 Task: Look for space in Richmond, Australia from 12th  July, 2023 to 15th July, 2023 for 3 adults in price range Rs.12000 to Rs.16000. Place can be entire place with 2 bedrooms having 3 beds and 1 bathroom. Property type can be house, flat, guest house. Amenities needed are: washing machine, kitchen. Booking option can be shelf check-in. Required host language is English.
Action: Mouse moved to (326, 151)
Screenshot: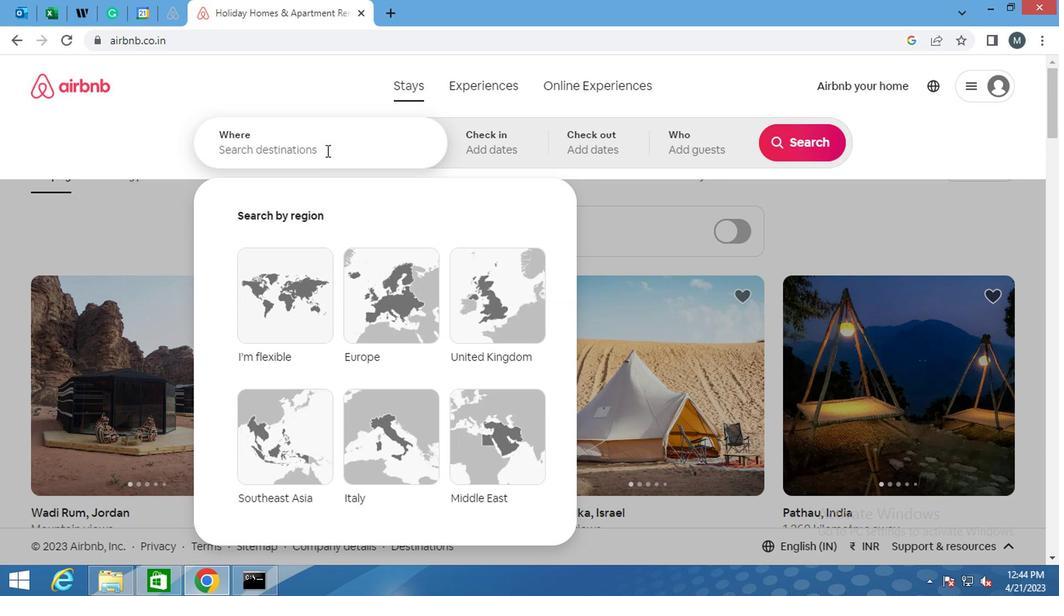 
Action: Mouse pressed left at (326, 151)
Screenshot: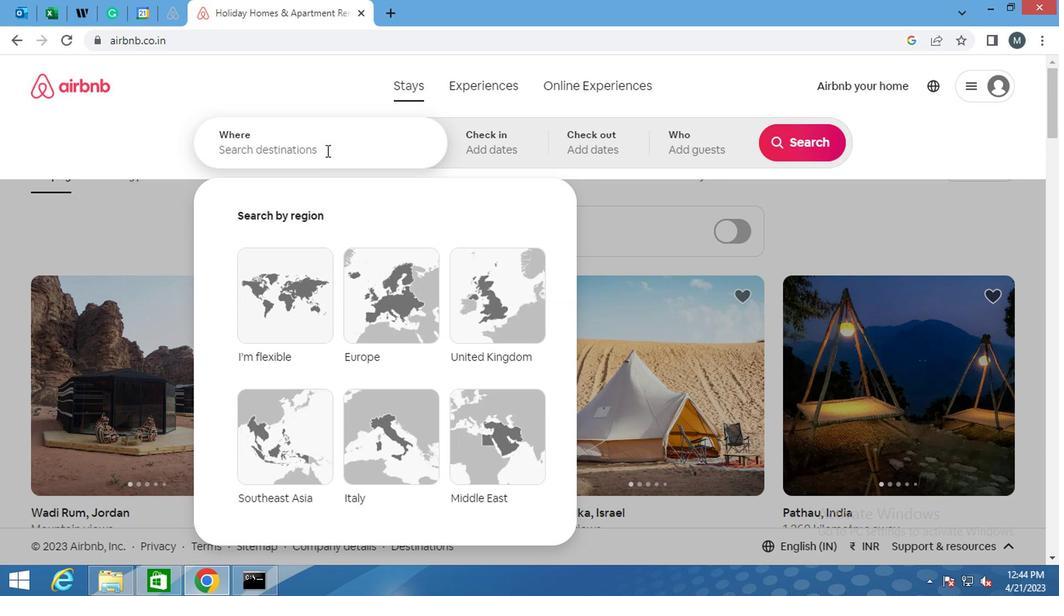 
Action: Mouse moved to (326, 150)
Screenshot: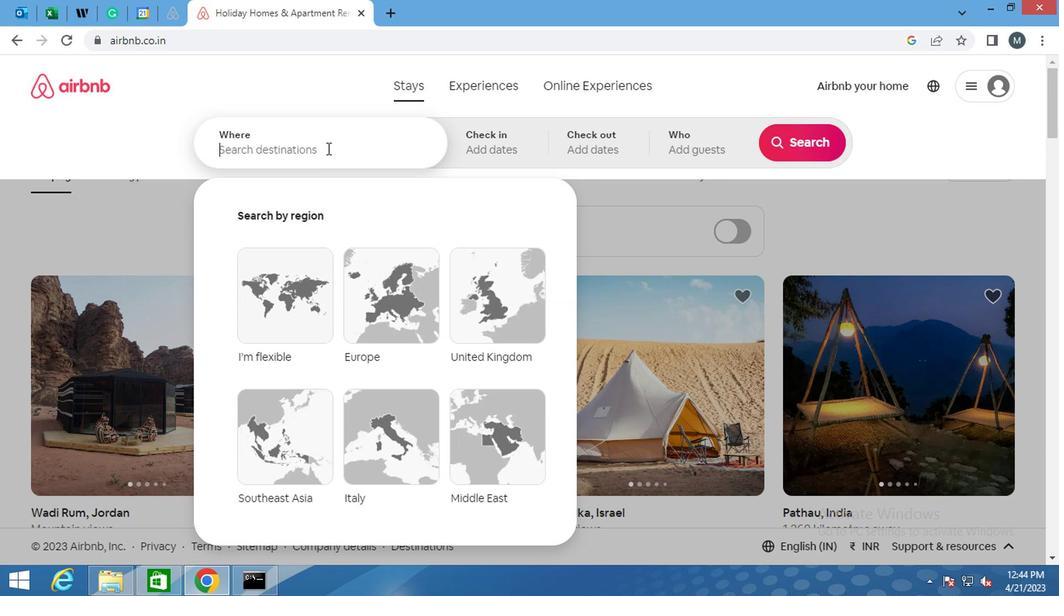 
Action: Key pressed <Key.shift>RICHMOND,<Key.shift><Key.shift><Key.shift><Key.shift><Key.shift><Key.shift><Key.shift><Key.shift><Key.shift><Key.shift><Key.shift><Key.shift><Key.shift><Key.shift><Key.shift><Key.shift><Key.shift><Key.shift><Key.shift>AUSTRALIA<Key.enter>
Screenshot: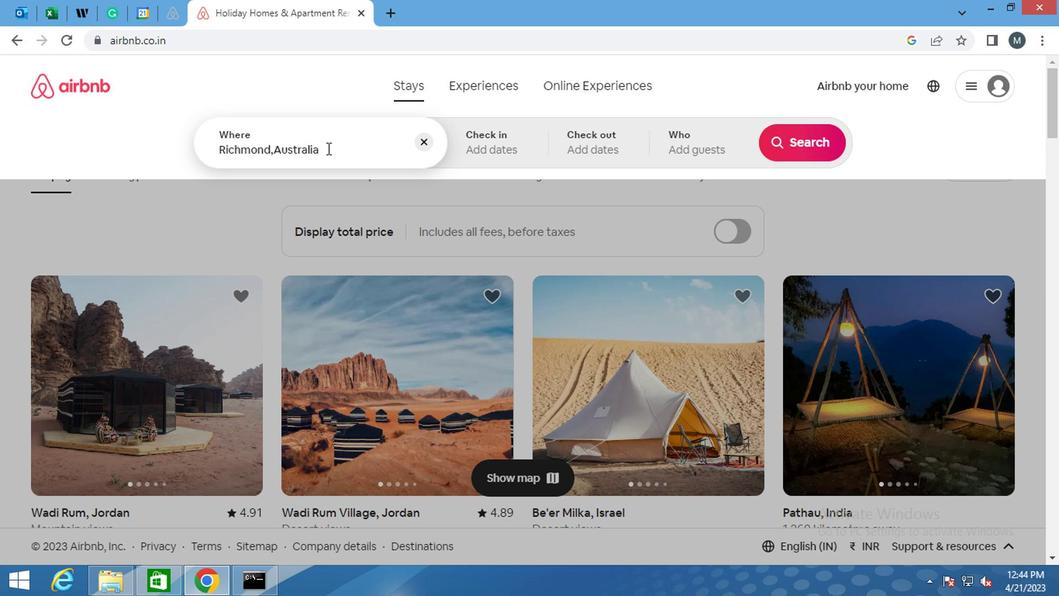 
Action: Mouse moved to (787, 269)
Screenshot: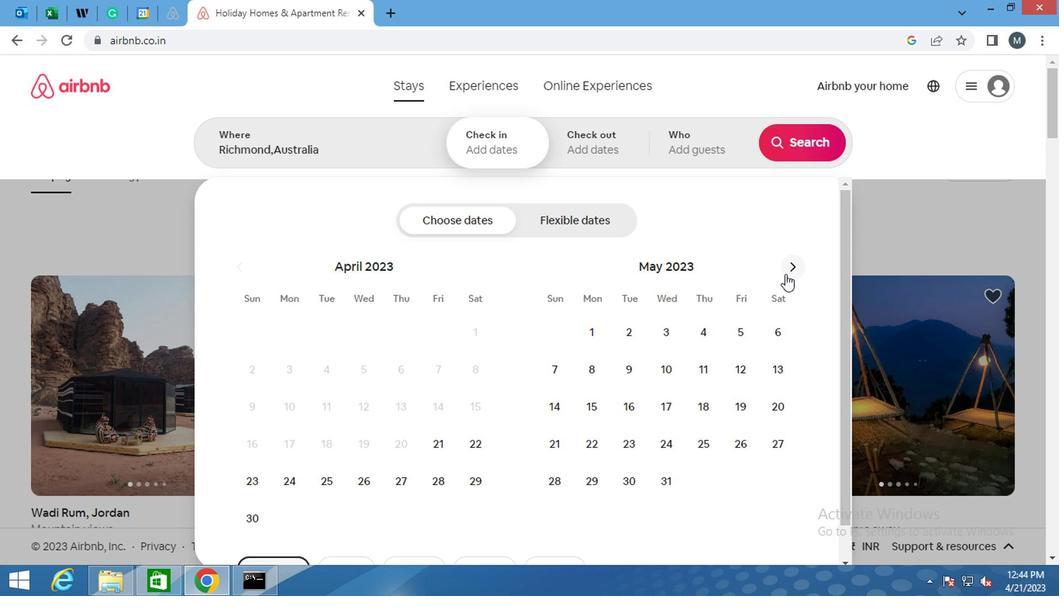 
Action: Mouse pressed left at (787, 269)
Screenshot: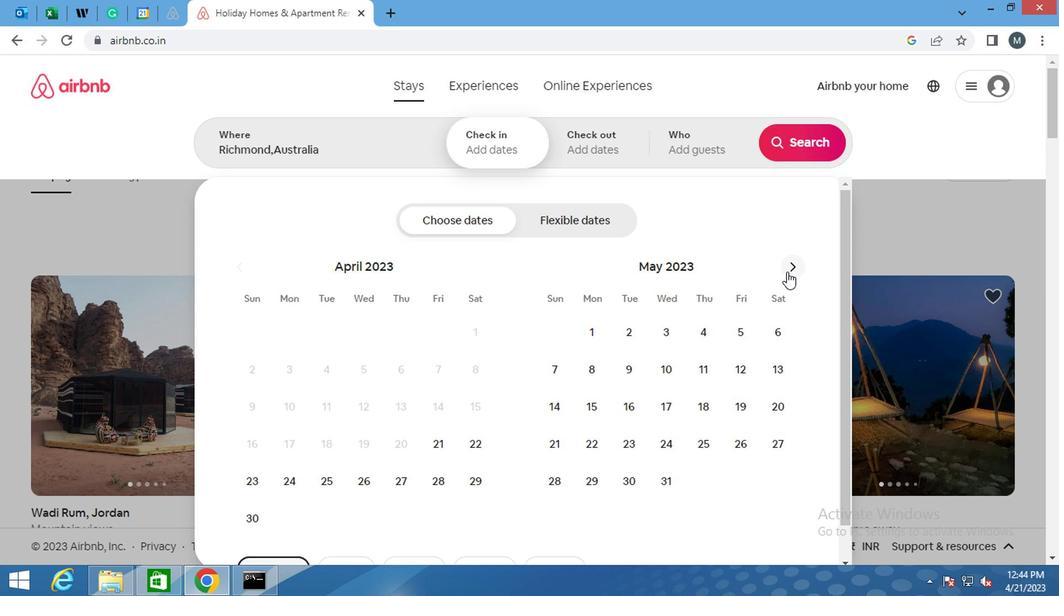 
Action: Mouse pressed left at (787, 269)
Screenshot: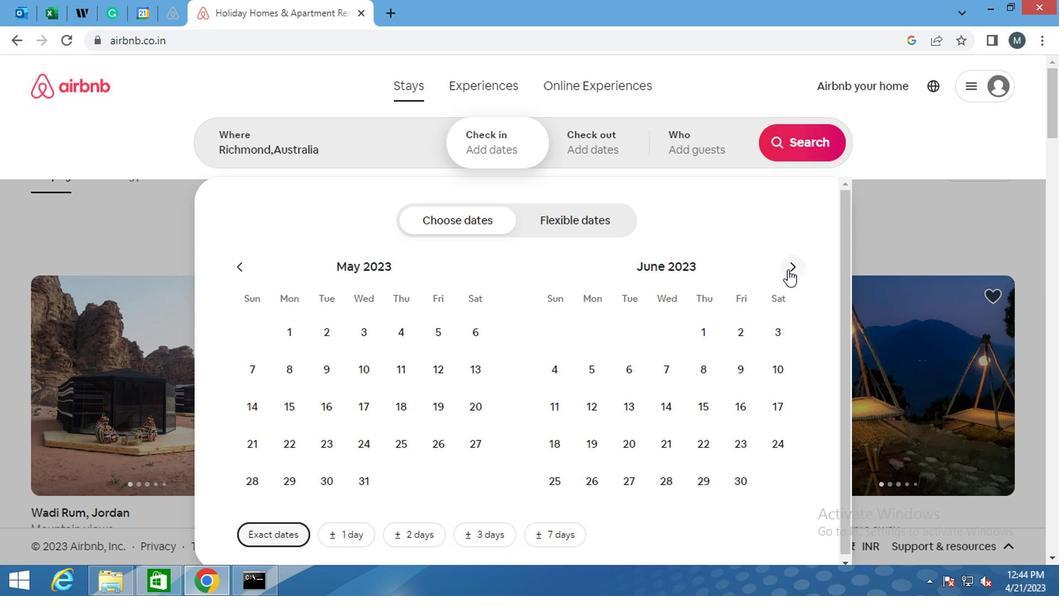 
Action: Mouse moved to (655, 406)
Screenshot: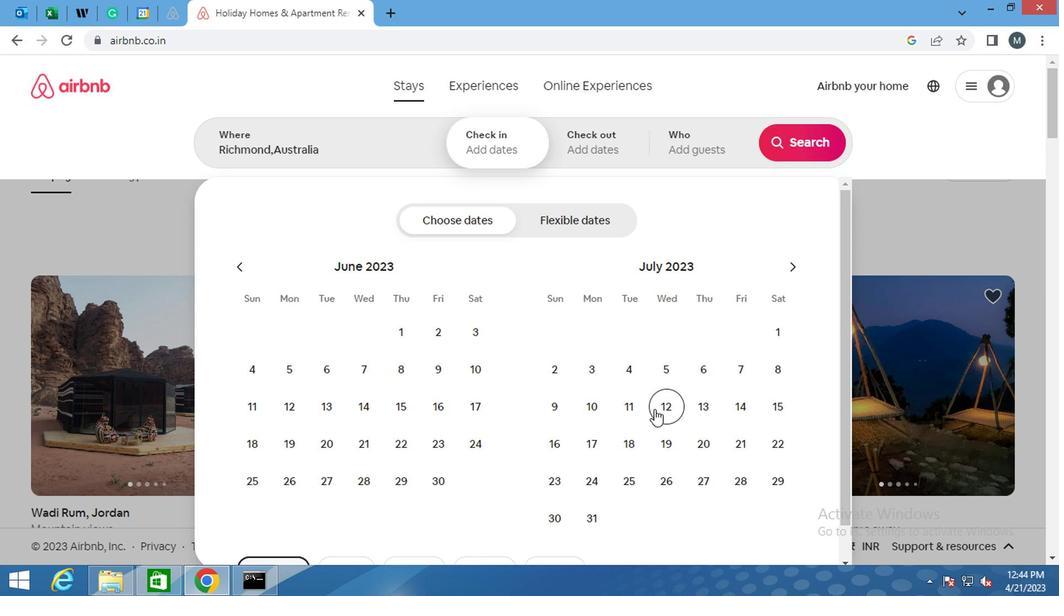 
Action: Mouse pressed left at (655, 406)
Screenshot: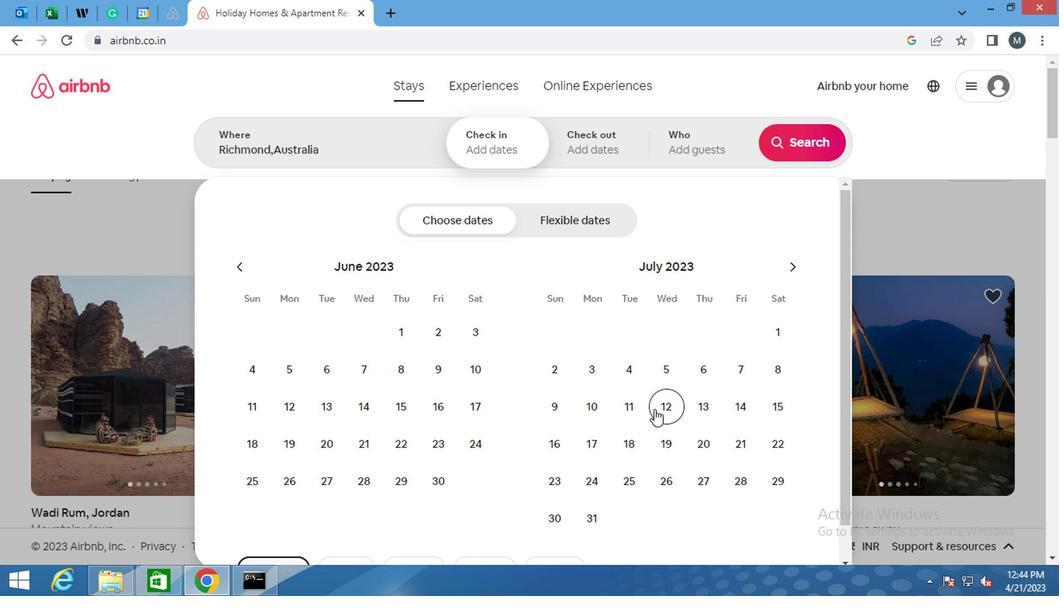 
Action: Mouse moved to (767, 401)
Screenshot: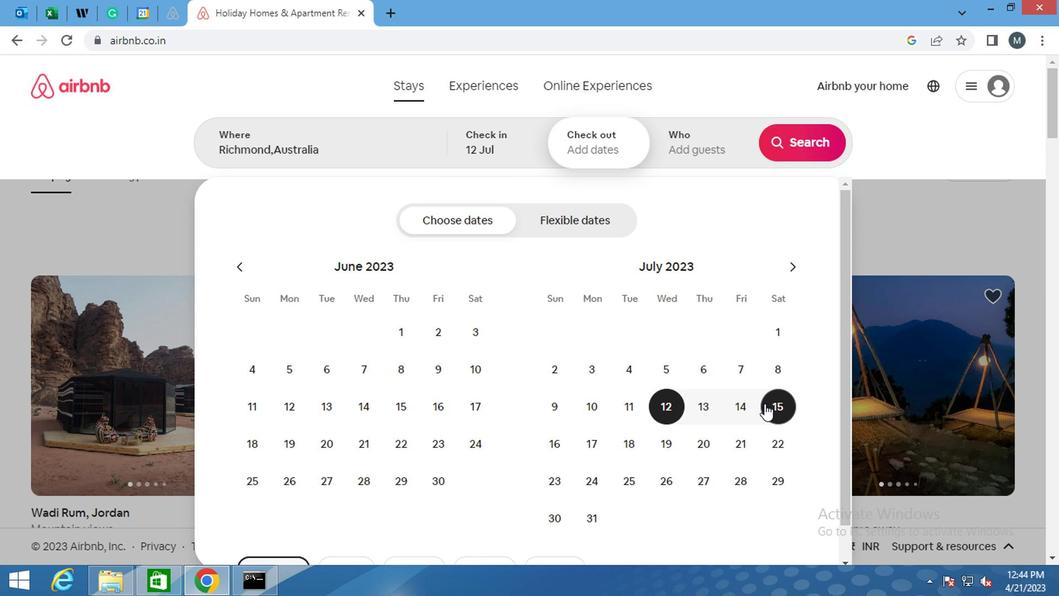 
Action: Mouse pressed left at (767, 401)
Screenshot: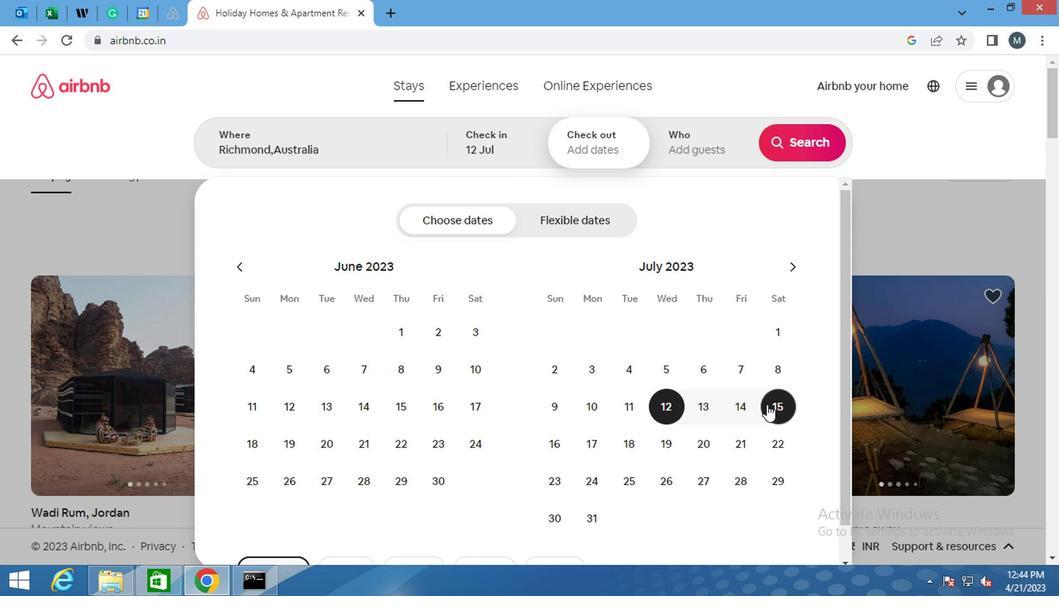 
Action: Mouse moved to (708, 157)
Screenshot: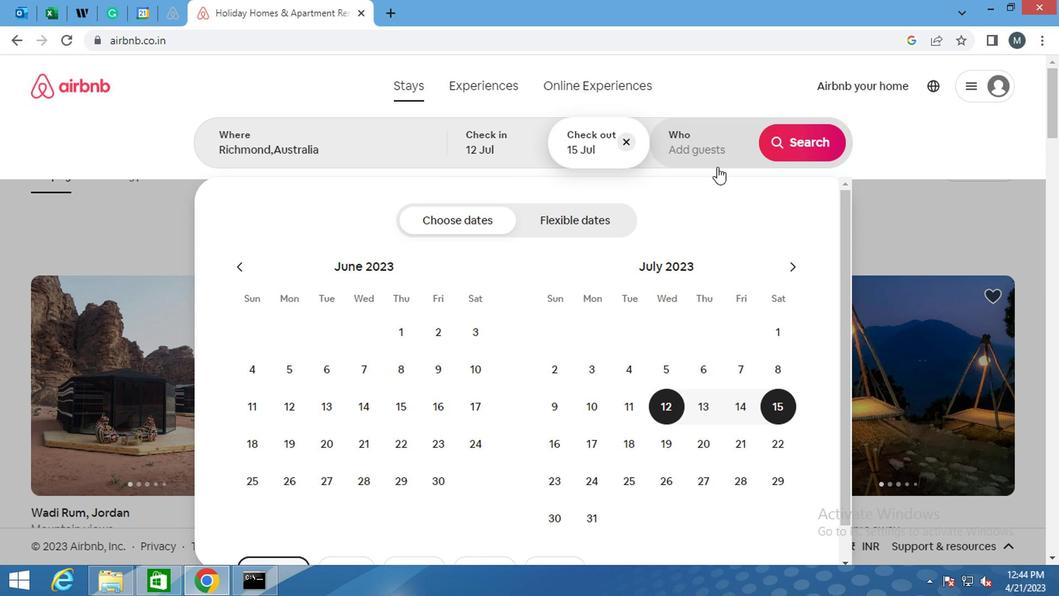 
Action: Mouse pressed left at (708, 157)
Screenshot: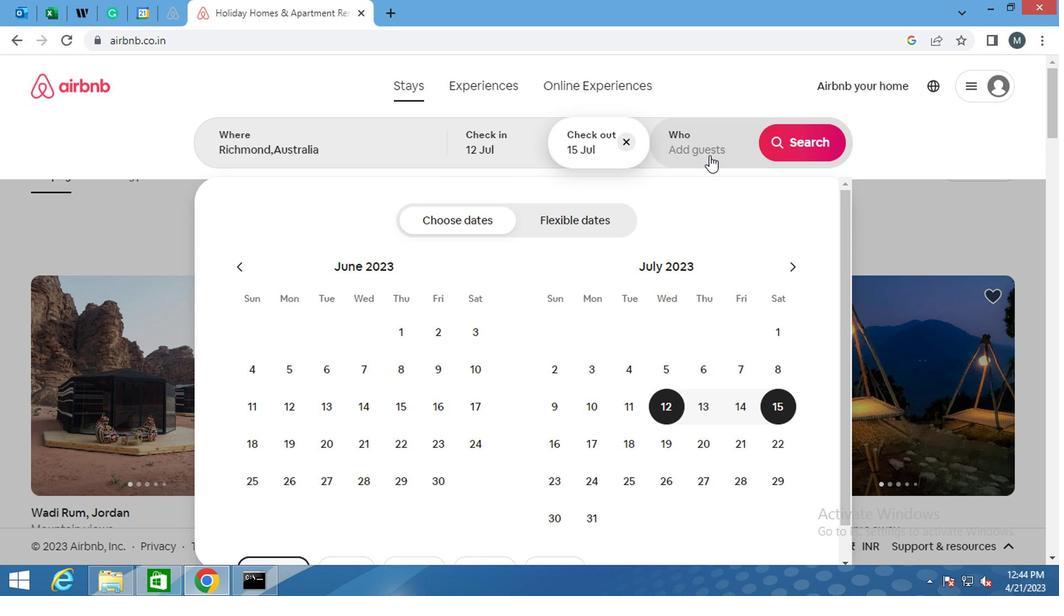 
Action: Mouse moved to (804, 232)
Screenshot: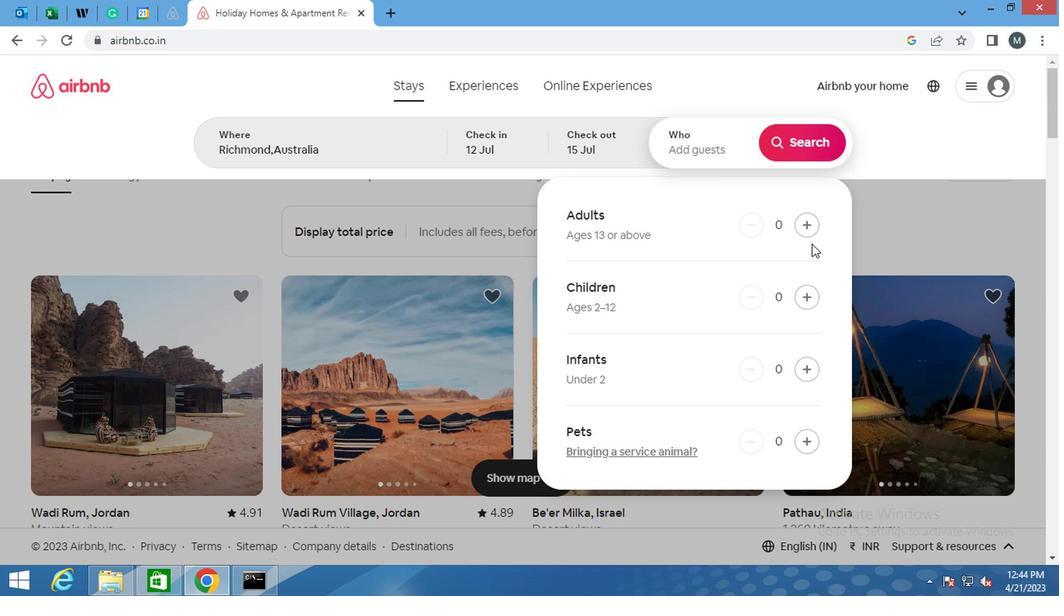 
Action: Mouse pressed left at (804, 232)
Screenshot: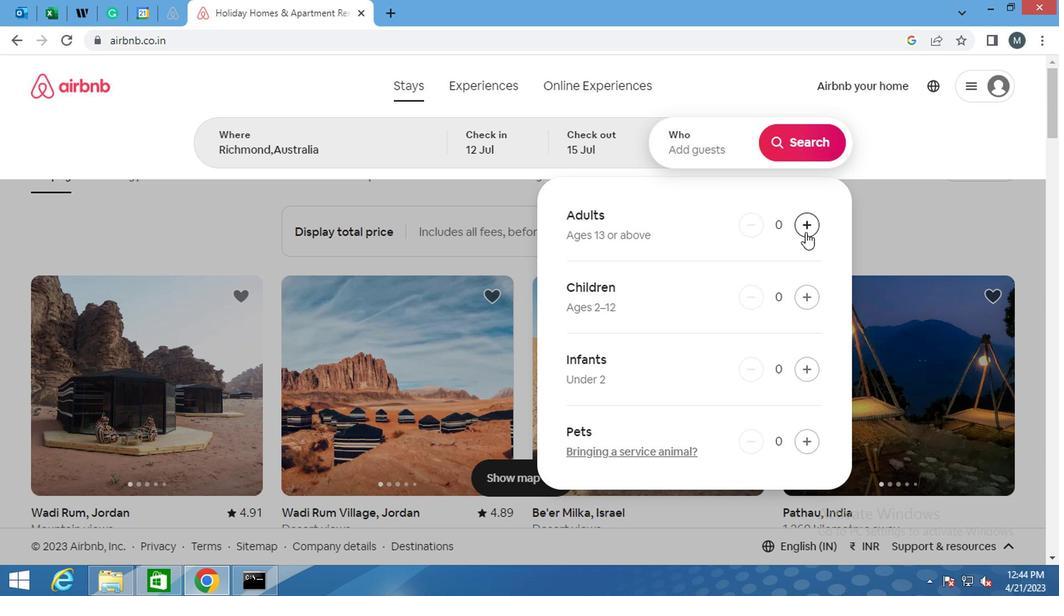 
Action: Mouse pressed left at (804, 232)
Screenshot: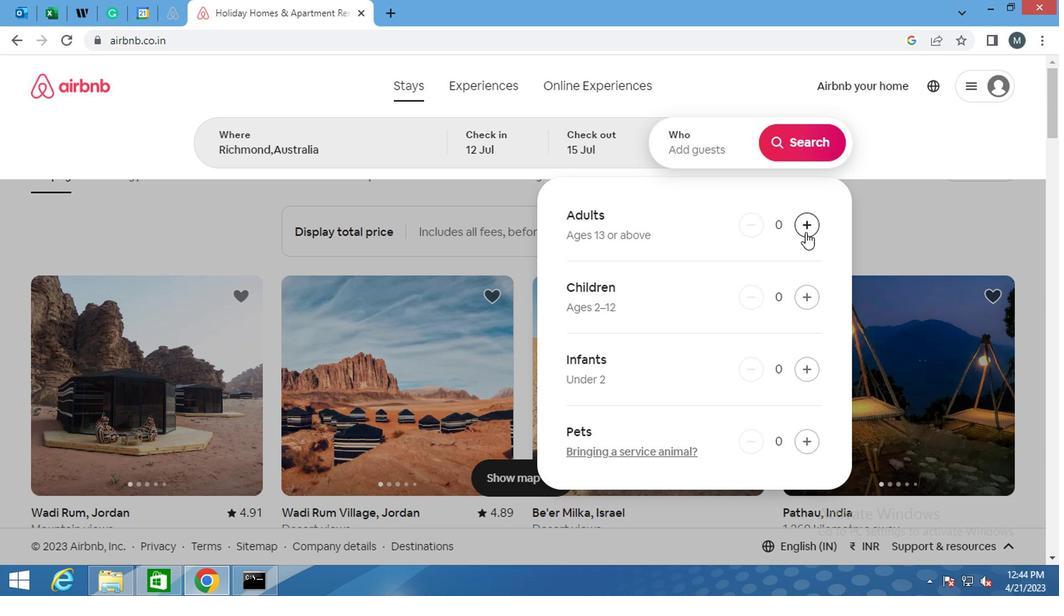 
Action: Mouse pressed left at (804, 232)
Screenshot: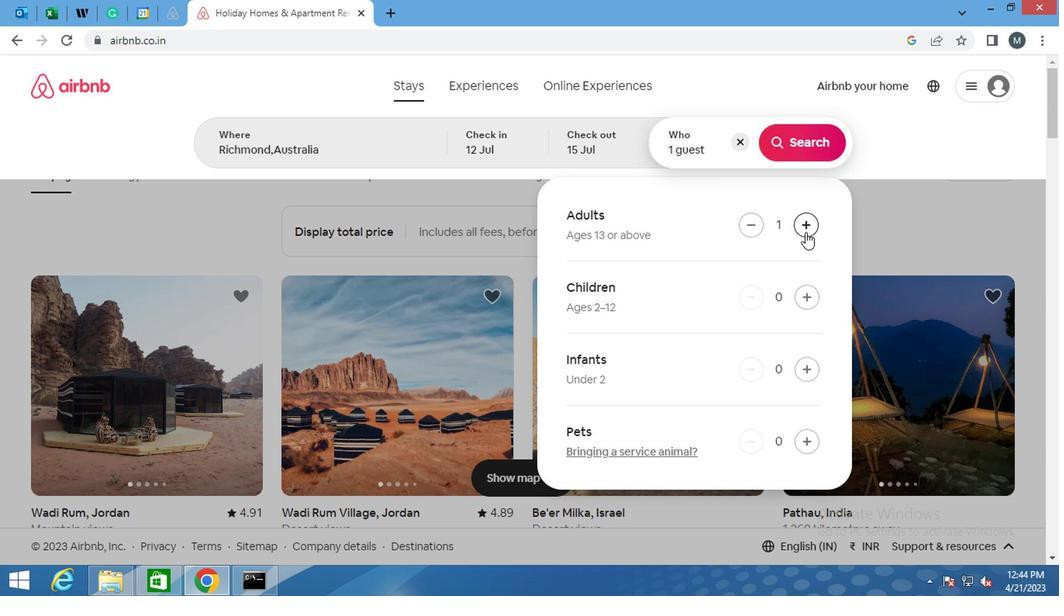 
Action: Mouse moved to (915, 133)
Screenshot: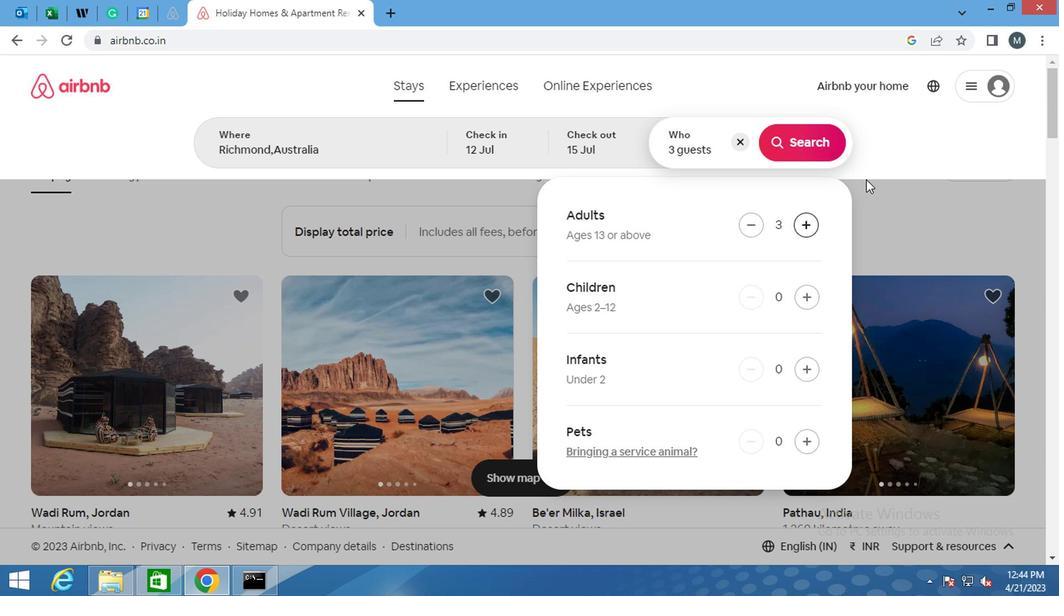 
Action: Mouse pressed left at (915, 133)
Screenshot: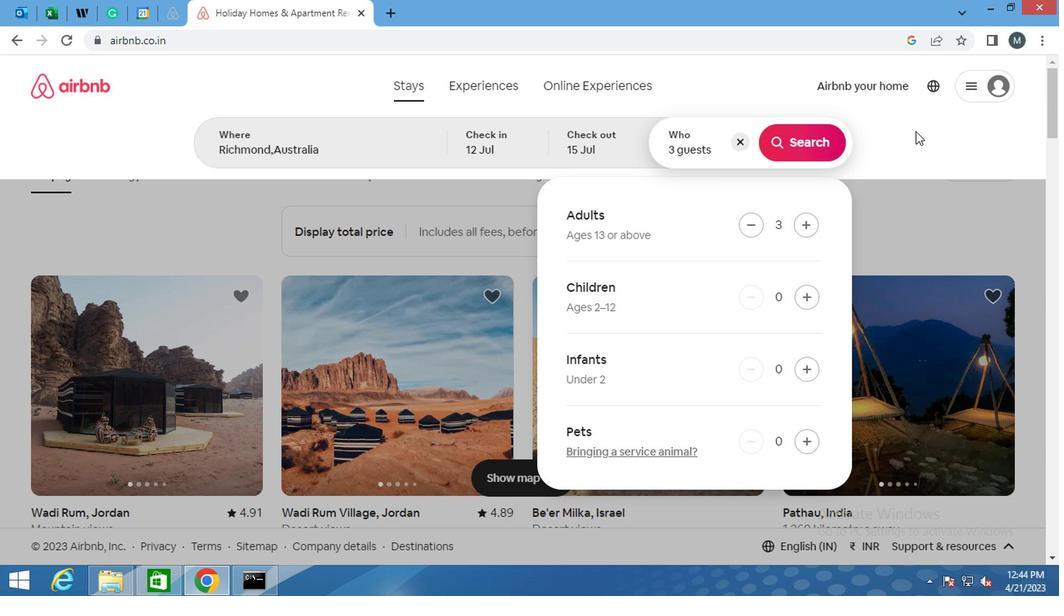 
Action: Mouse moved to (905, 186)
Screenshot: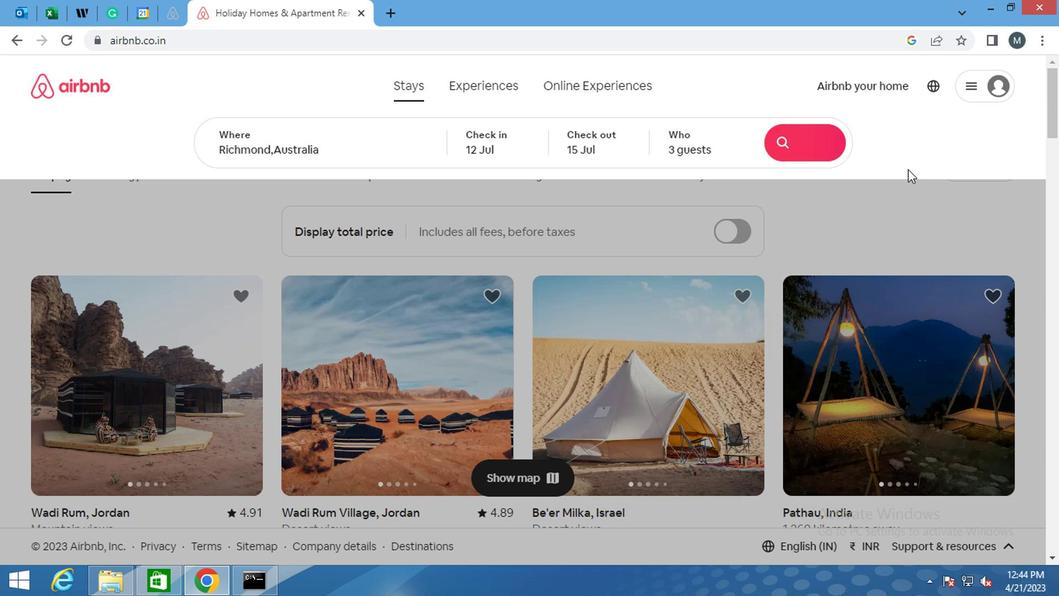 
Action: Mouse scrolled (905, 185) with delta (0, -1)
Screenshot: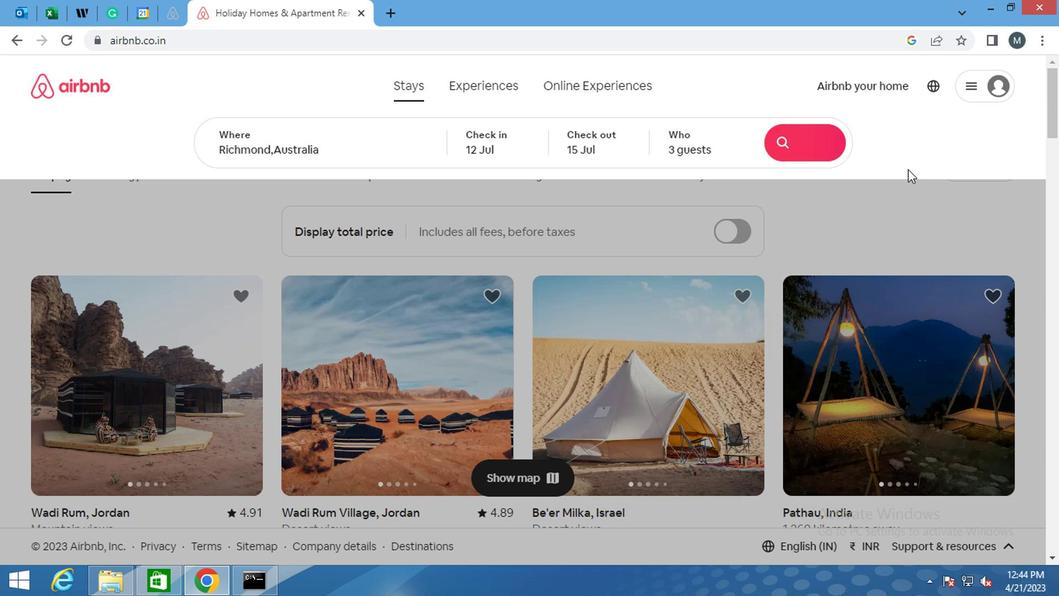
Action: Mouse moved to (905, 220)
Screenshot: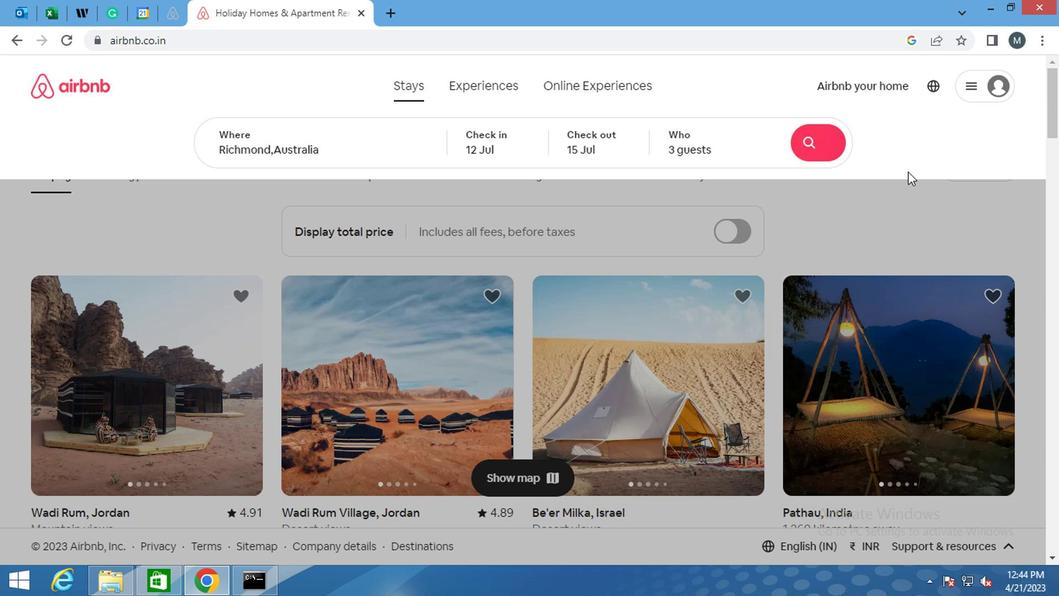 
Action: Mouse scrolled (905, 219) with delta (0, -1)
Screenshot: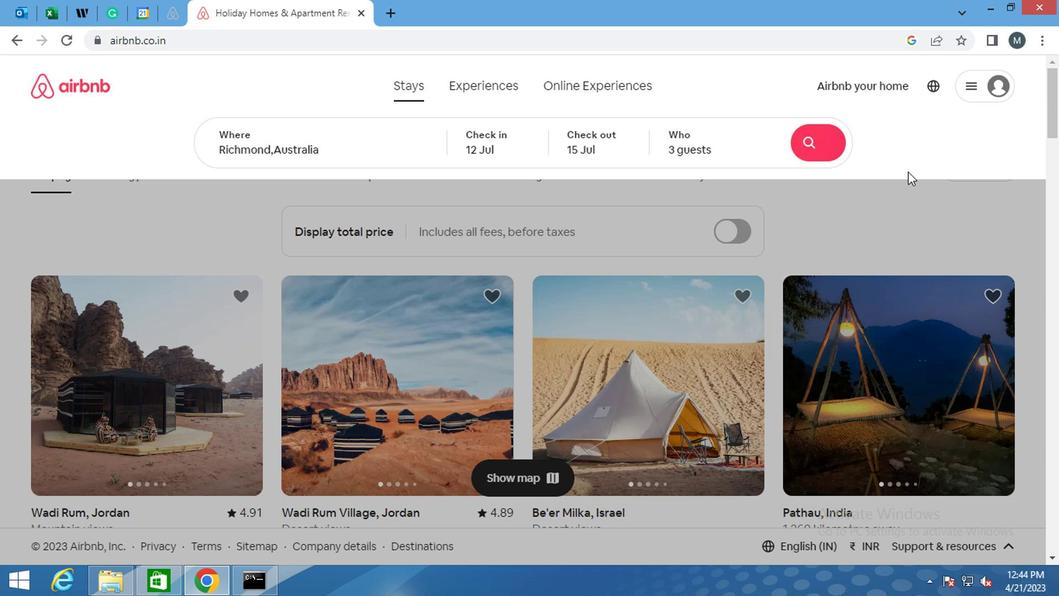 
Action: Mouse moved to (910, 242)
Screenshot: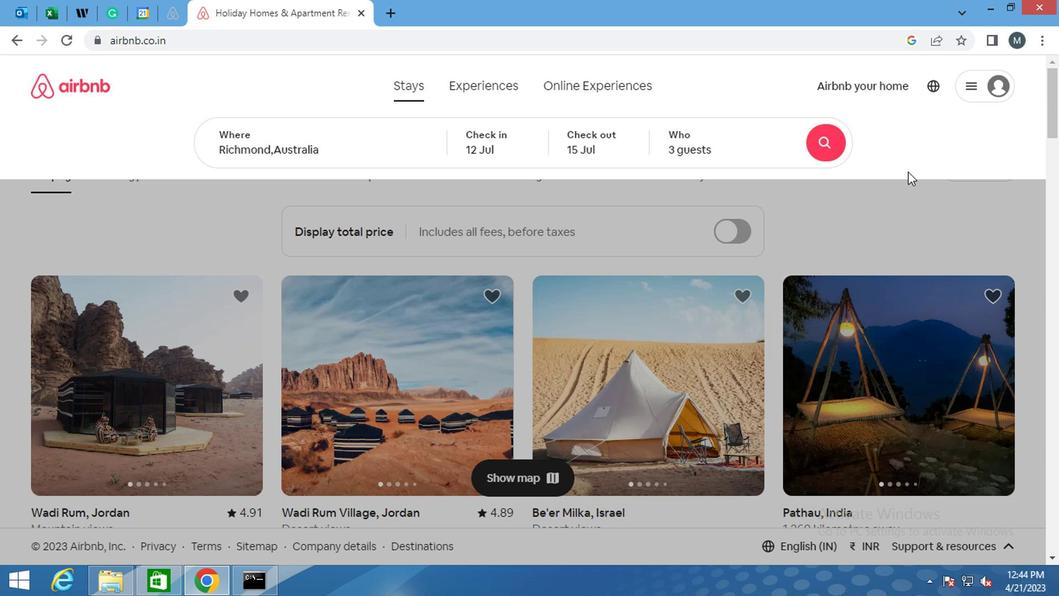 
Action: Mouse scrolled (910, 242) with delta (0, 0)
Screenshot: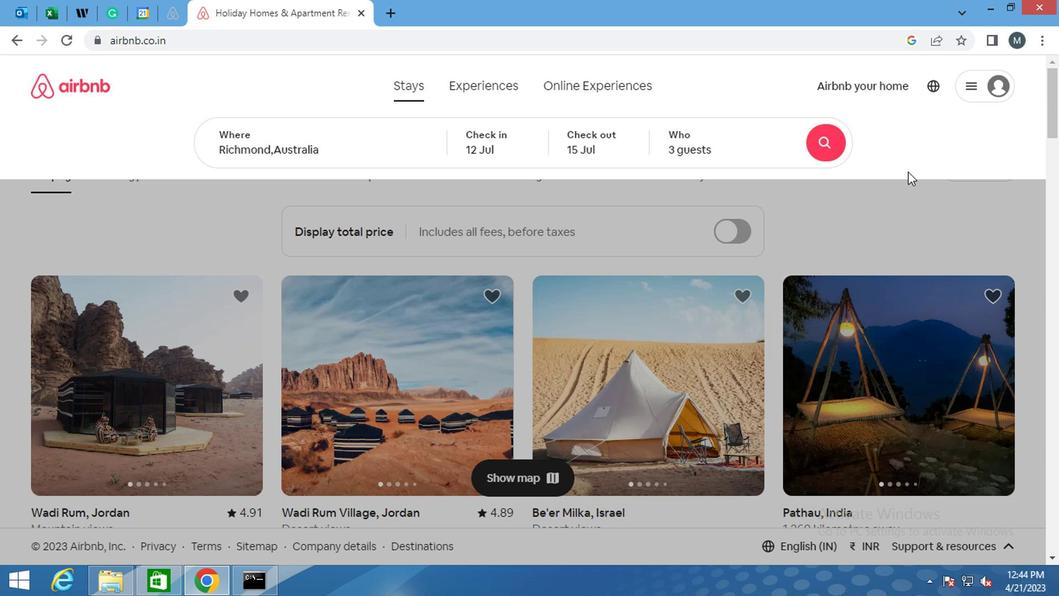
Action: Mouse moved to (904, 241)
Screenshot: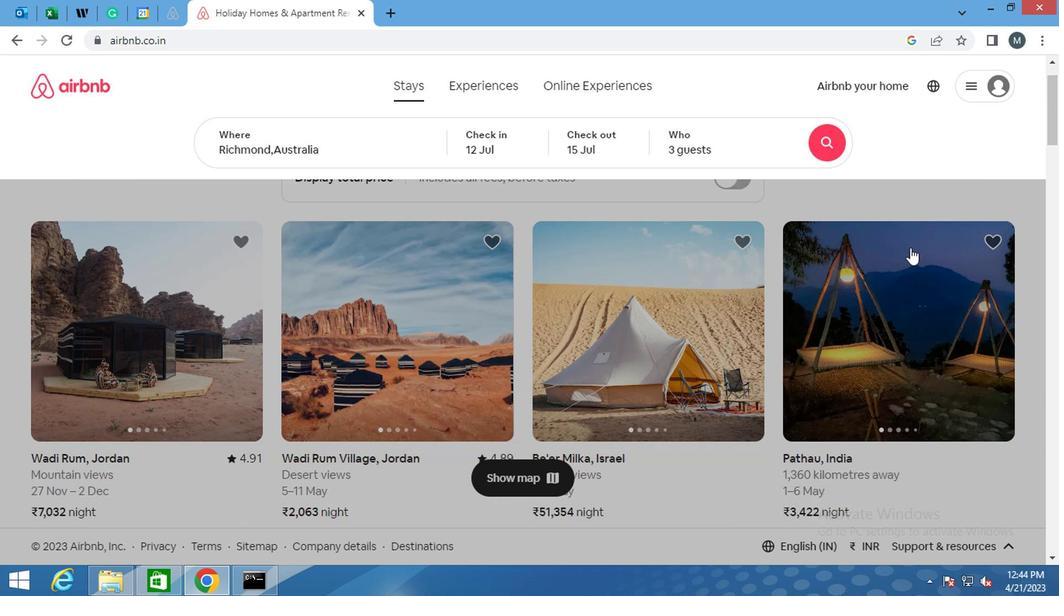 
Action: Mouse scrolled (904, 242) with delta (0, 1)
Screenshot: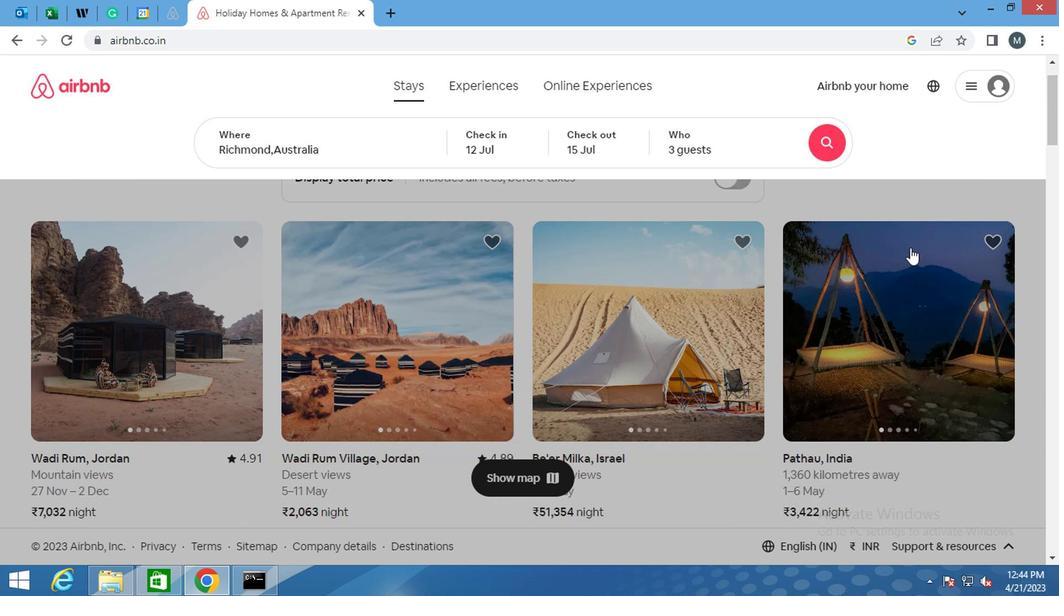 
Action: Mouse moved to (904, 240)
Screenshot: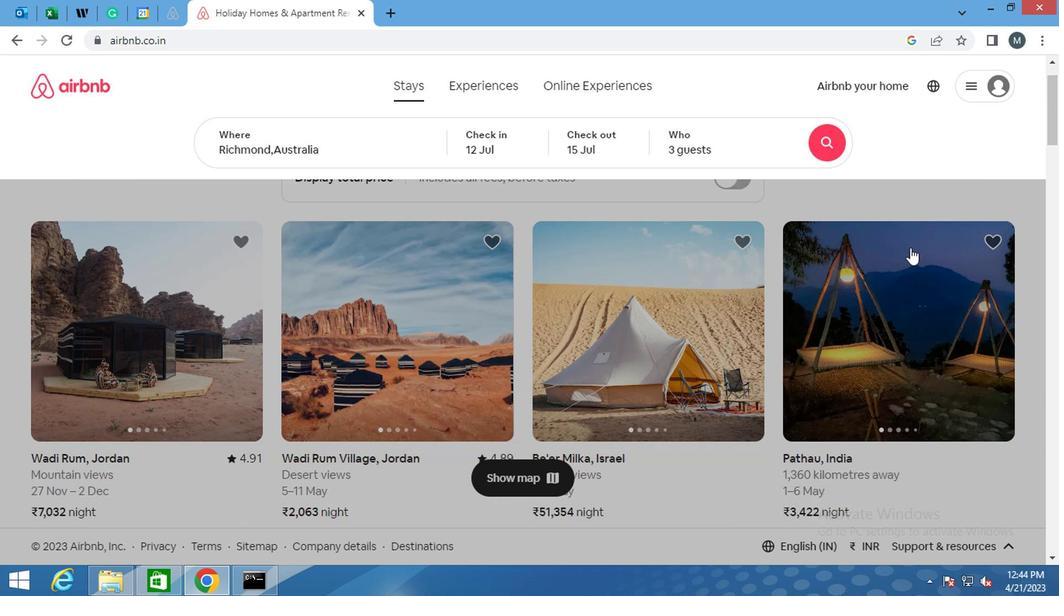 
Action: Mouse scrolled (904, 241) with delta (0, 0)
Screenshot: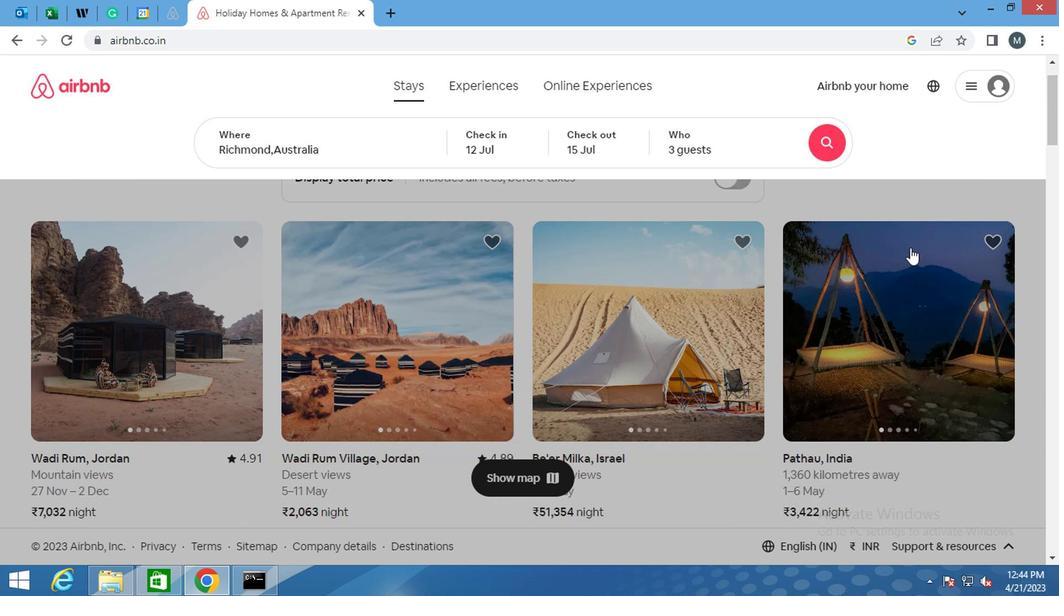 
Action: Mouse moved to (904, 240)
Screenshot: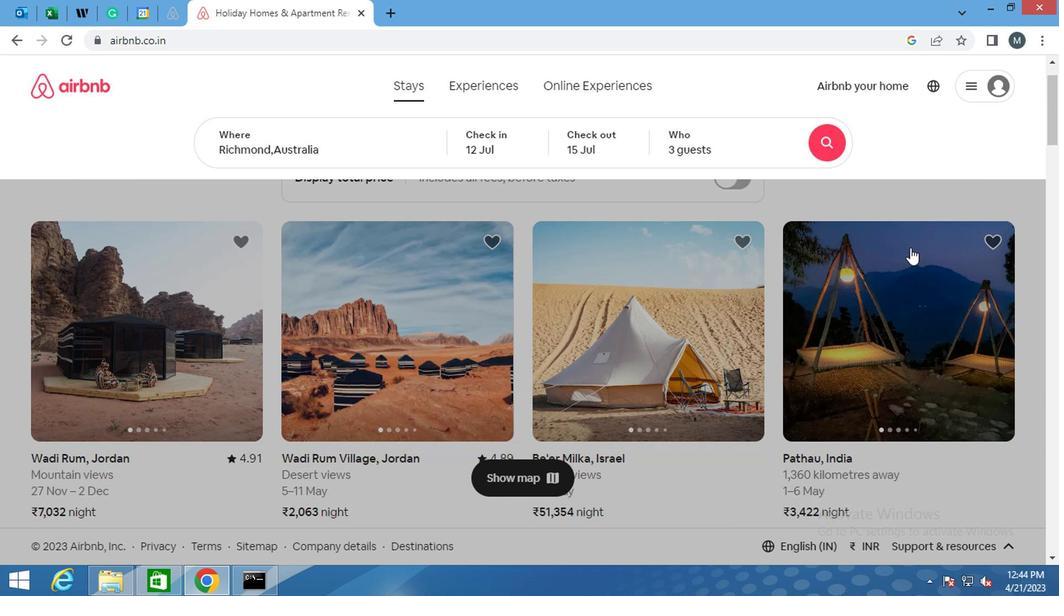 
Action: Mouse scrolled (904, 240) with delta (0, 0)
Screenshot: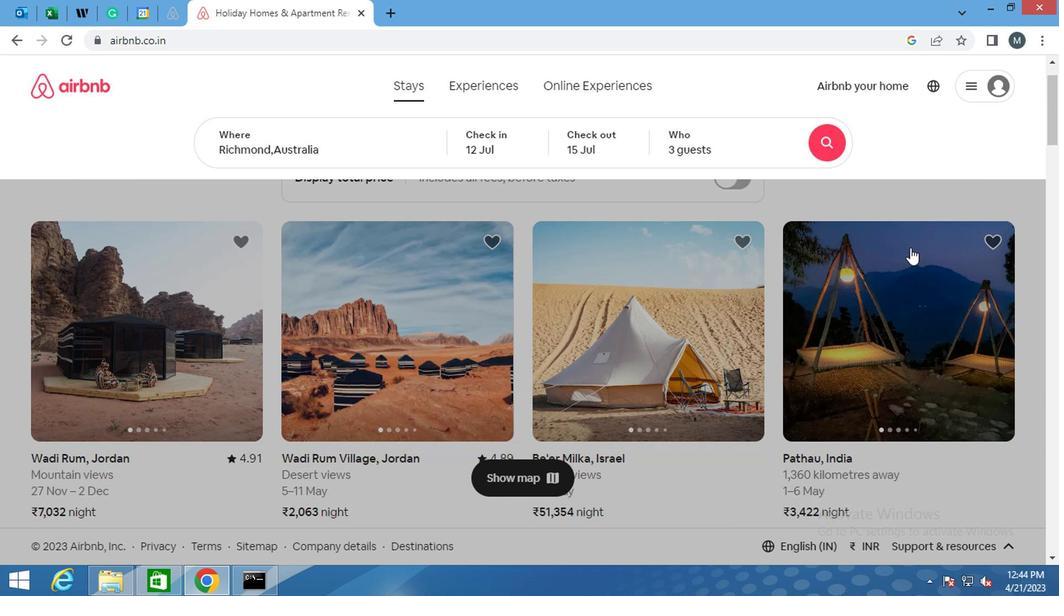 
Action: Mouse moved to (978, 169)
Screenshot: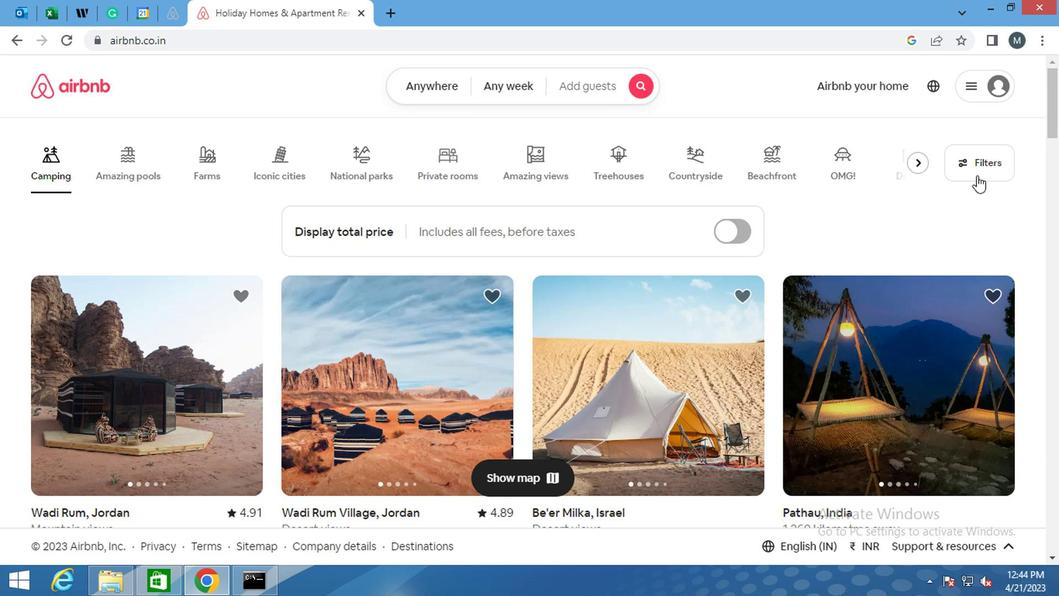 
Action: Mouse pressed left at (978, 169)
Screenshot: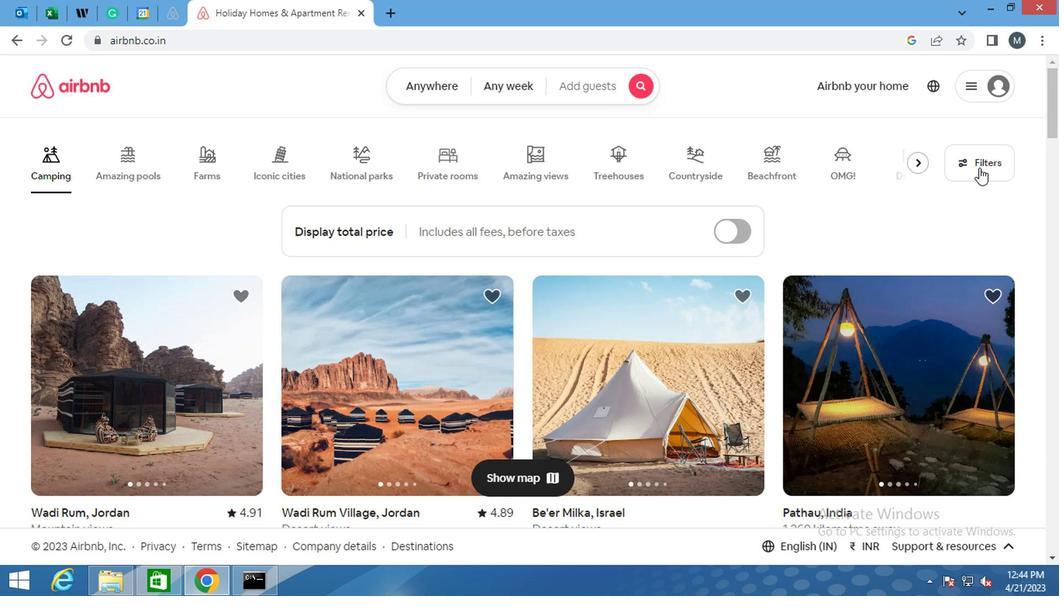 
Action: Mouse moved to (337, 336)
Screenshot: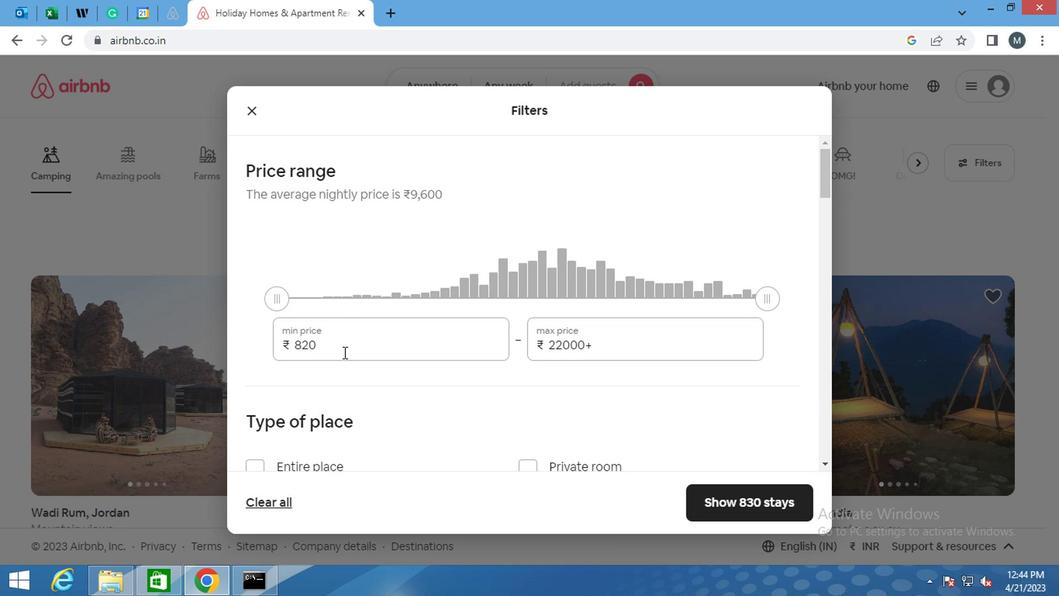 
Action: Mouse pressed left at (337, 336)
Screenshot: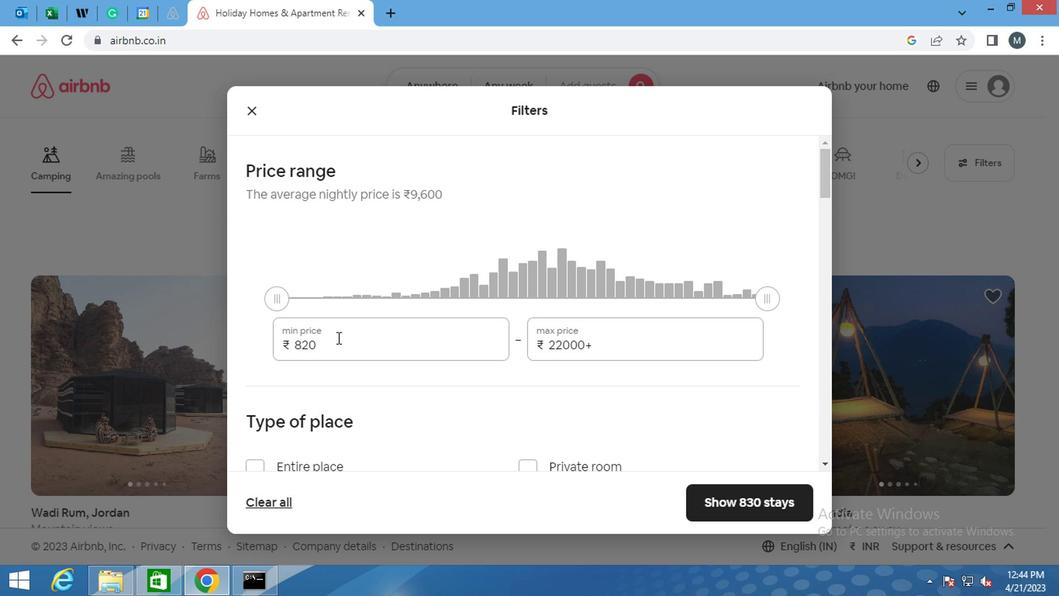 
Action: Key pressed <Key.backspace><Key.backspace><Key.backspace><Key.backspace>12000
Screenshot: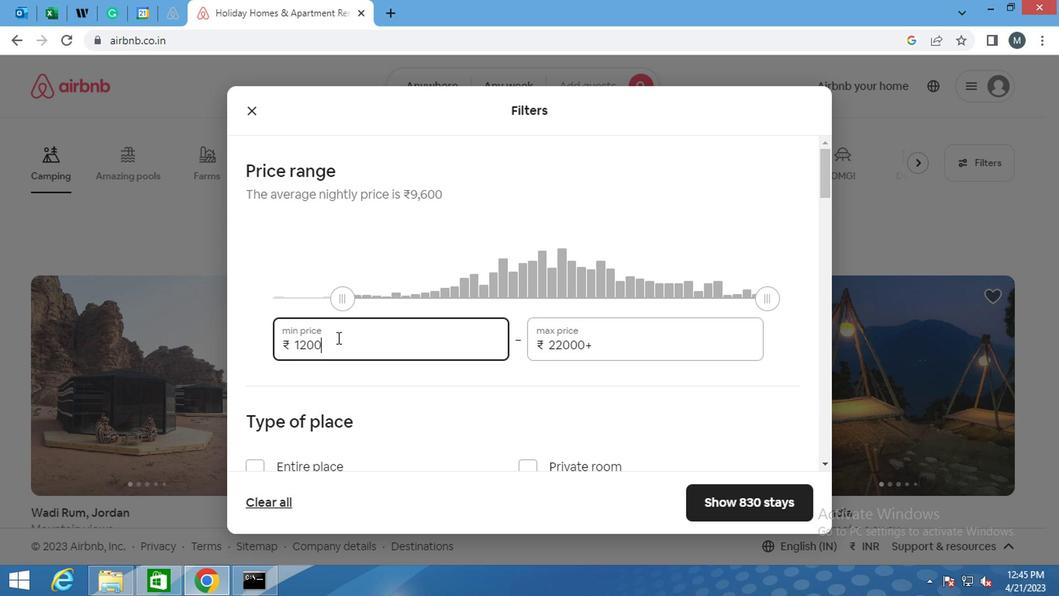 
Action: Mouse moved to (669, 339)
Screenshot: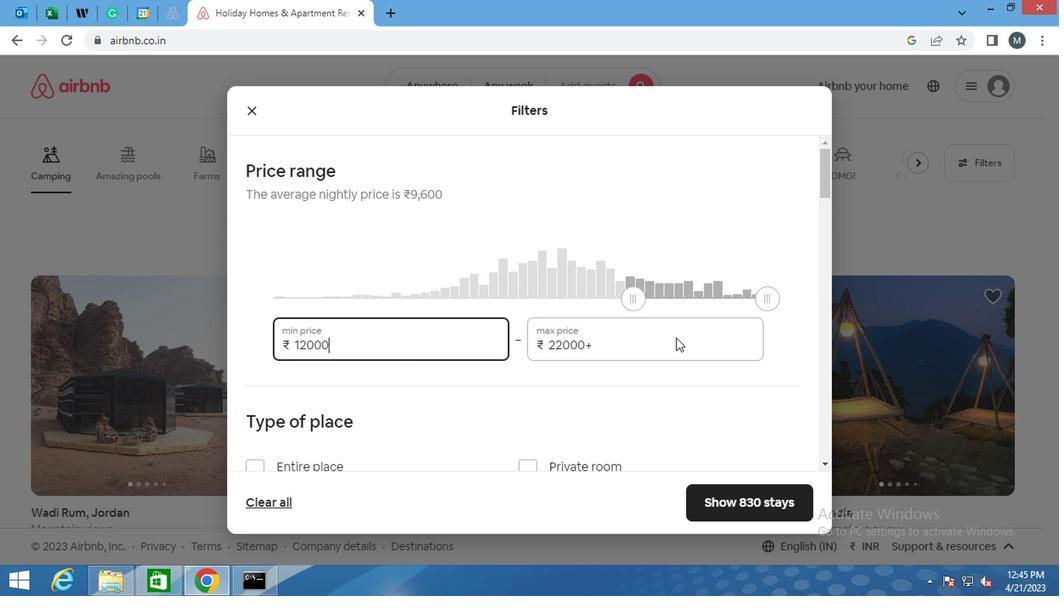 
Action: Mouse pressed left at (669, 339)
Screenshot: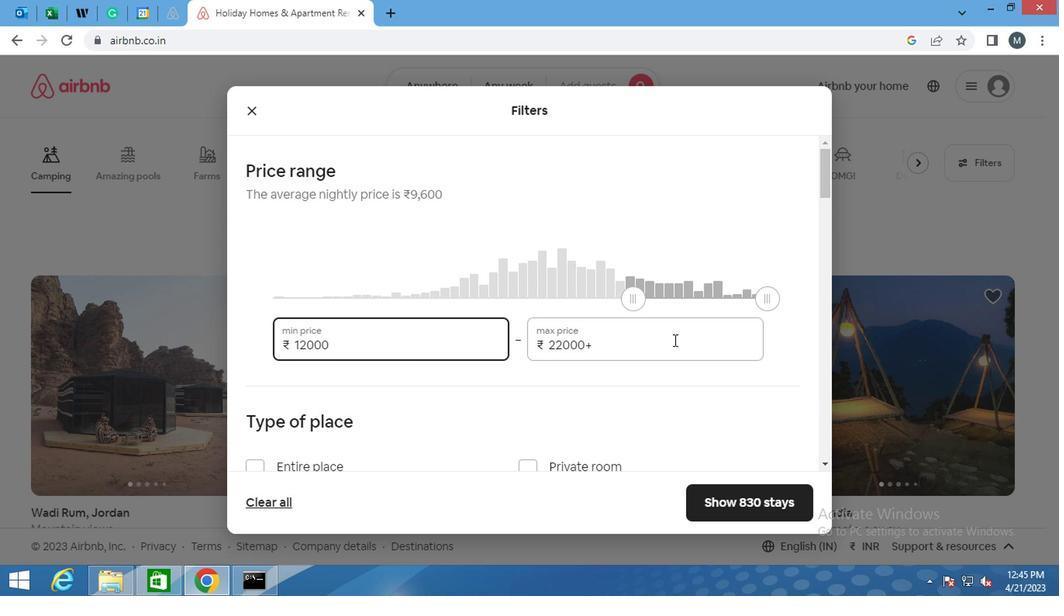 
Action: Mouse moved to (660, 340)
Screenshot: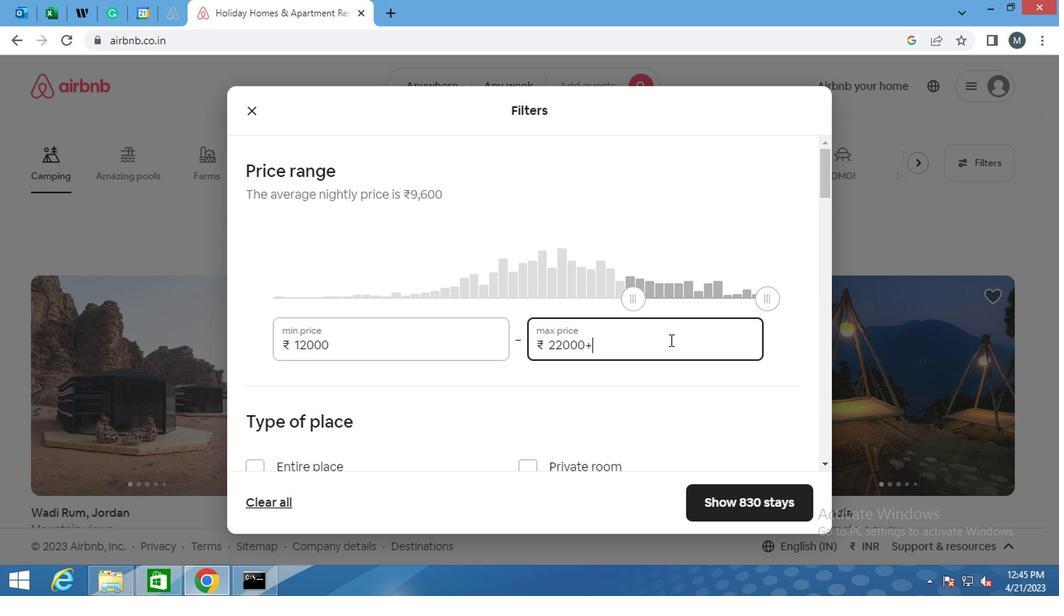 
Action: Key pressed <Key.backspace><Key.backspace><Key.backspace><Key.backspace><Key.backspace><Key.backspace>16000
Screenshot: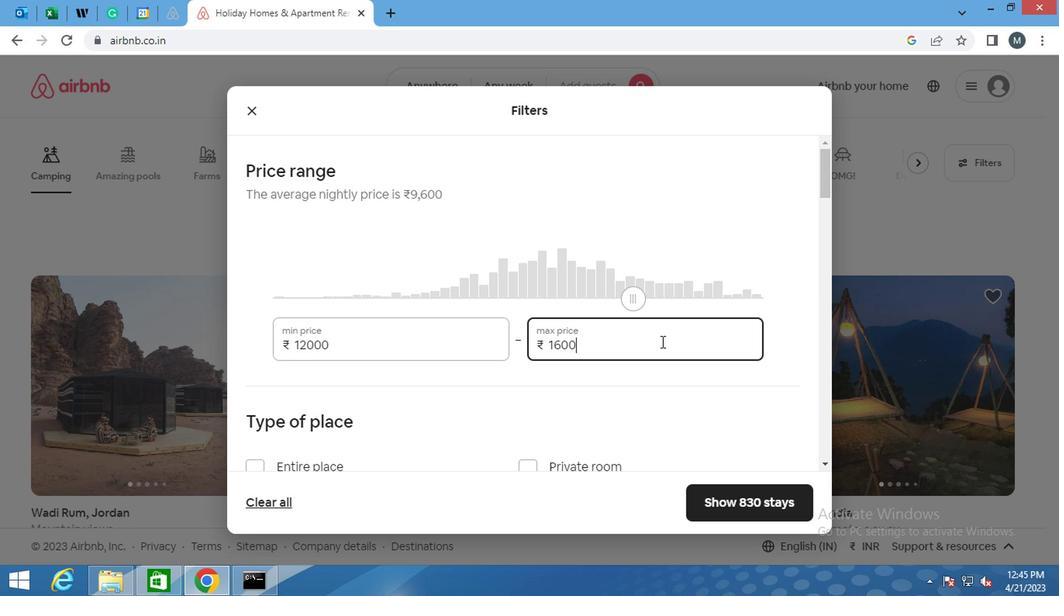
Action: Mouse moved to (767, 428)
Screenshot: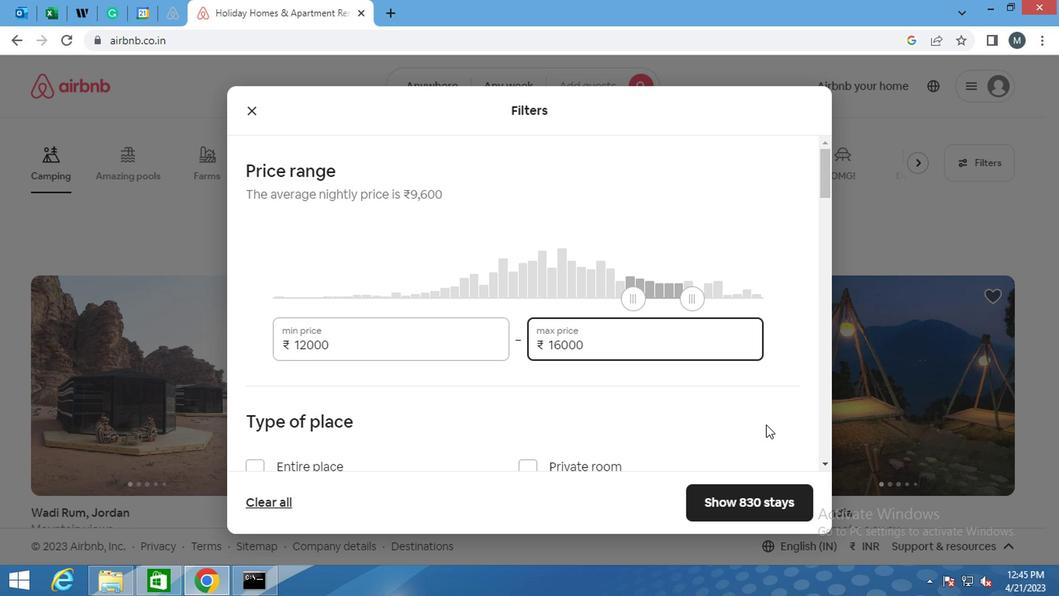 
Action: Mouse scrolled (767, 427) with delta (0, 0)
Screenshot: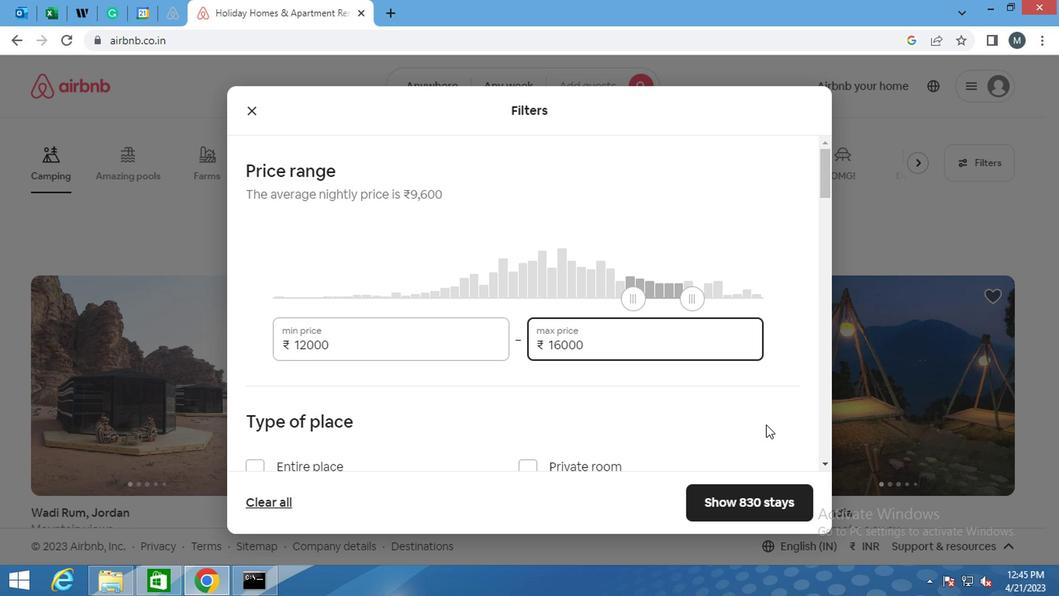 
Action: Mouse moved to (769, 447)
Screenshot: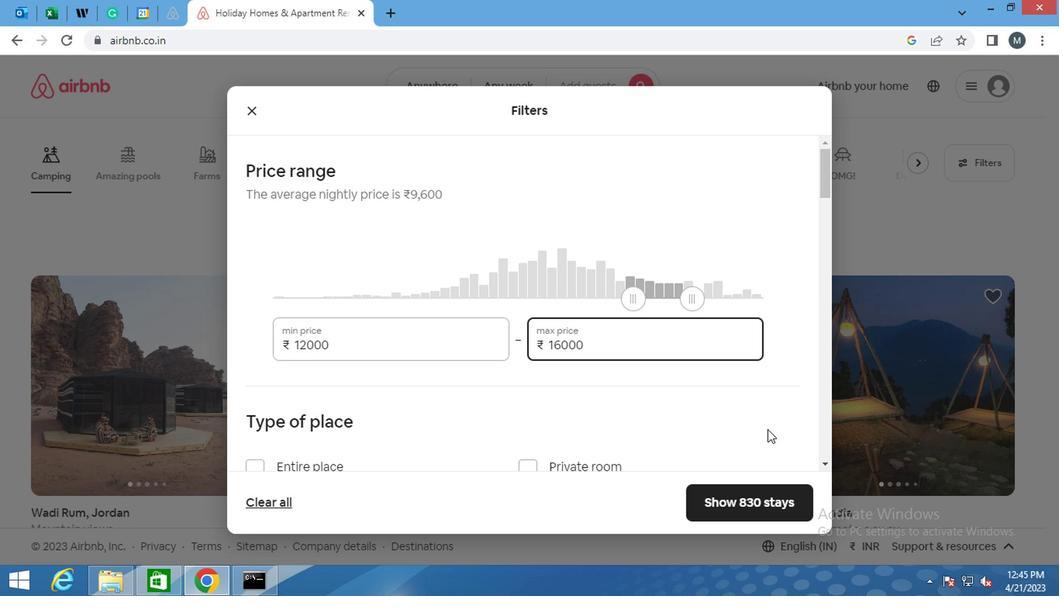 
Action: Mouse scrolled (769, 447) with delta (0, 0)
Screenshot: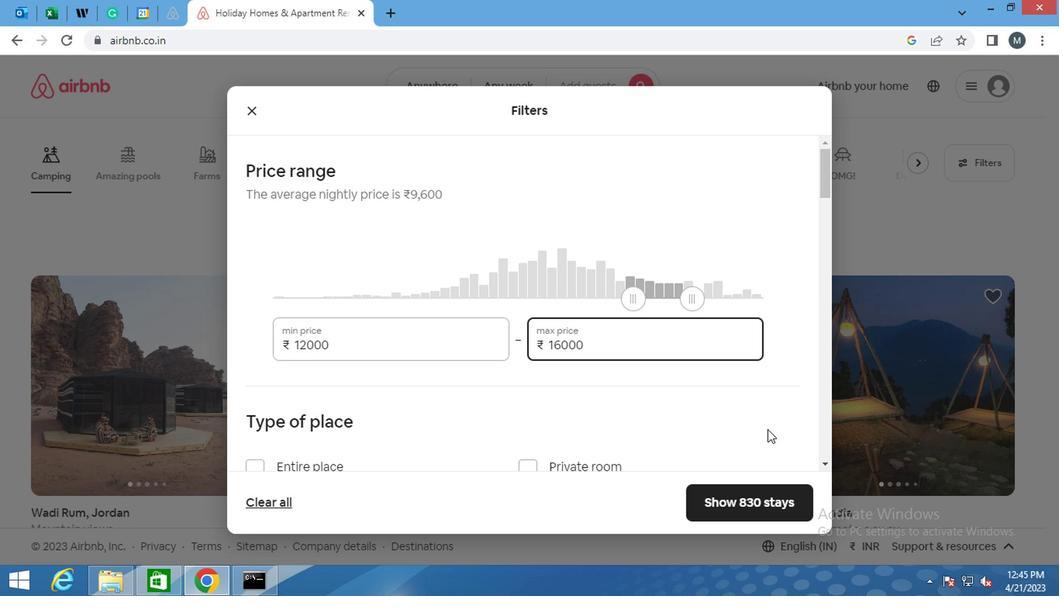 
Action: Mouse moved to (248, 313)
Screenshot: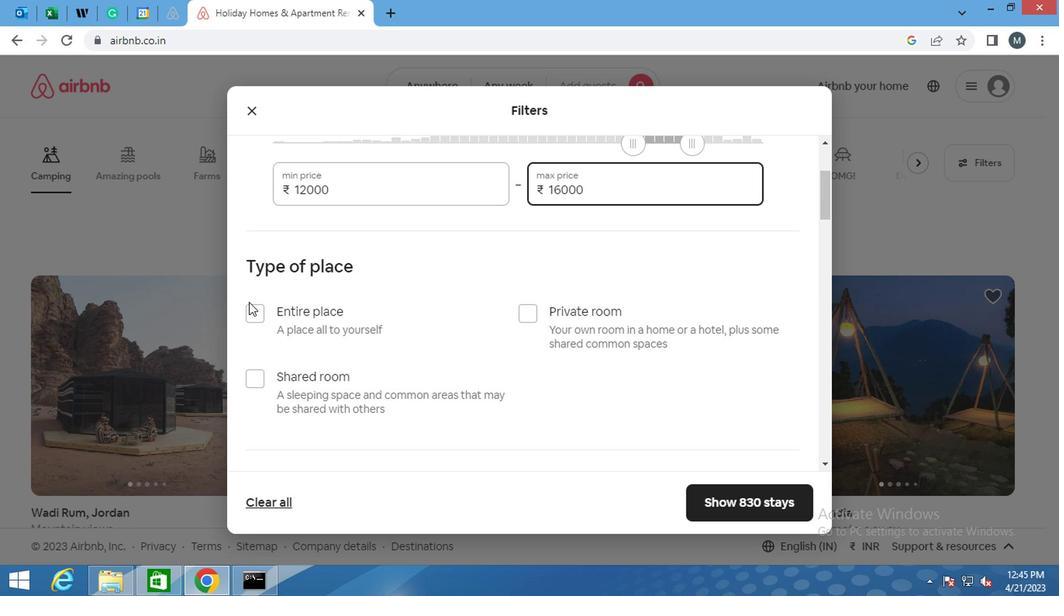 
Action: Mouse pressed left at (248, 313)
Screenshot: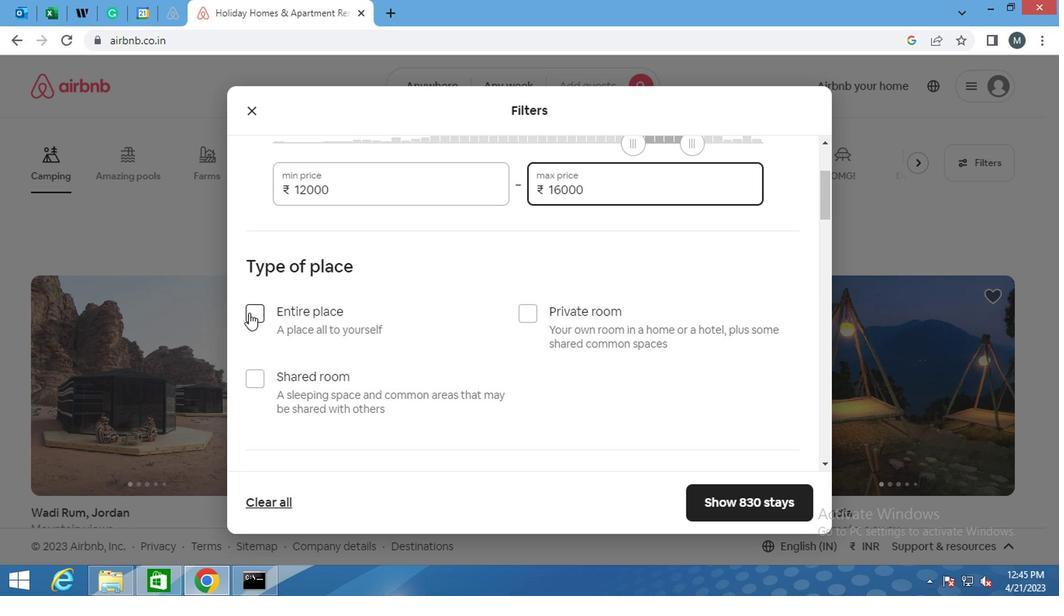 
Action: Mouse moved to (279, 306)
Screenshot: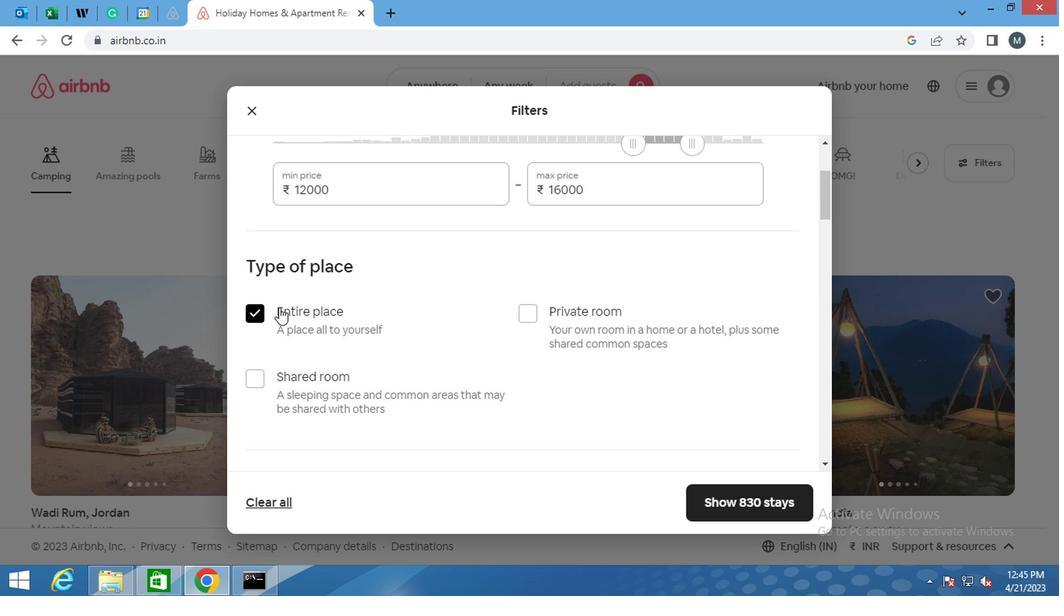 
Action: Mouse scrolled (279, 306) with delta (0, 0)
Screenshot: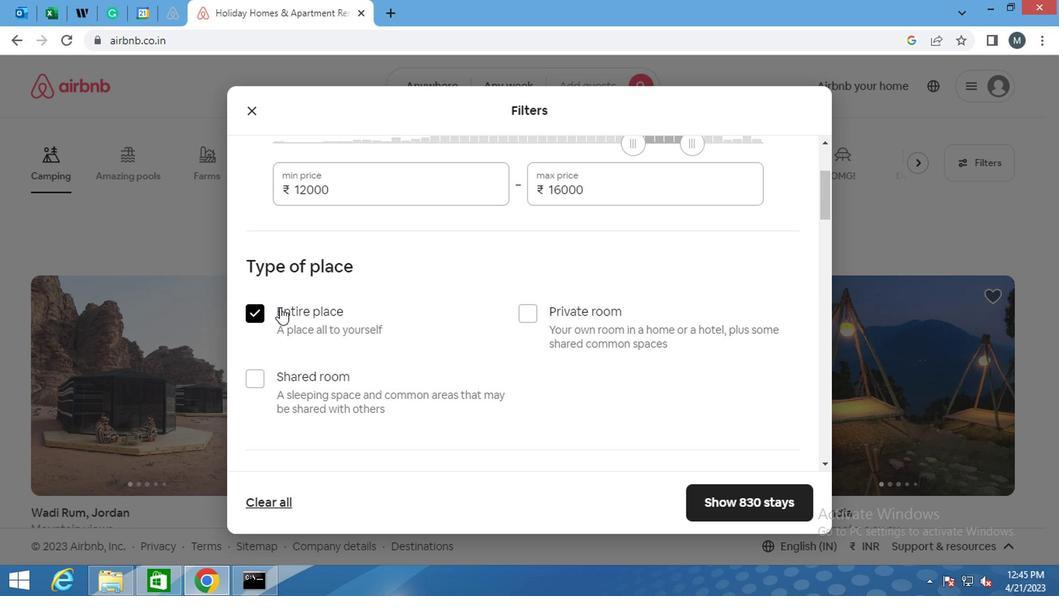 
Action: Mouse scrolled (279, 306) with delta (0, 0)
Screenshot: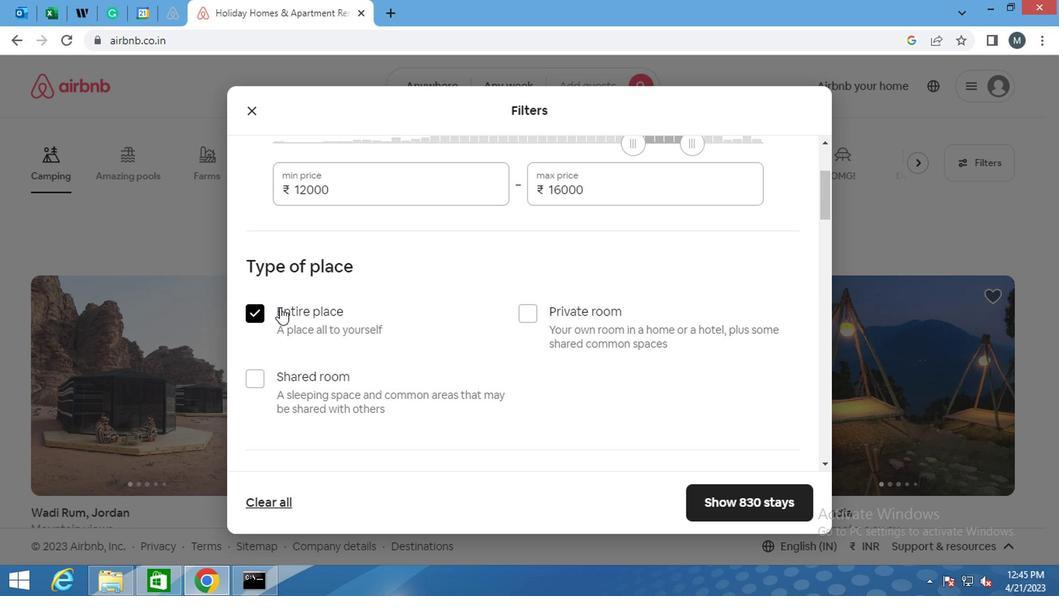 
Action: Mouse moved to (372, 409)
Screenshot: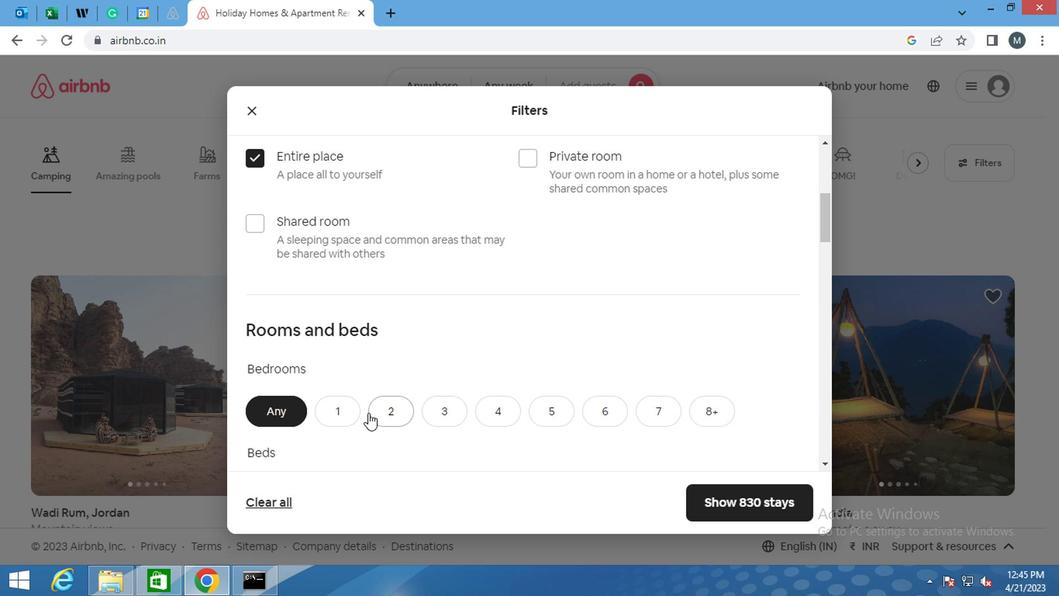 
Action: Mouse pressed left at (372, 409)
Screenshot: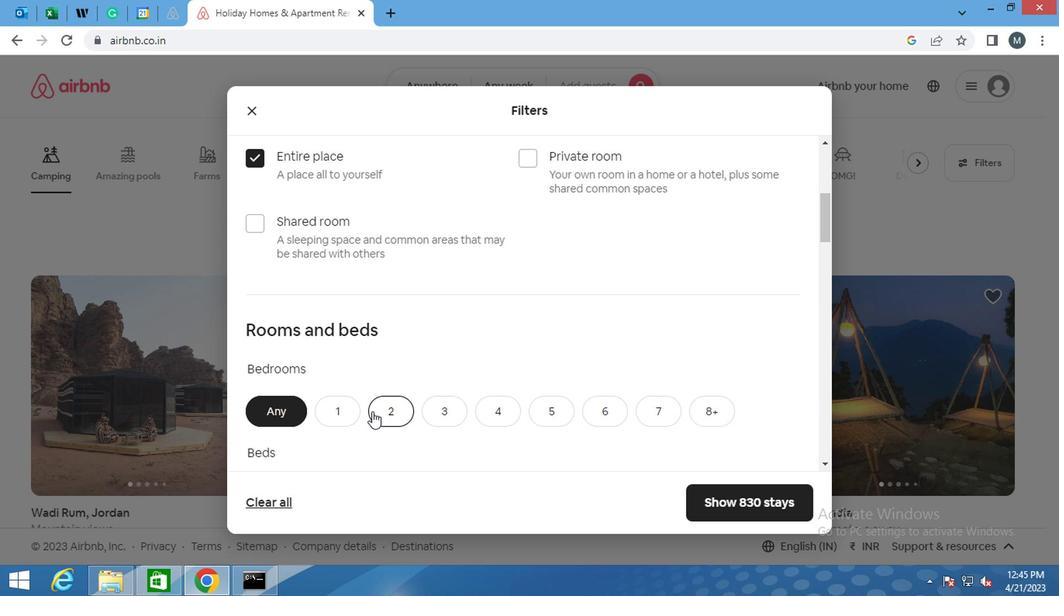 
Action: Mouse moved to (372, 388)
Screenshot: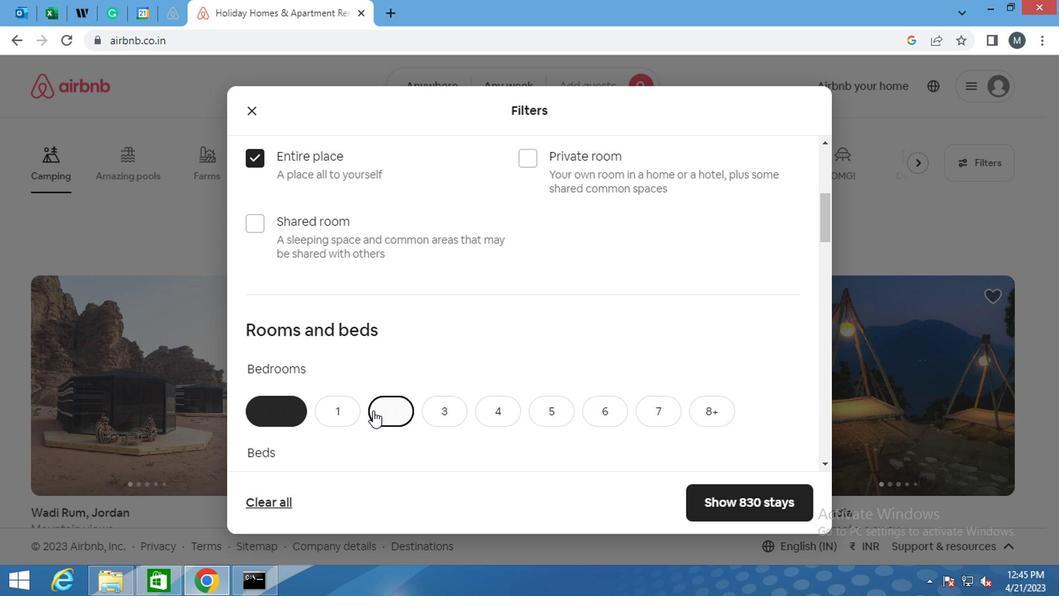 
Action: Mouse scrolled (372, 388) with delta (0, 0)
Screenshot: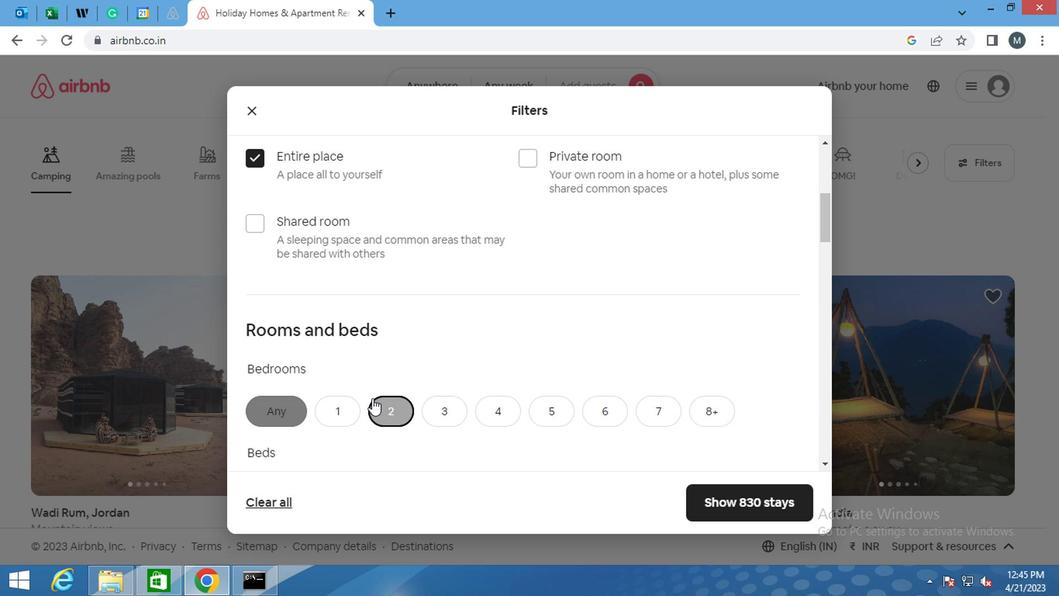 
Action: Mouse scrolled (372, 388) with delta (0, 0)
Screenshot: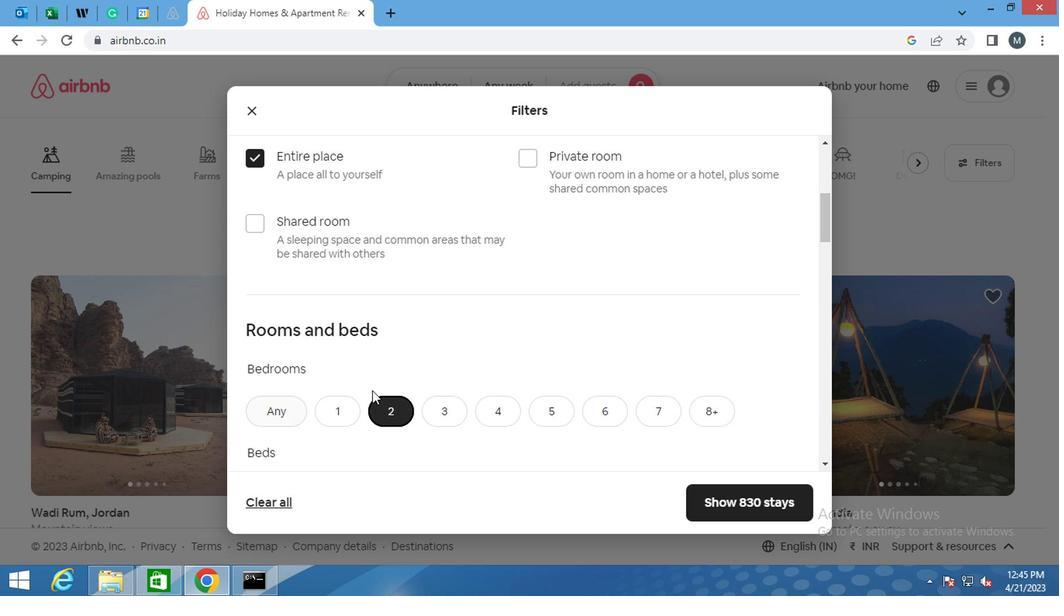 
Action: Mouse moved to (438, 346)
Screenshot: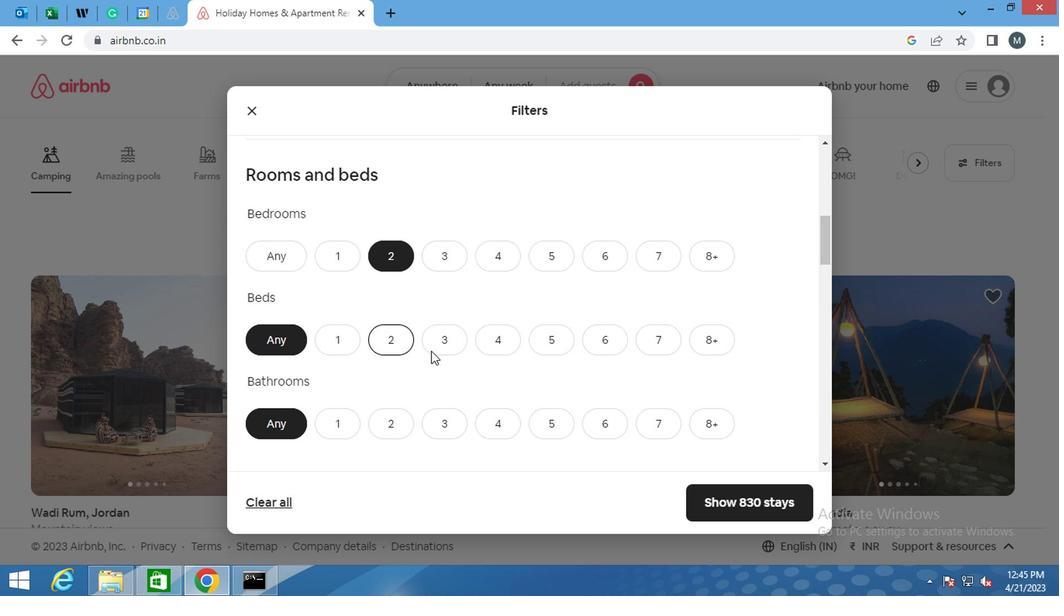 
Action: Mouse pressed left at (438, 346)
Screenshot: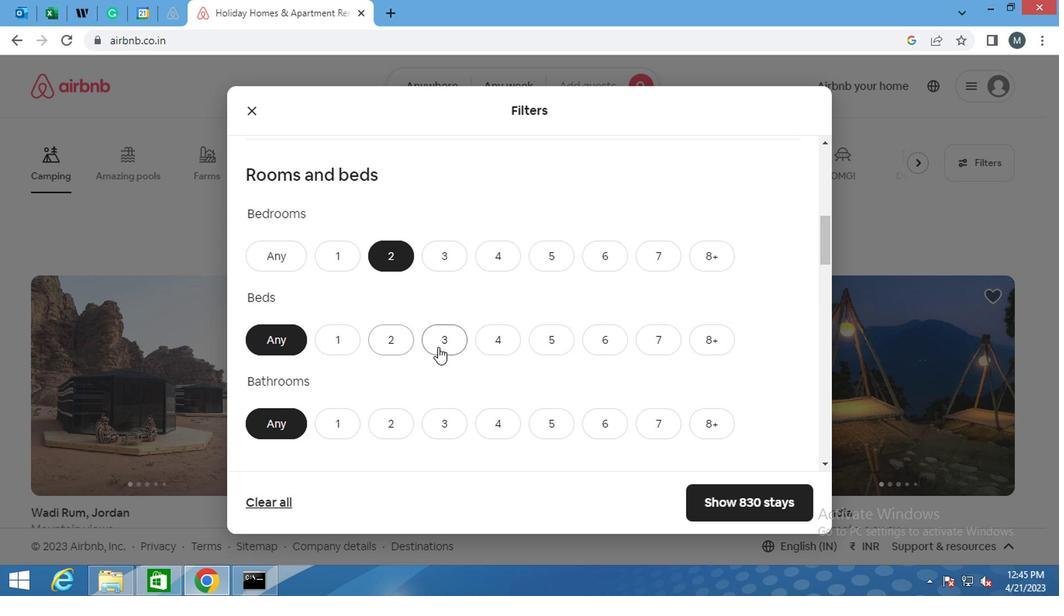 
Action: Mouse moved to (337, 411)
Screenshot: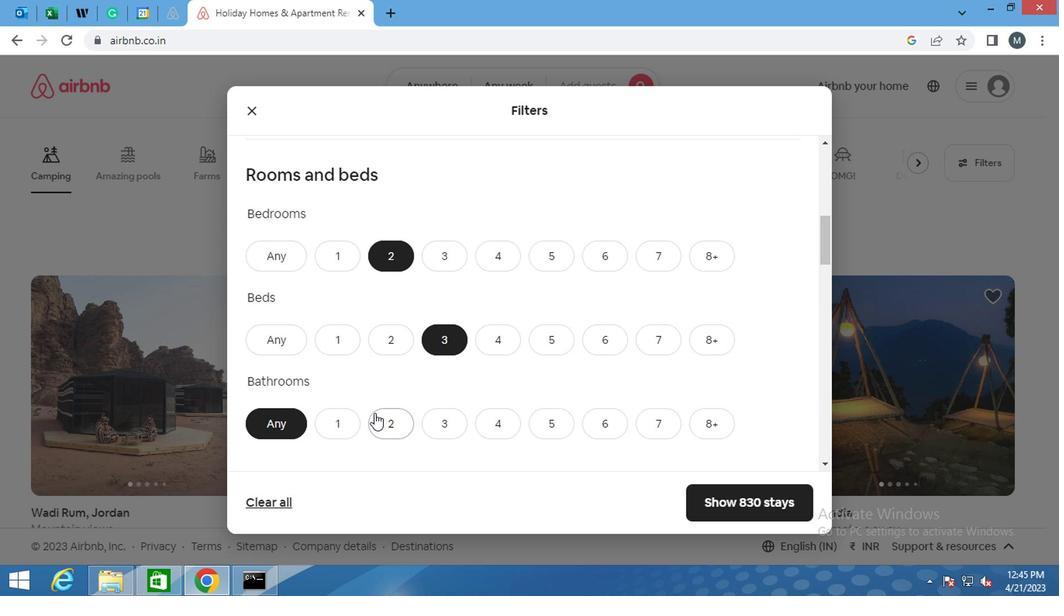 
Action: Mouse pressed left at (337, 411)
Screenshot: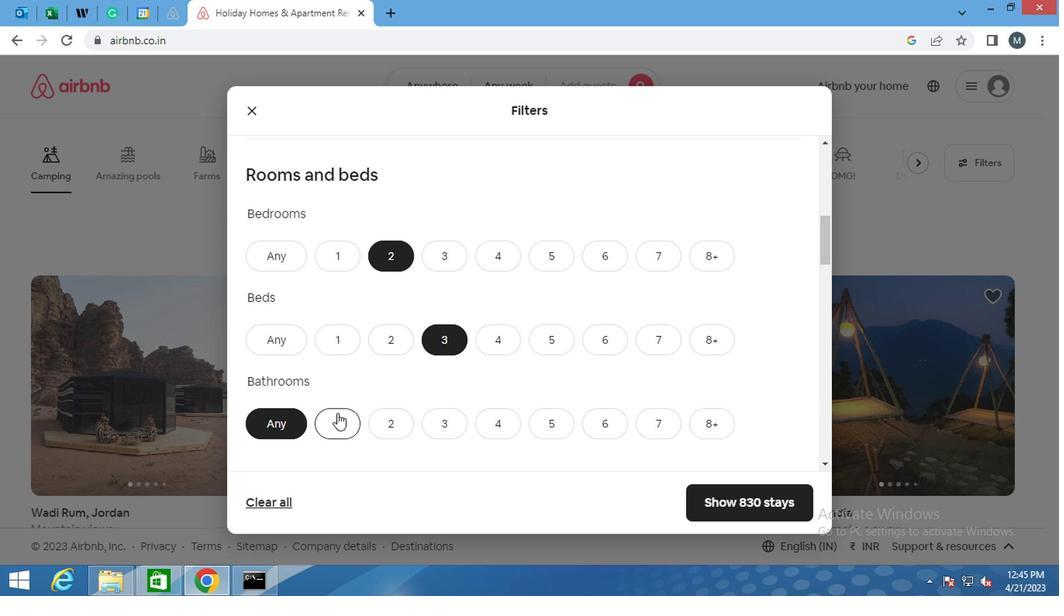 
Action: Mouse moved to (384, 375)
Screenshot: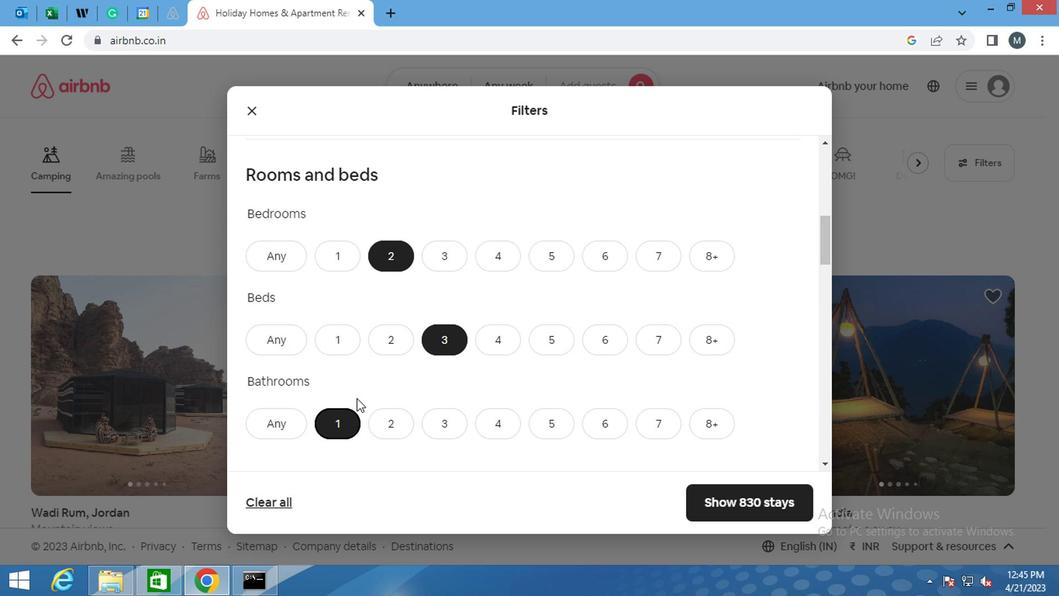 
Action: Mouse scrolled (384, 374) with delta (0, -1)
Screenshot: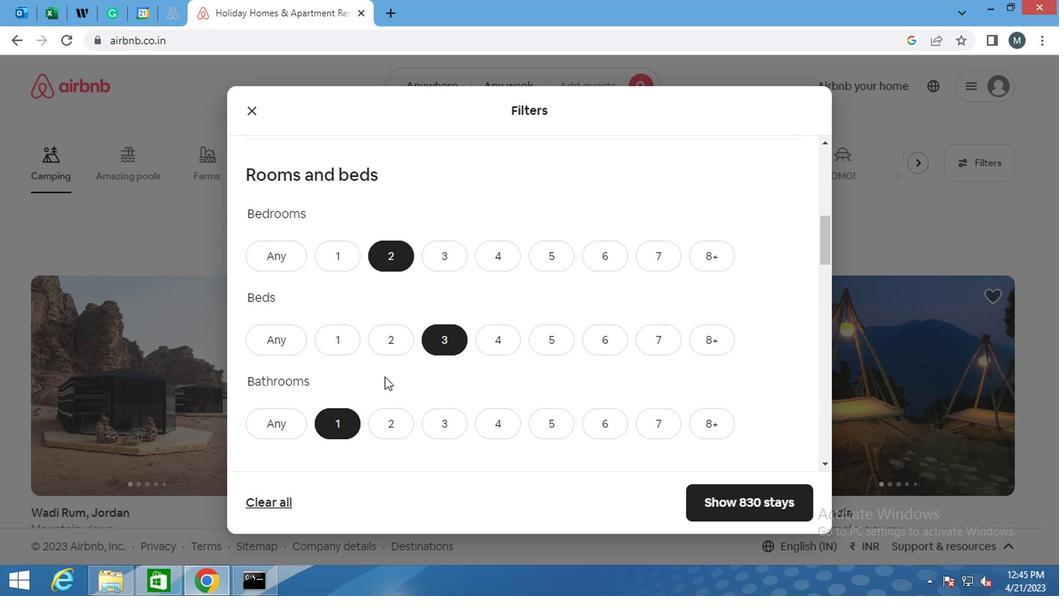 
Action: Mouse scrolled (384, 374) with delta (0, -1)
Screenshot: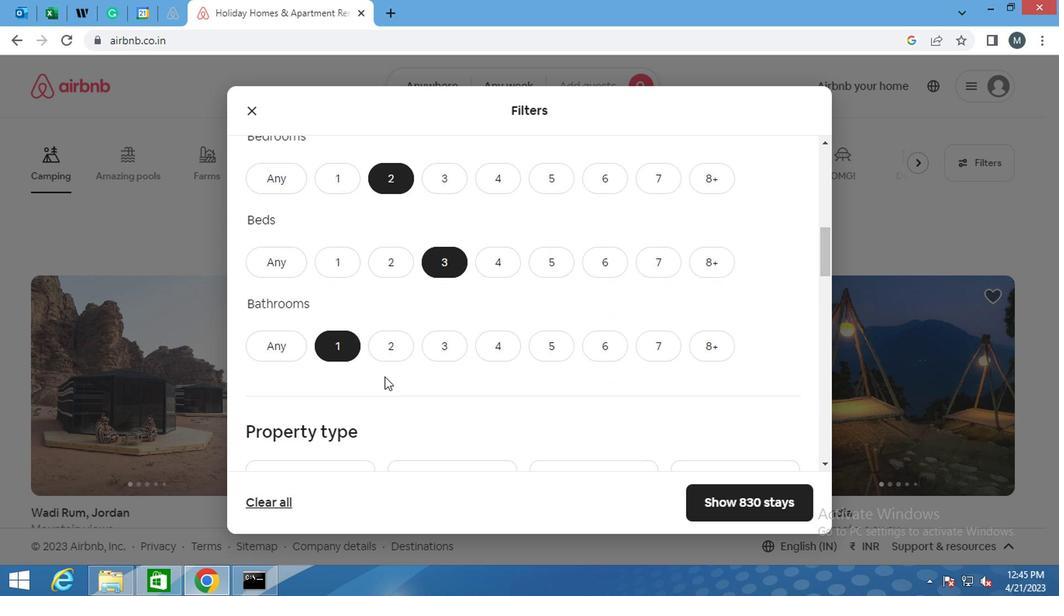 
Action: Mouse moved to (385, 380)
Screenshot: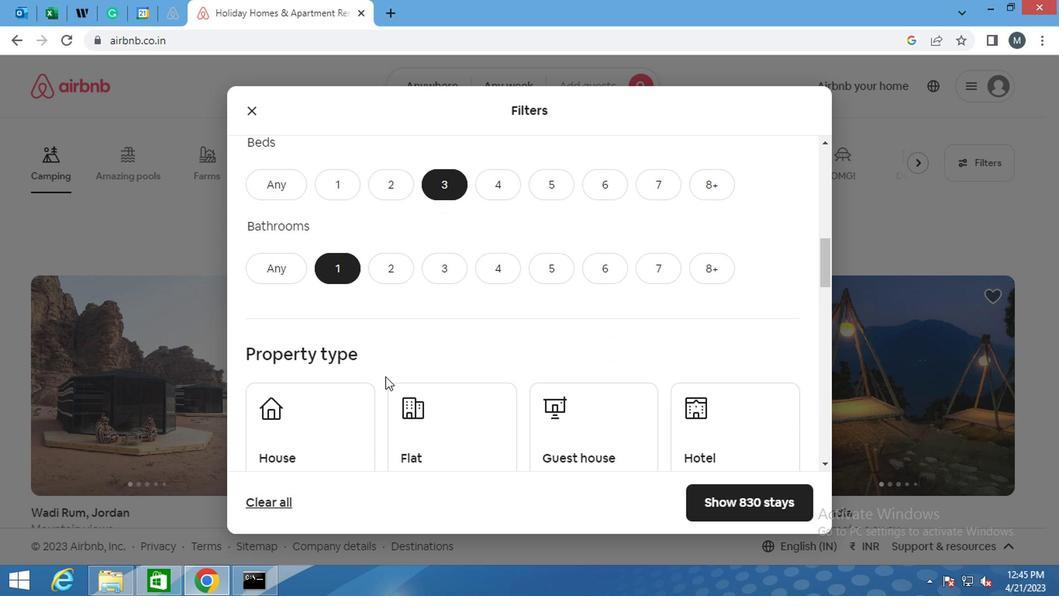 
Action: Mouse scrolled (385, 379) with delta (0, 0)
Screenshot: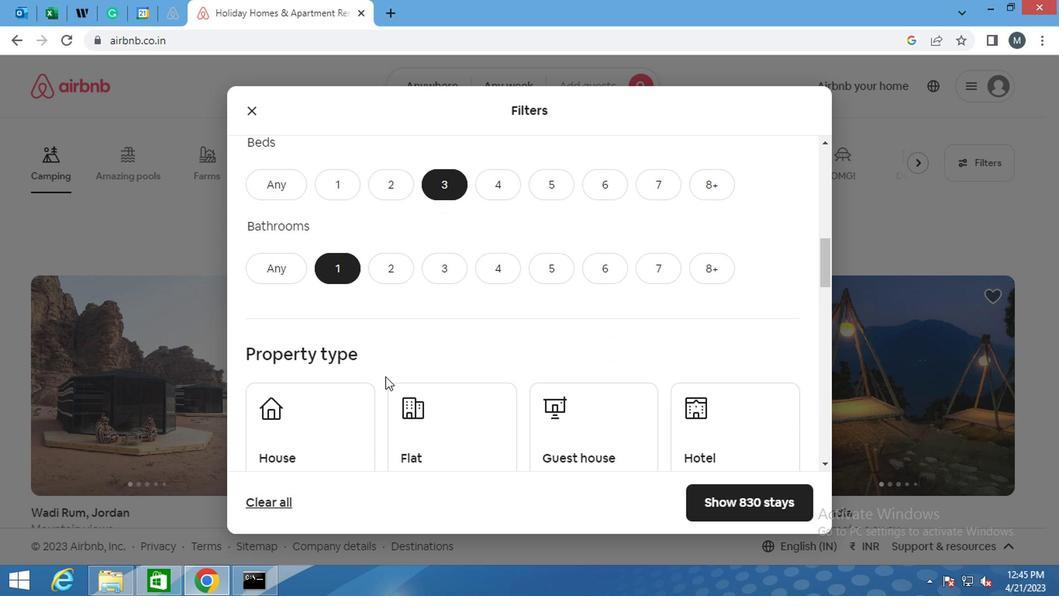 
Action: Mouse moved to (385, 385)
Screenshot: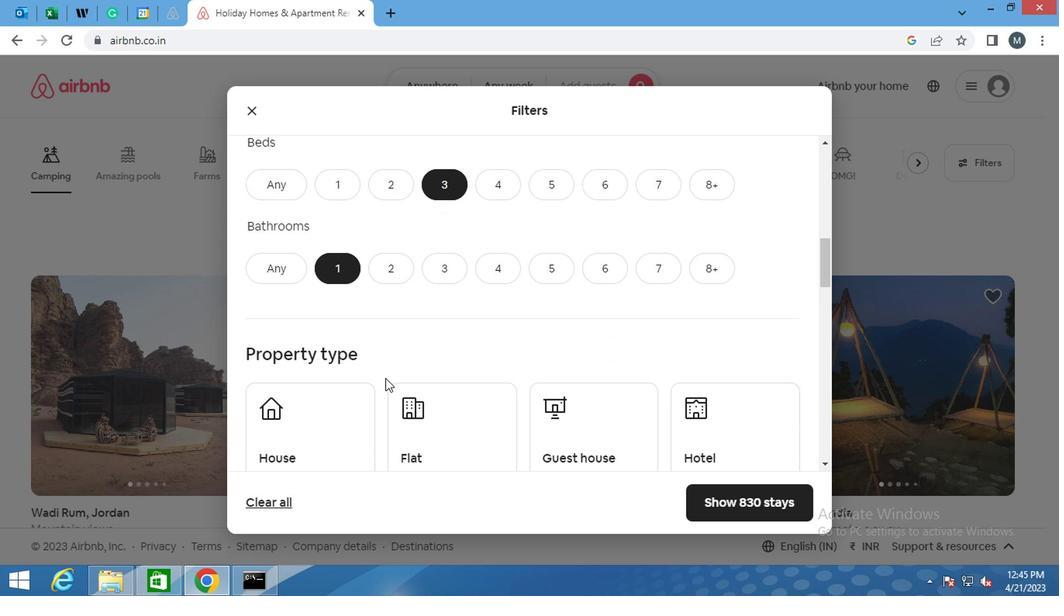 
Action: Mouse scrolled (385, 384) with delta (0, -1)
Screenshot: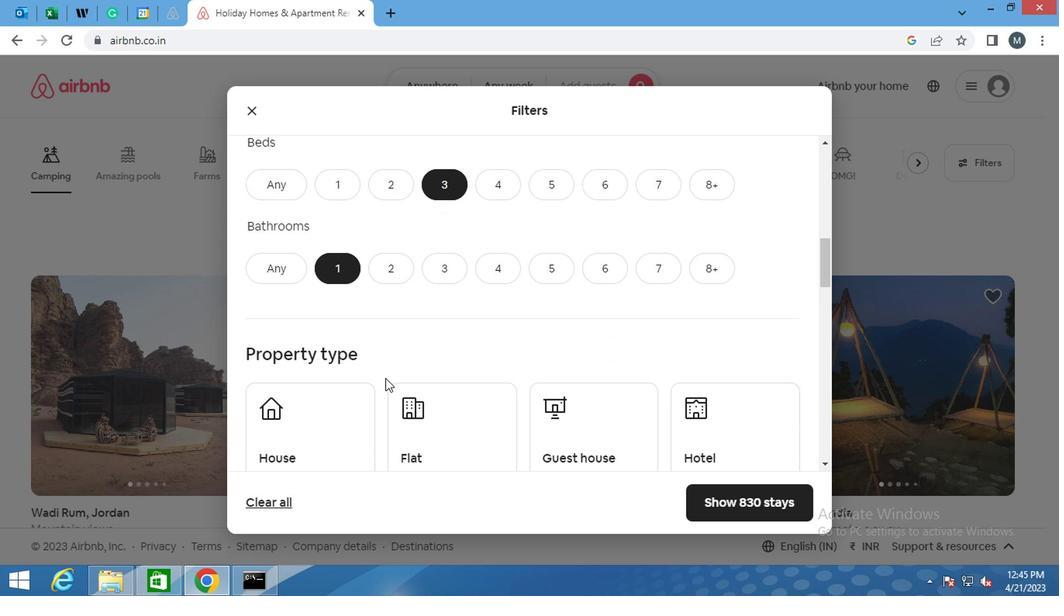 
Action: Mouse moved to (289, 304)
Screenshot: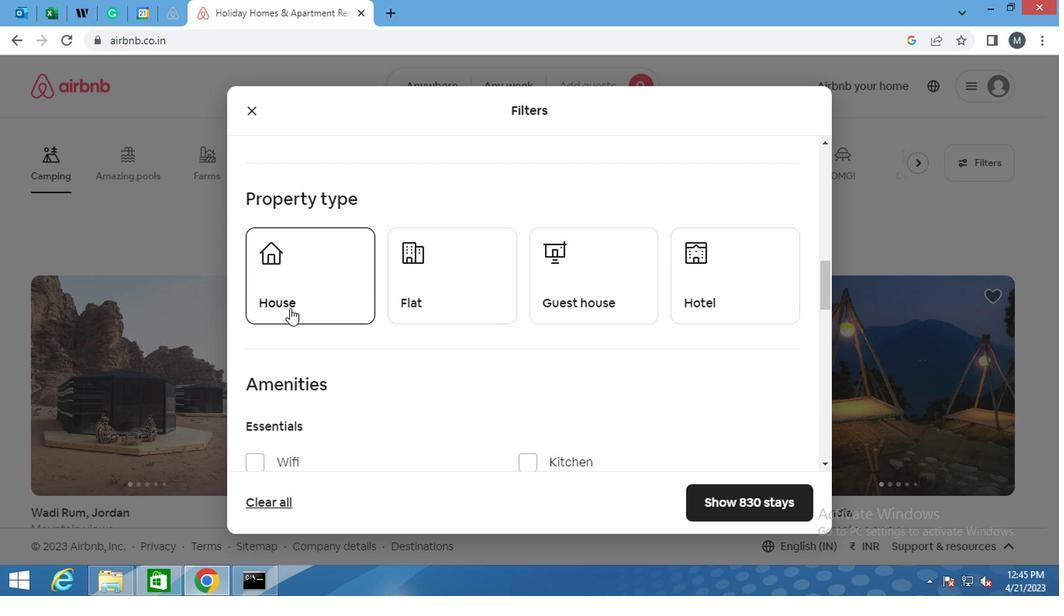 
Action: Mouse pressed left at (289, 304)
Screenshot: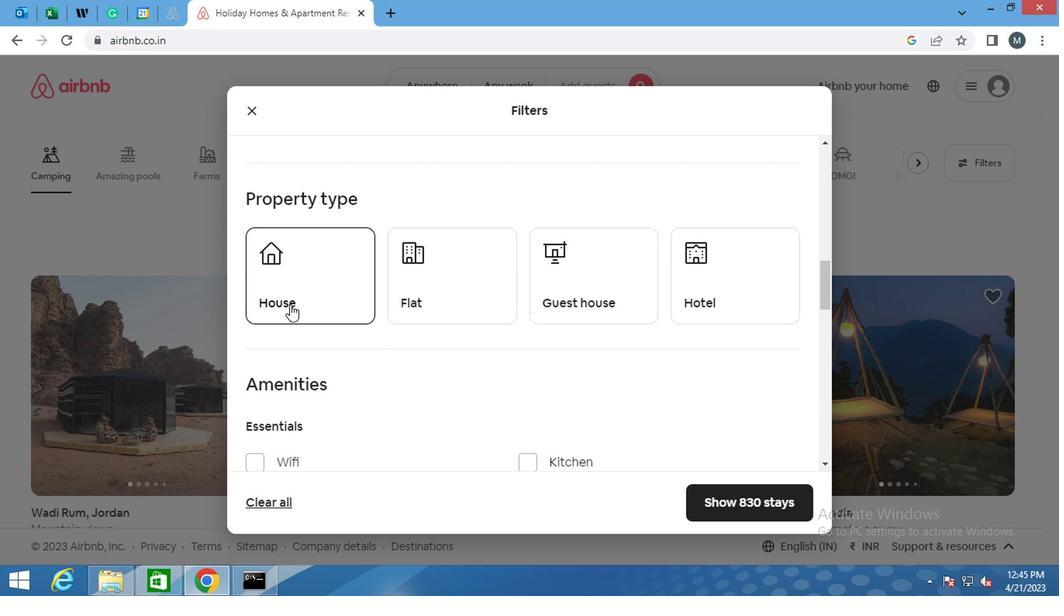 
Action: Mouse moved to (414, 310)
Screenshot: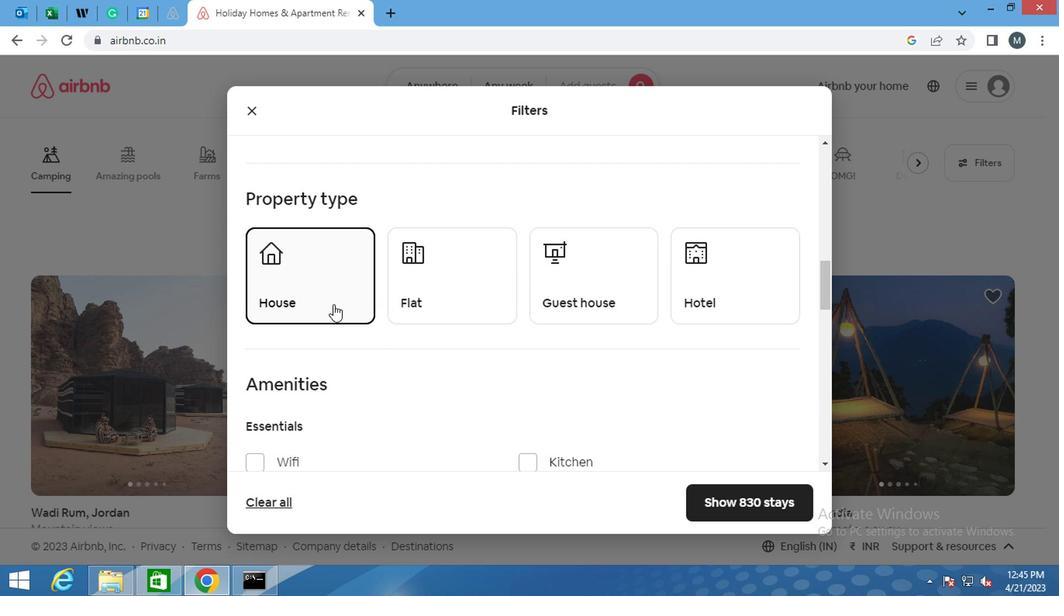 
Action: Mouse pressed left at (414, 310)
Screenshot: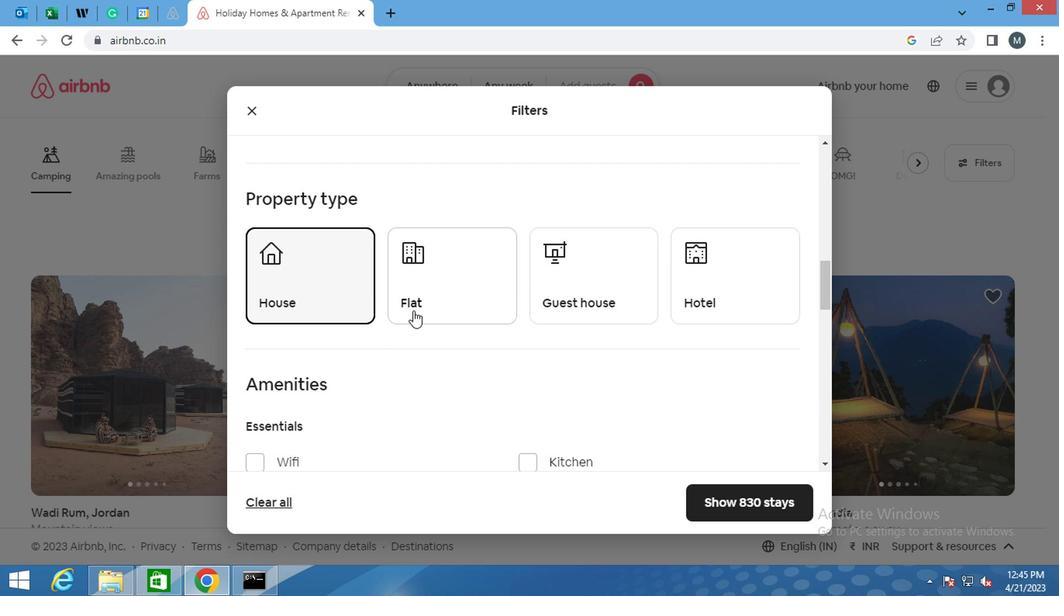 
Action: Mouse moved to (544, 280)
Screenshot: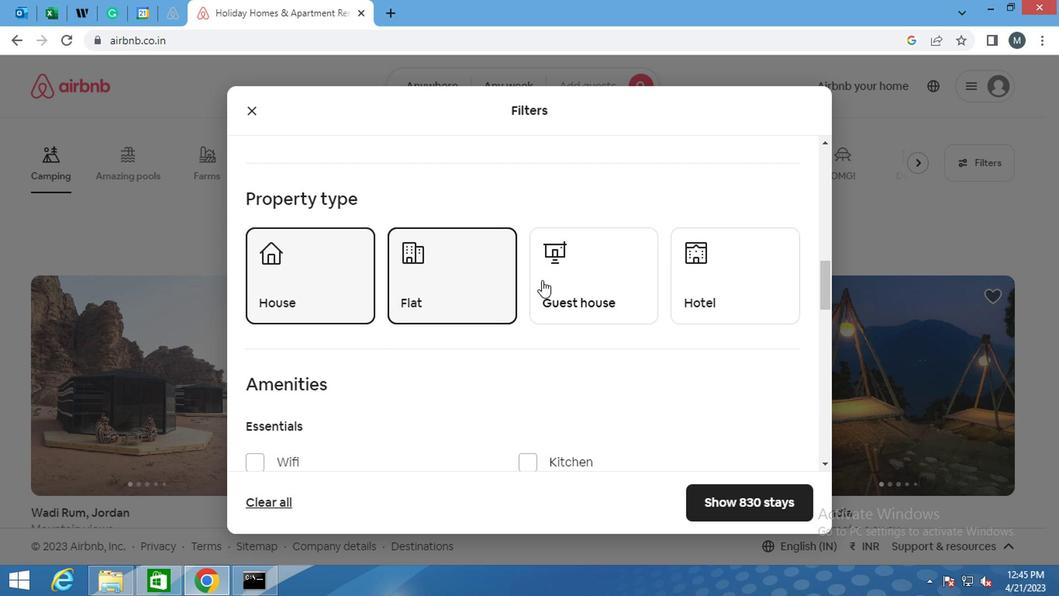 
Action: Mouse pressed left at (544, 280)
Screenshot: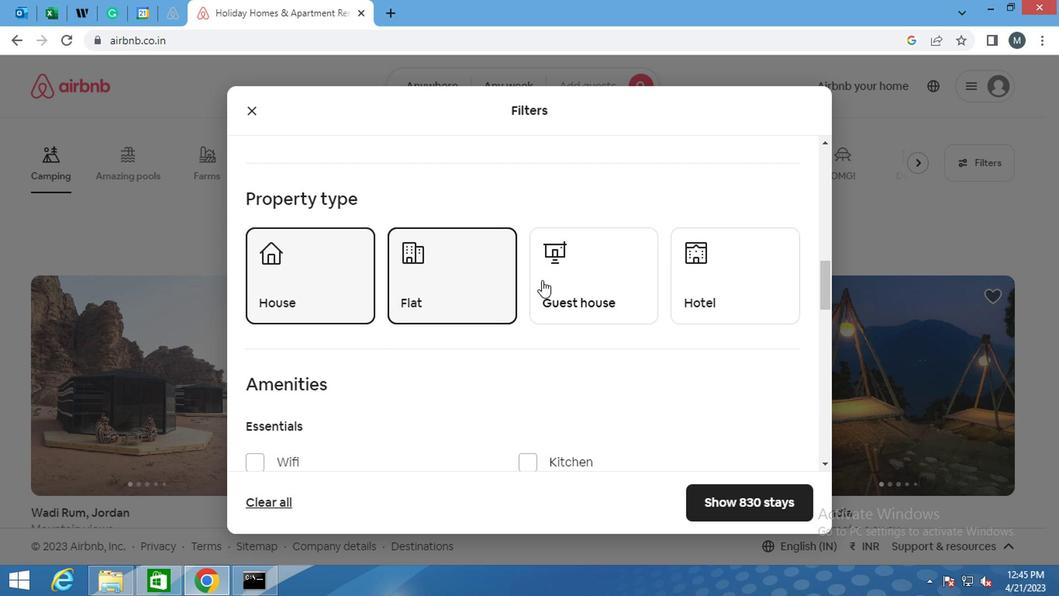 
Action: Mouse moved to (532, 283)
Screenshot: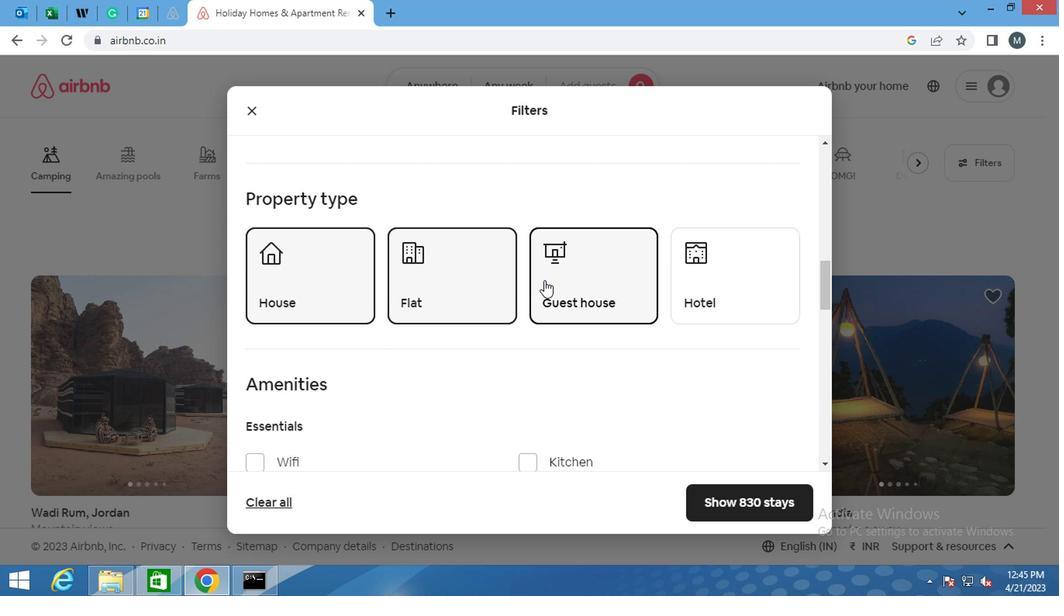 
Action: Mouse scrolled (532, 282) with delta (0, -1)
Screenshot: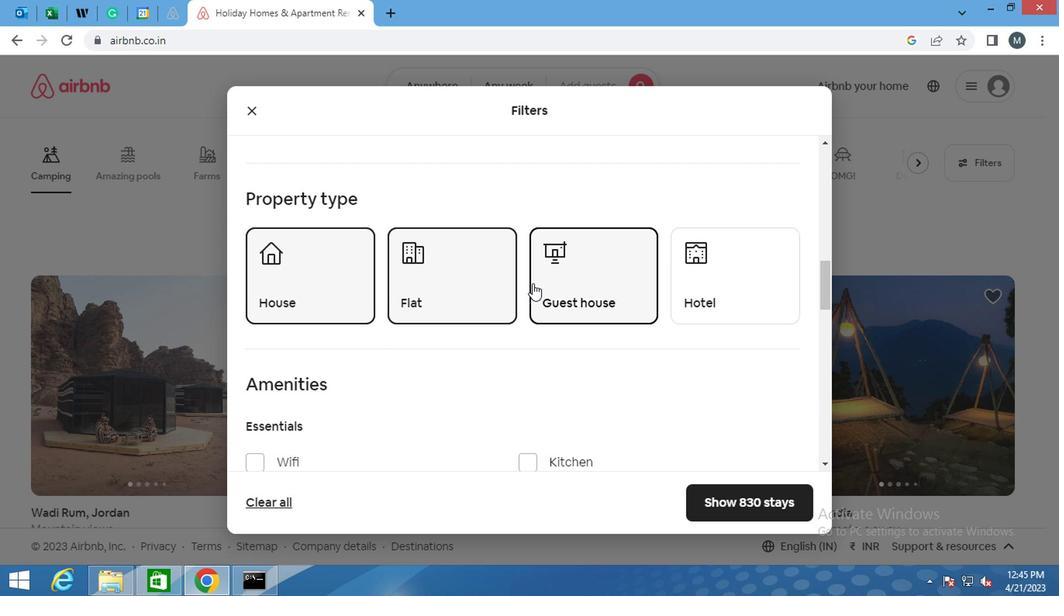 
Action: Mouse scrolled (532, 282) with delta (0, -1)
Screenshot: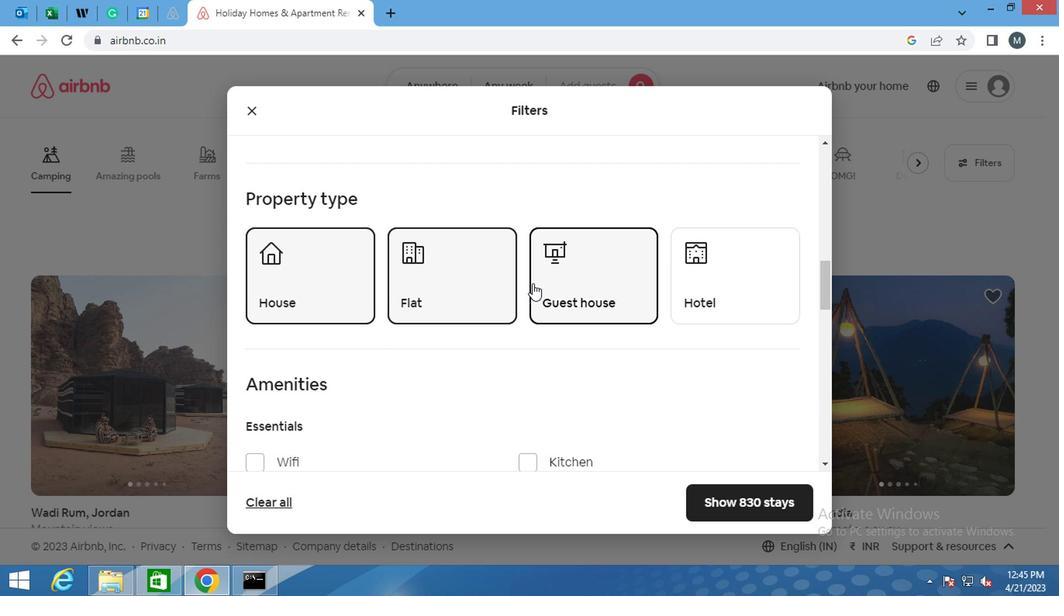 
Action: Mouse moved to (525, 293)
Screenshot: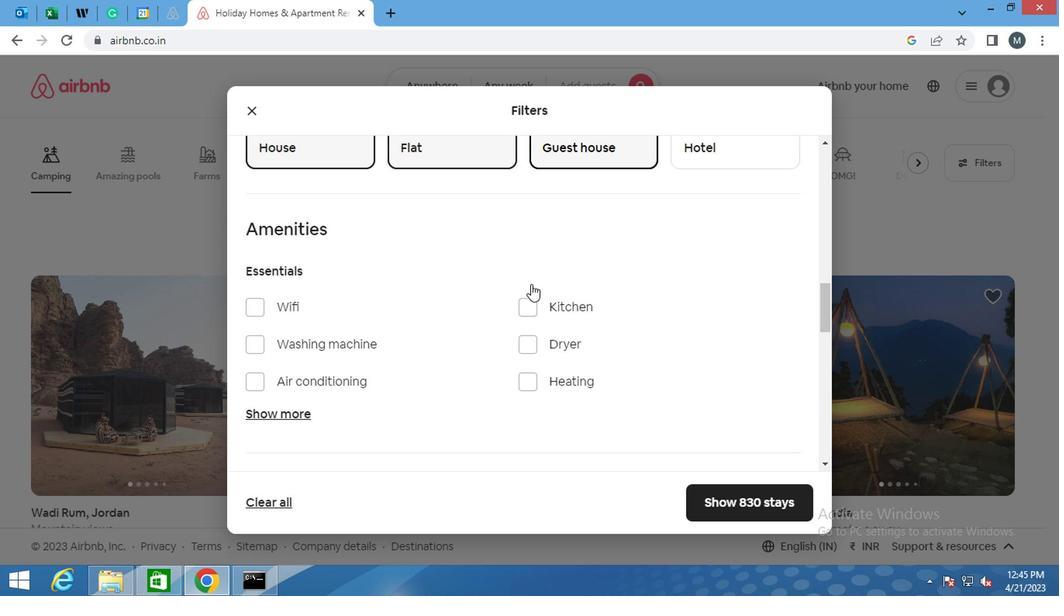 
Action: Mouse scrolled (525, 292) with delta (0, -1)
Screenshot: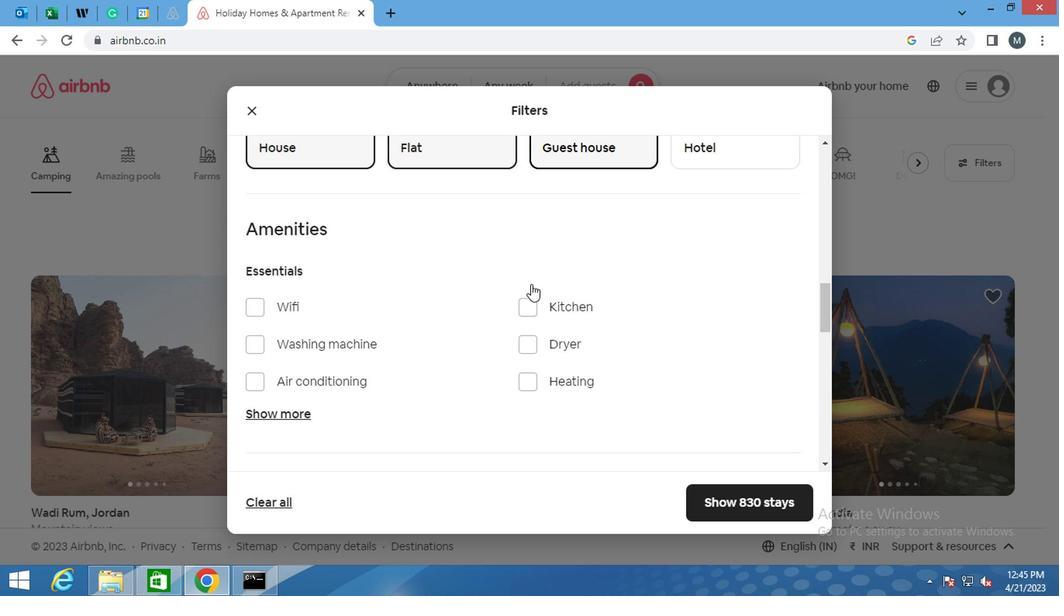 
Action: Mouse moved to (523, 297)
Screenshot: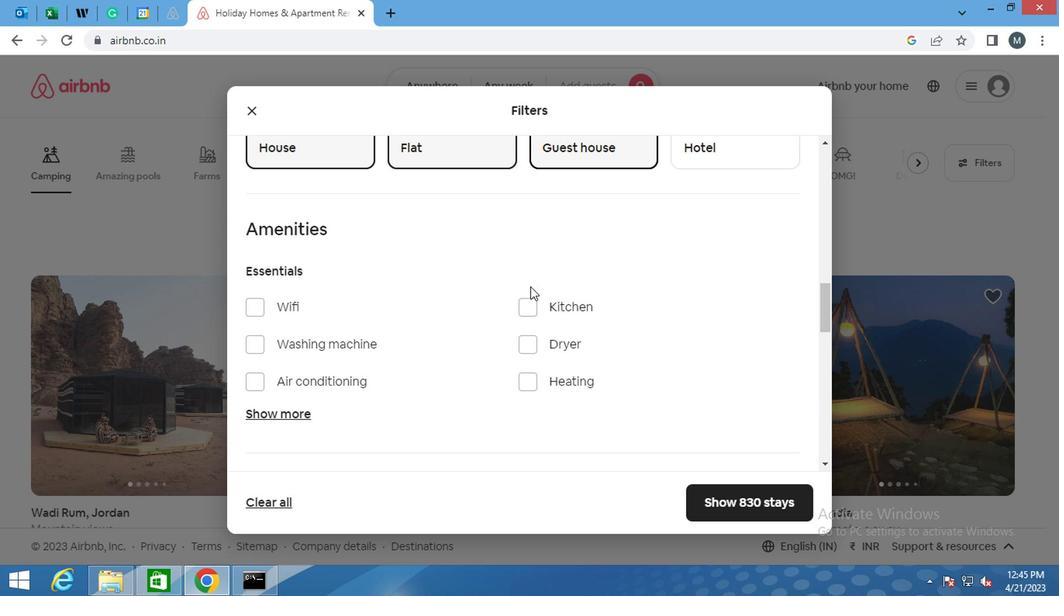 
Action: Mouse scrolled (523, 296) with delta (0, 0)
Screenshot: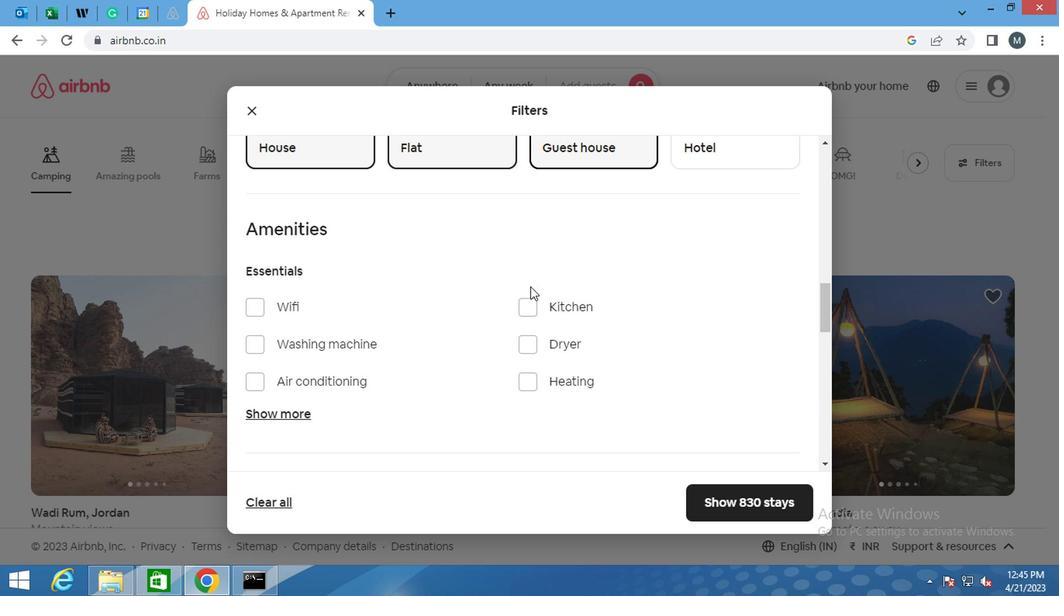 
Action: Mouse moved to (325, 308)
Screenshot: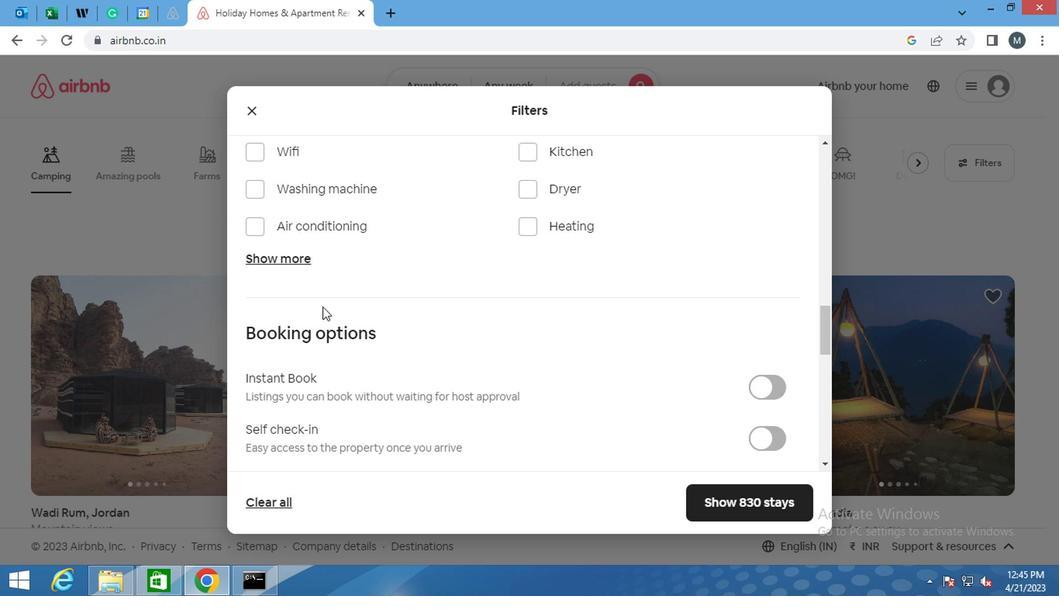 
Action: Mouse scrolled (325, 308) with delta (0, 0)
Screenshot: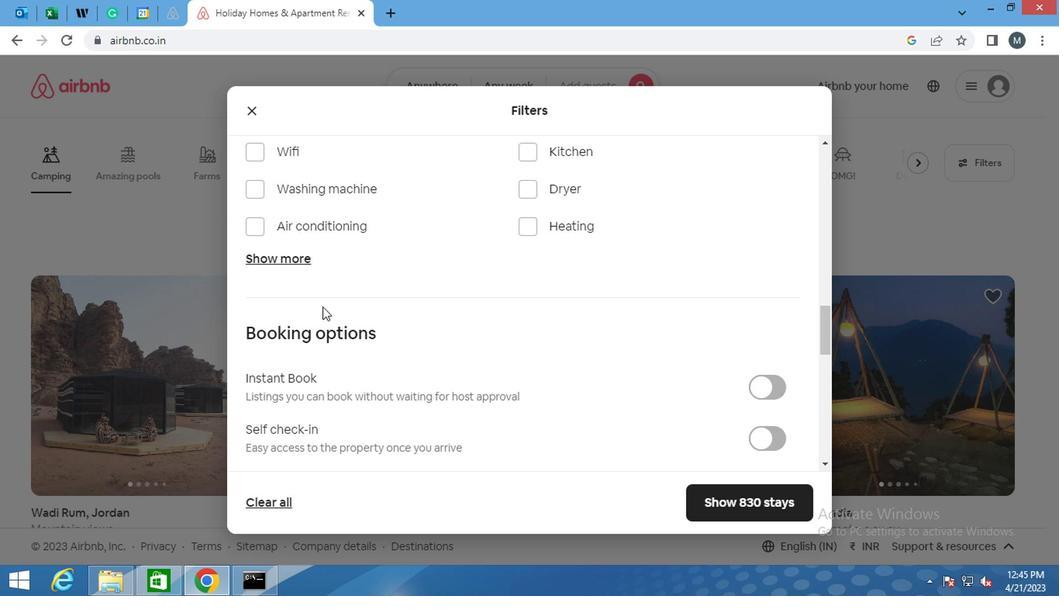 
Action: Mouse scrolled (325, 308) with delta (0, 0)
Screenshot: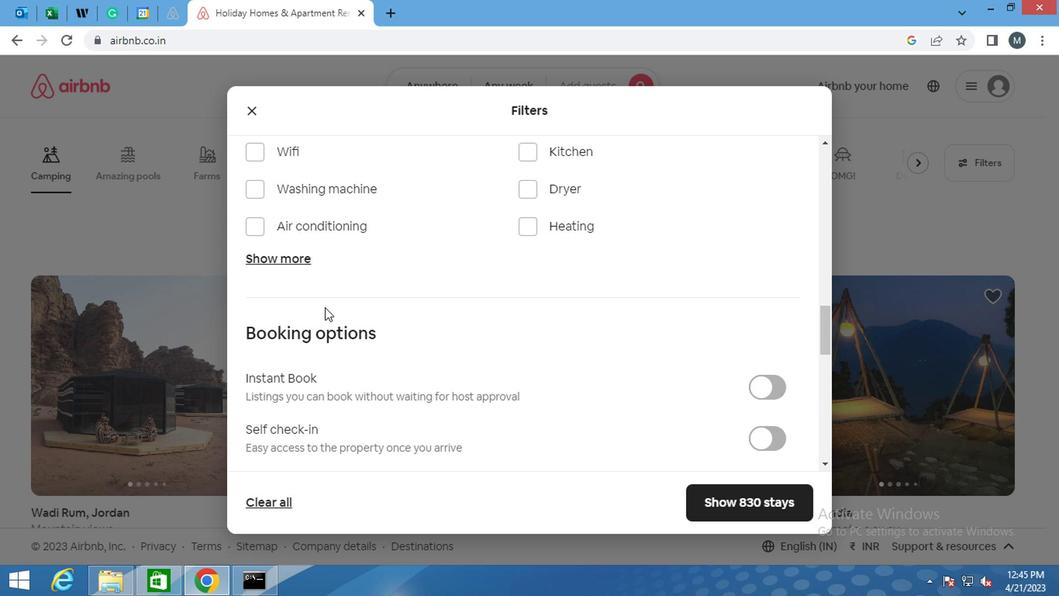 
Action: Mouse scrolled (325, 309) with delta (0, 1)
Screenshot: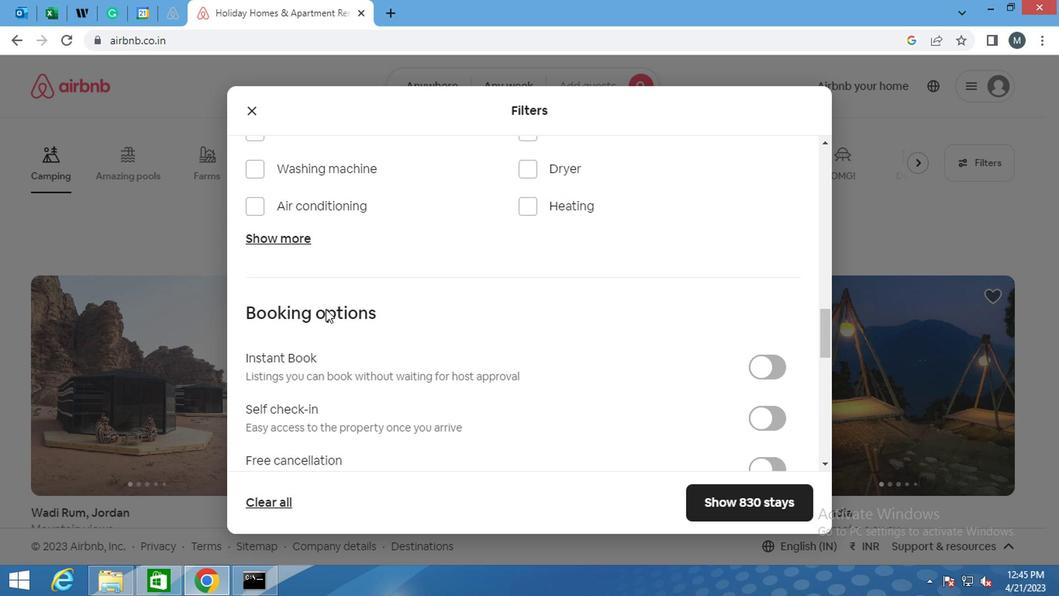 
Action: Mouse moved to (325, 308)
Screenshot: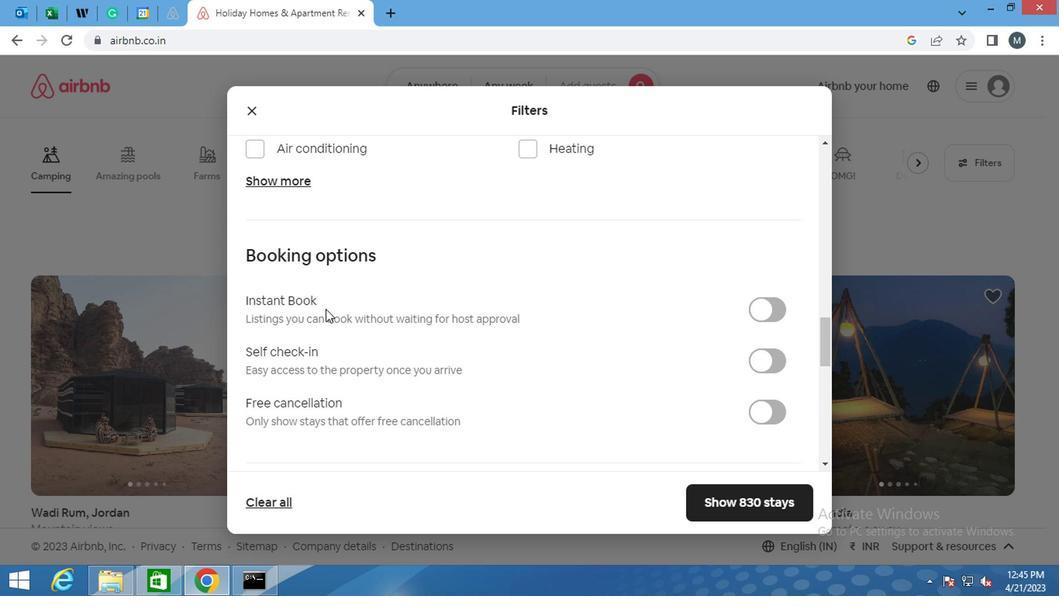 
Action: Mouse scrolled (325, 309) with delta (0, 1)
Screenshot: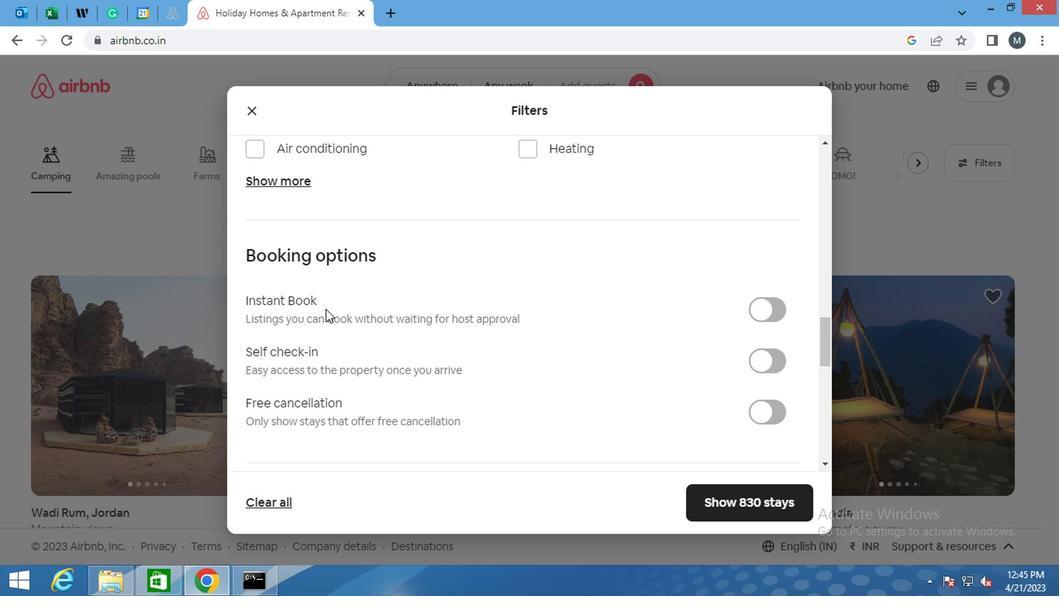 
Action: Mouse scrolled (325, 309) with delta (0, 1)
Screenshot: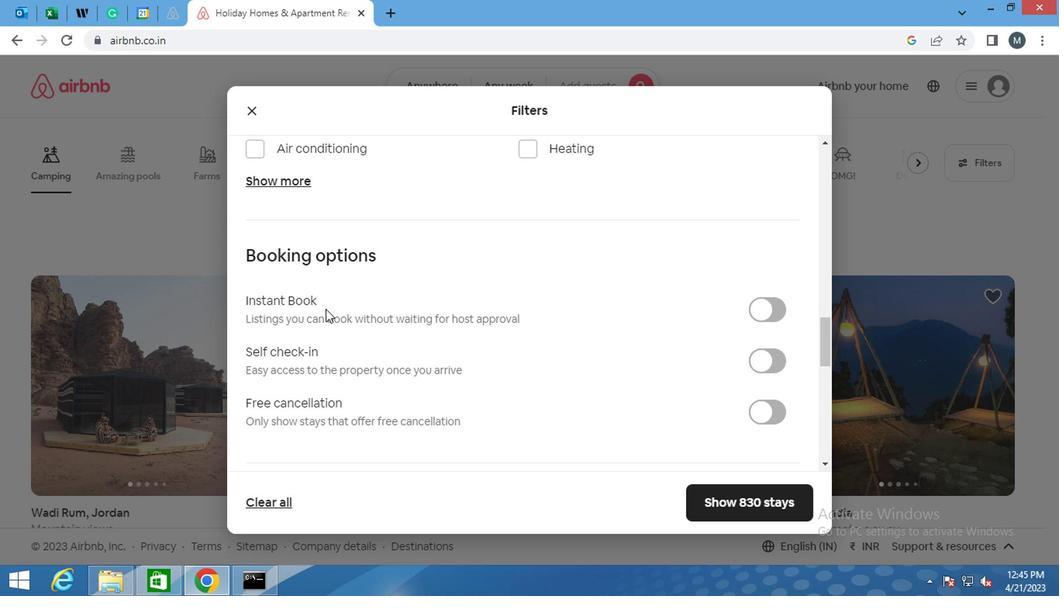 
Action: Mouse moved to (243, 270)
Screenshot: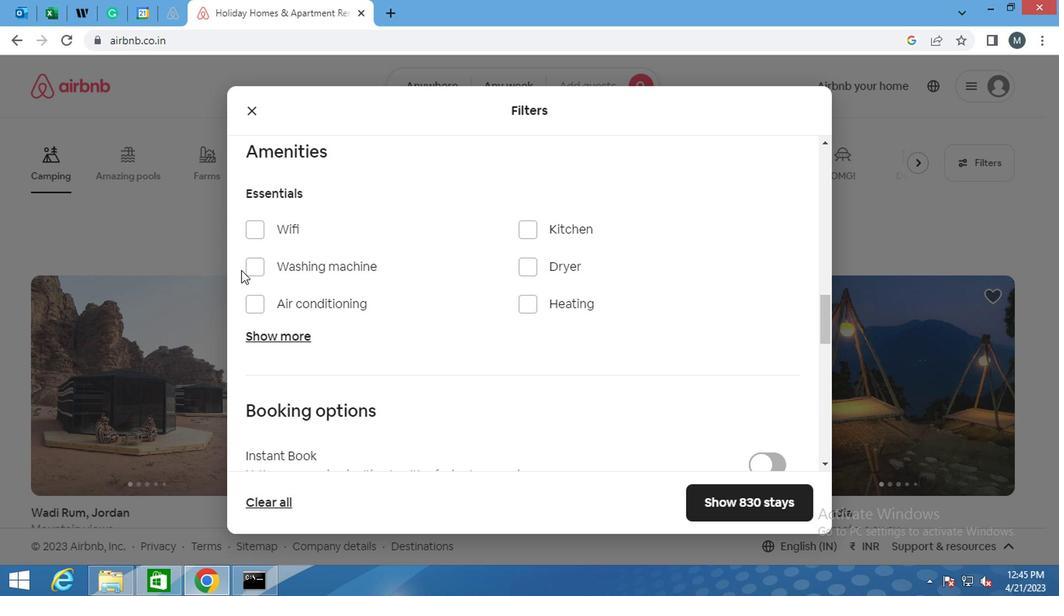 
Action: Mouse pressed left at (243, 270)
Screenshot: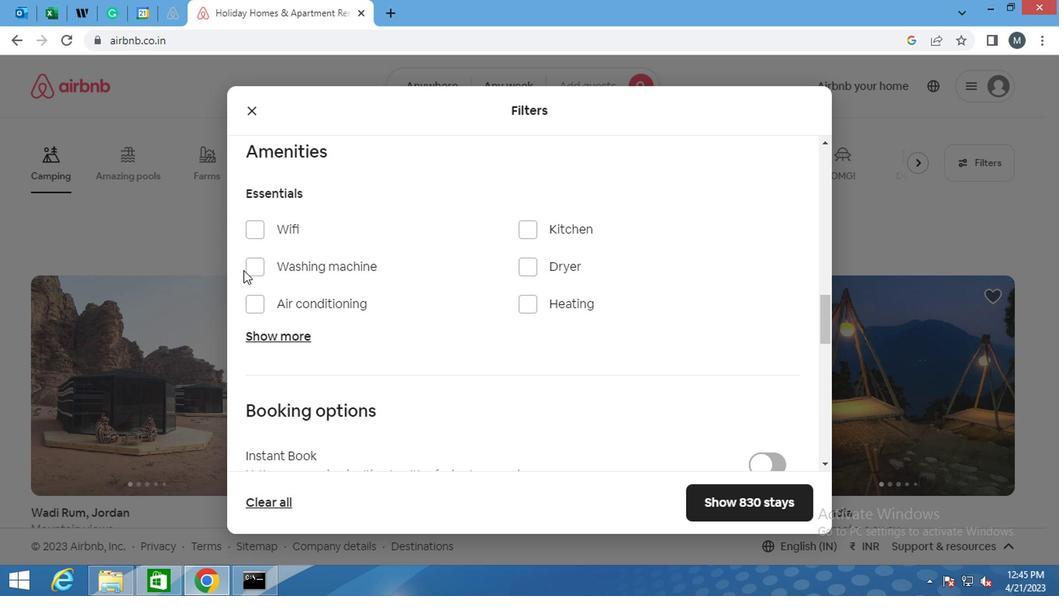 
Action: Mouse moved to (368, 255)
Screenshot: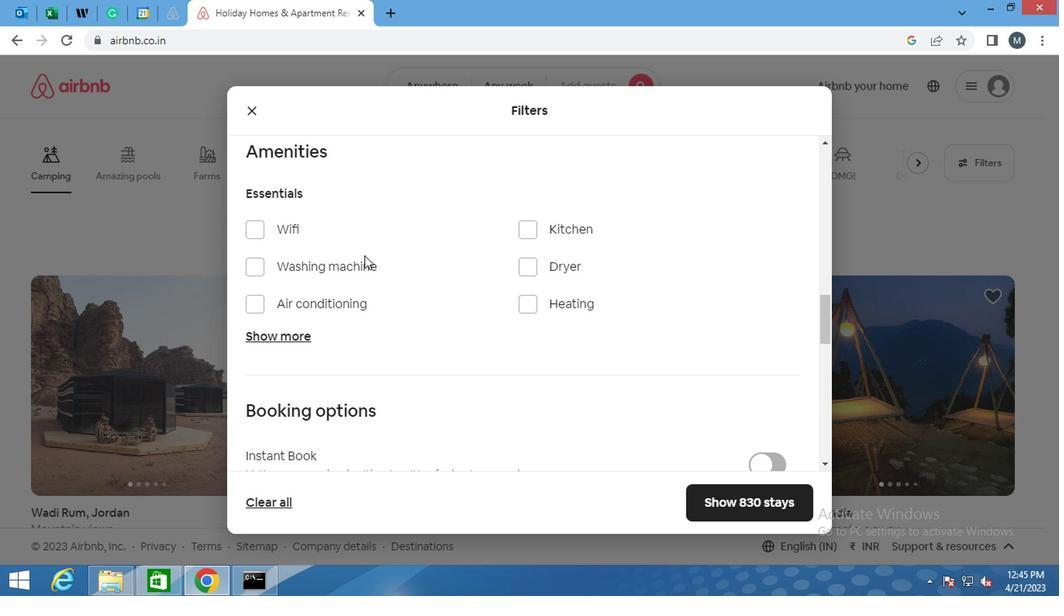 
Action: Mouse scrolled (368, 254) with delta (0, 0)
Screenshot: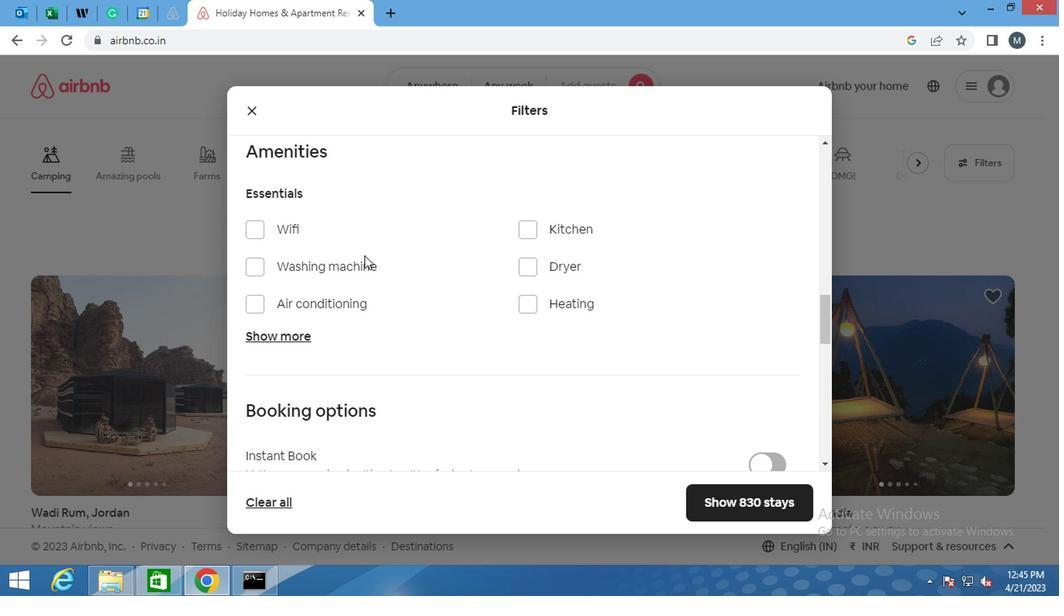 
Action: Mouse moved to (369, 255)
Screenshot: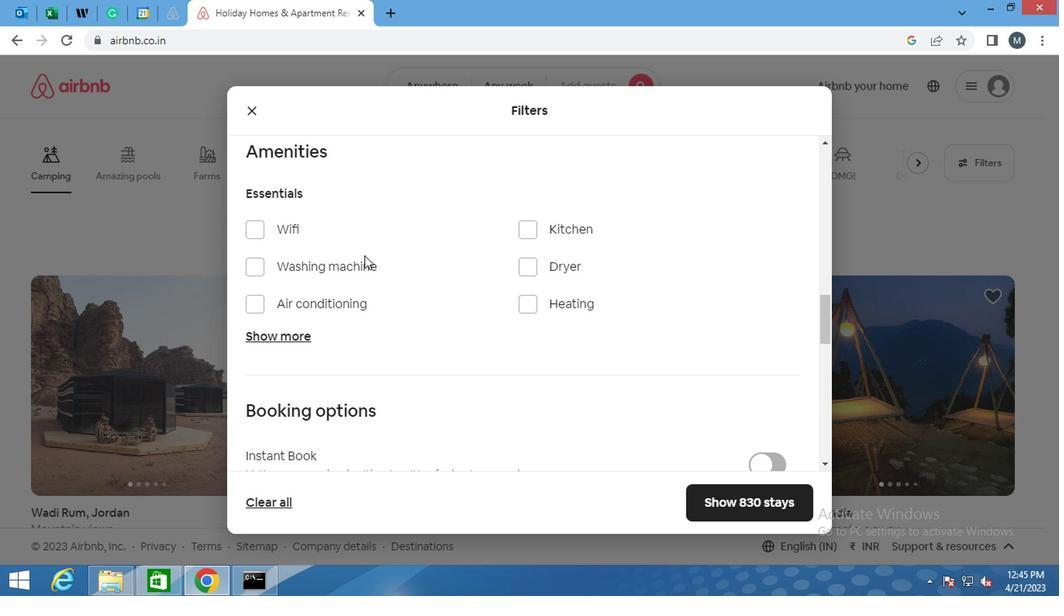 
Action: Mouse scrolled (369, 256) with delta (0, 1)
Screenshot: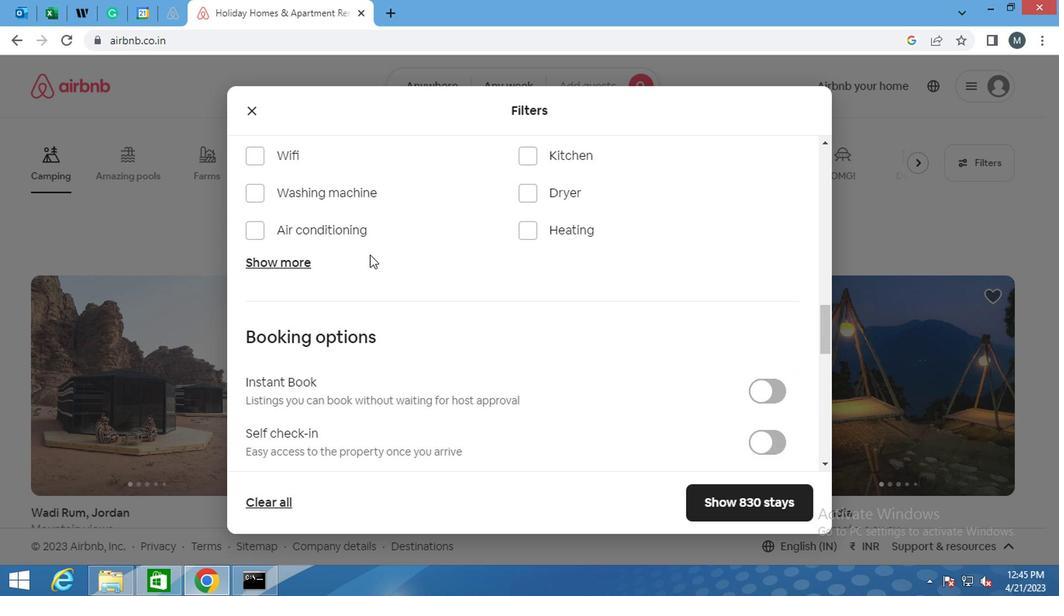 
Action: Mouse moved to (535, 236)
Screenshot: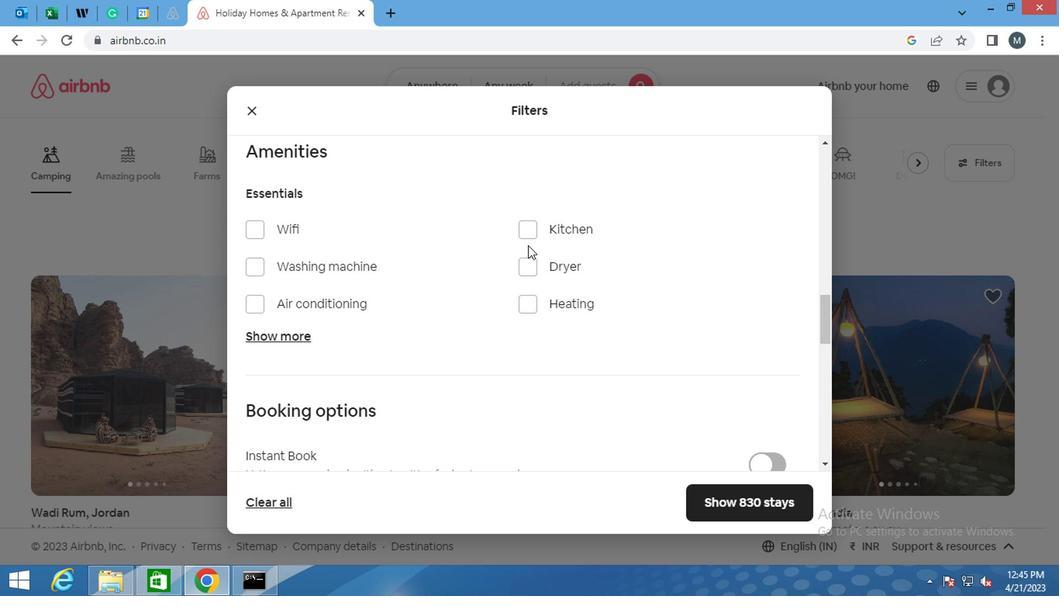 
Action: Mouse pressed left at (535, 236)
Screenshot: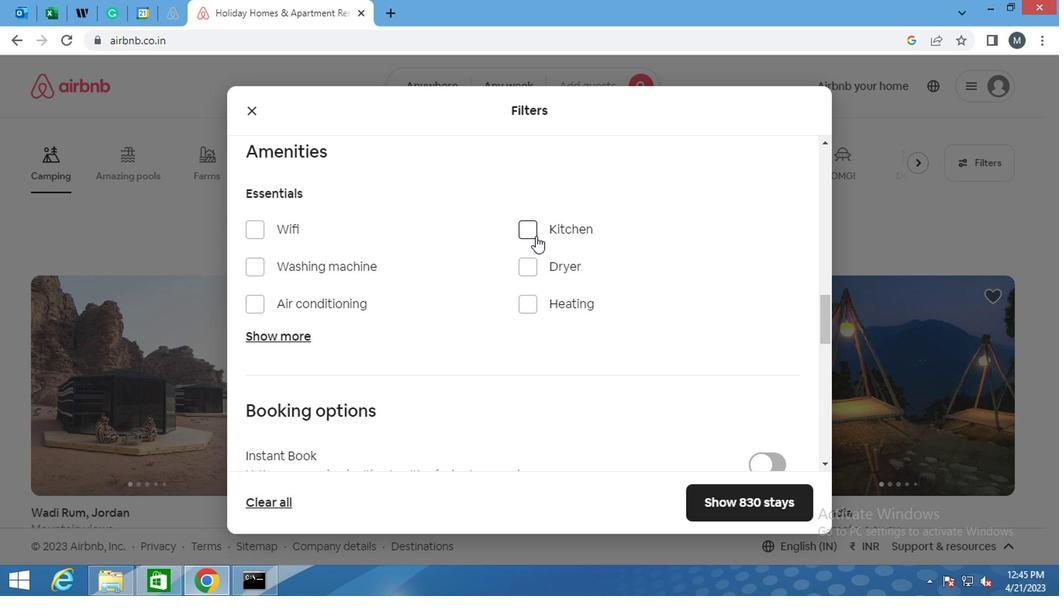 
Action: Mouse moved to (252, 268)
Screenshot: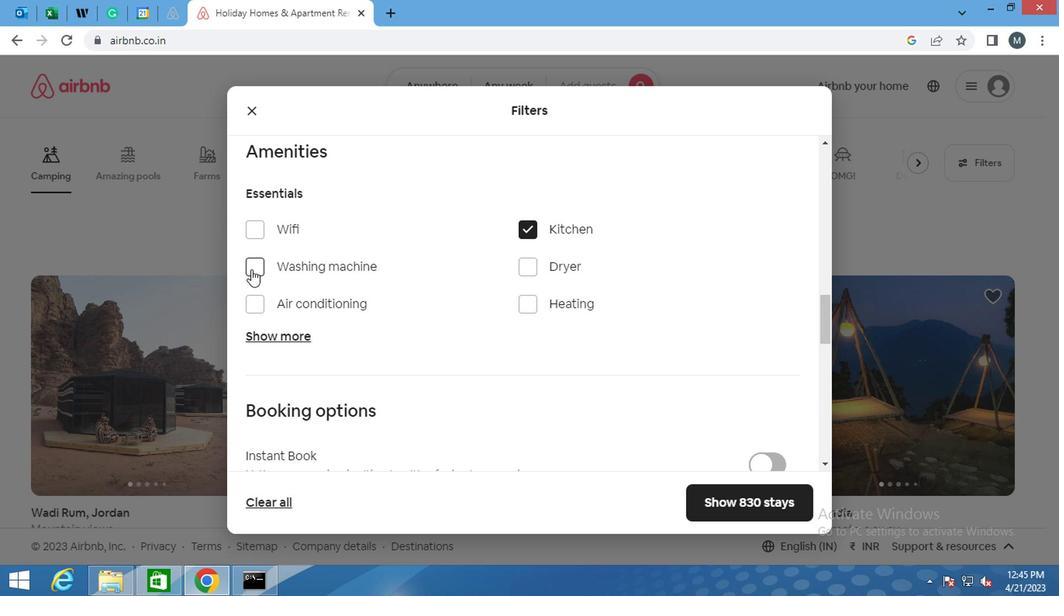 
Action: Mouse pressed left at (252, 268)
Screenshot: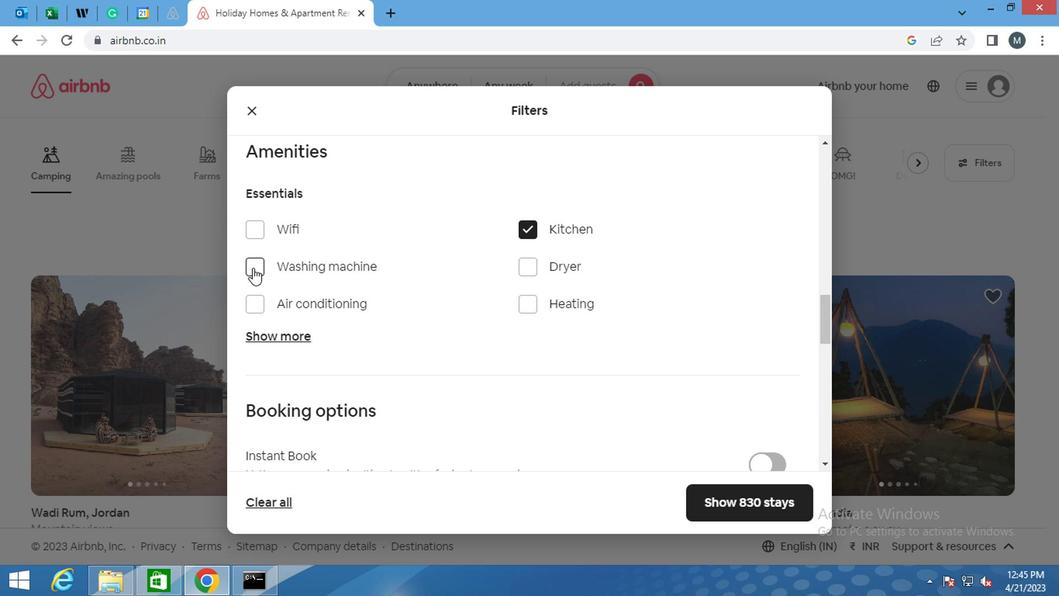 
Action: Mouse moved to (456, 258)
Screenshot: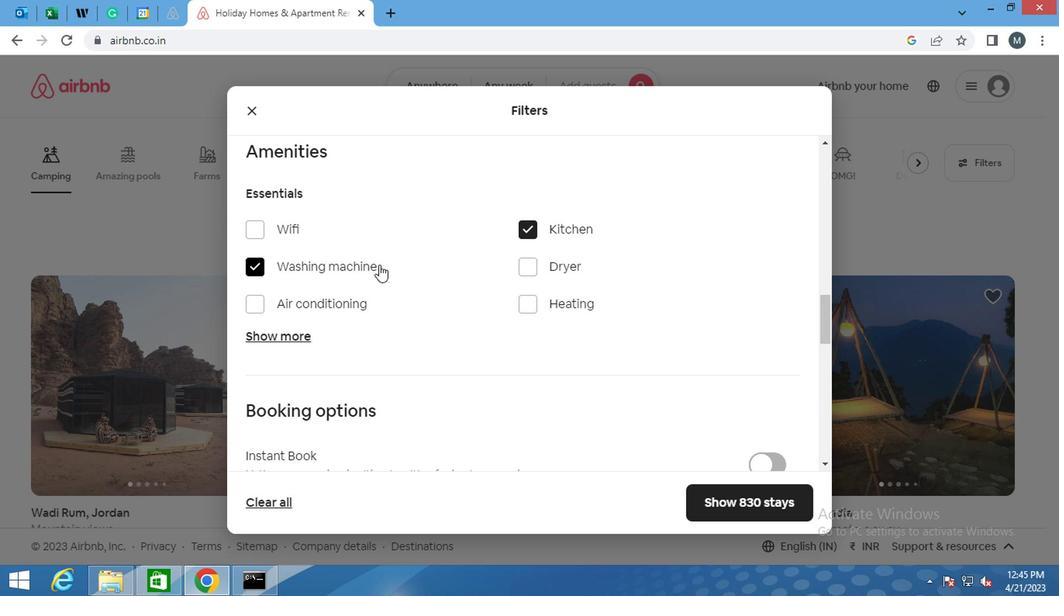 
Action: Mouse scrolled (456, 258) with delta (0, 0)
Screenshot: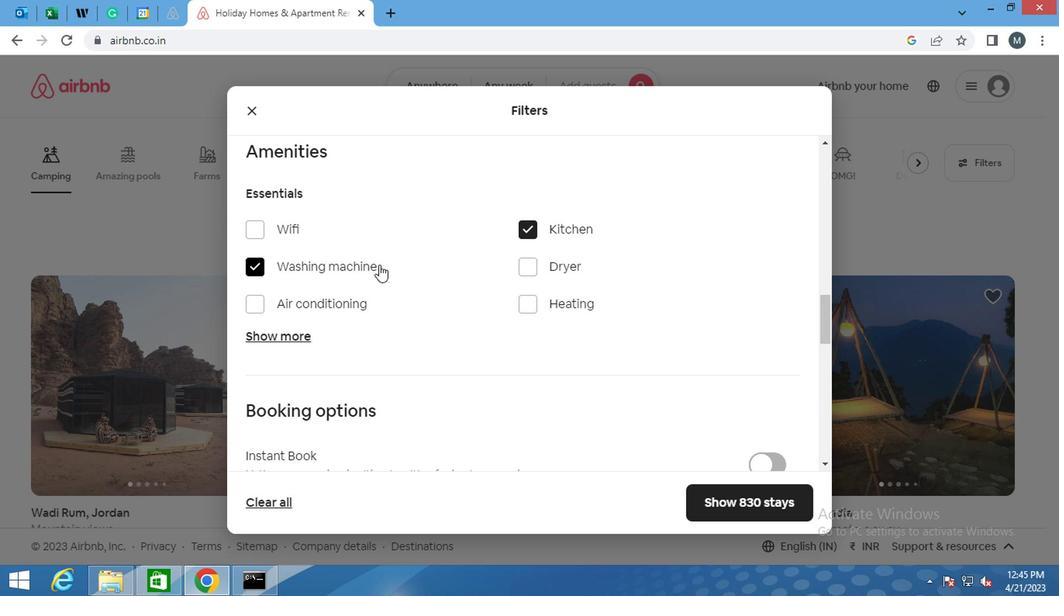 
Action: Mouse moved to (456, 260)
Screenshot: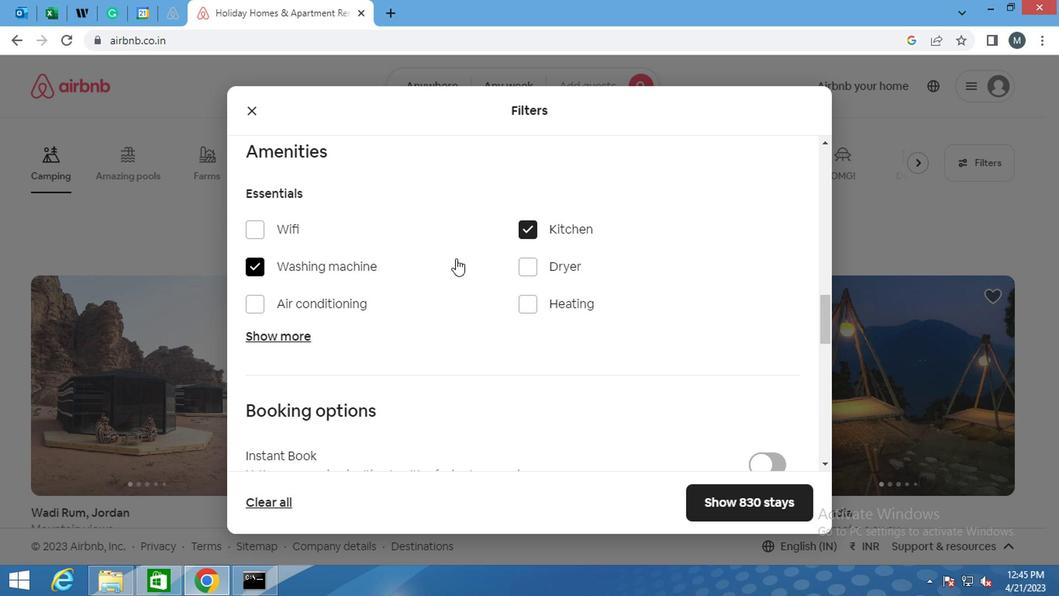 
Action: Mouse scrolled (456, 258) with delta (0, -1)
Screenshot: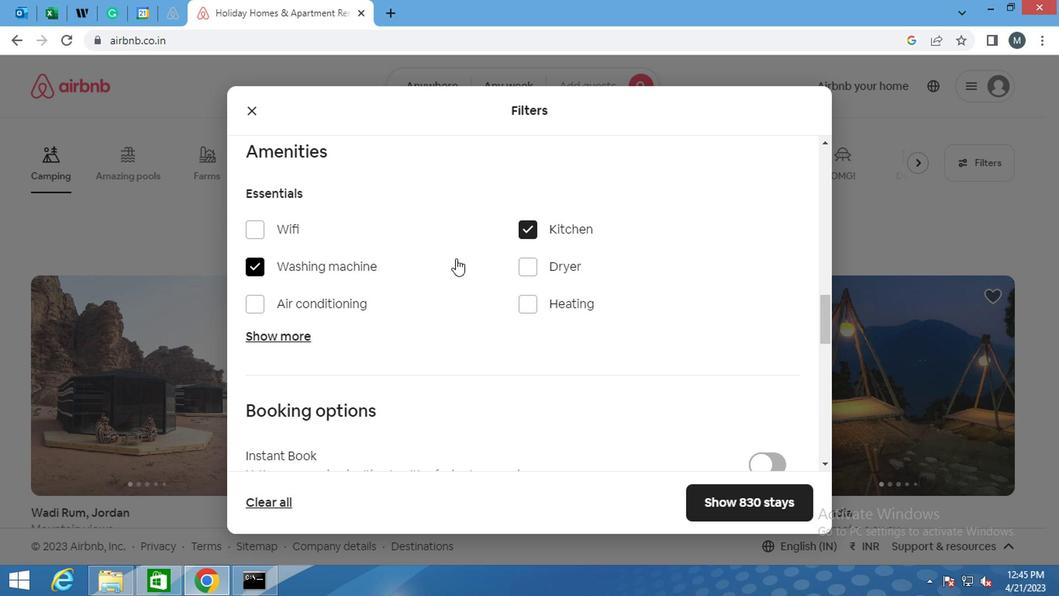 
Action: Mouse moved to (566, 350)
Screenshot: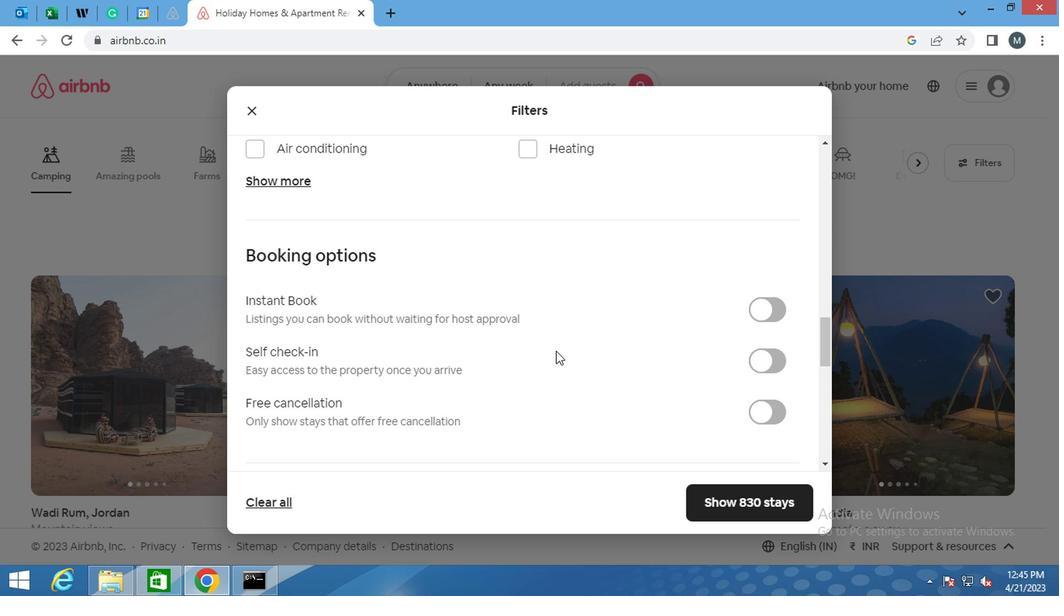 
Action: Mouse scrolled (566, 349) with delta (0, 0)
Screenshot: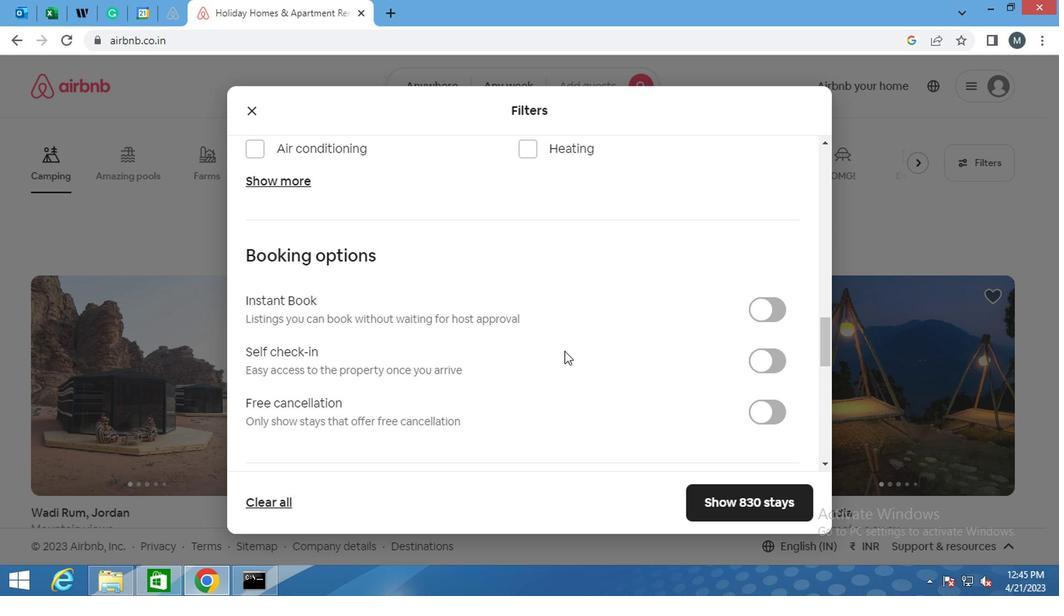 
Action: Mouse moved to (568, 352)
Screenshot: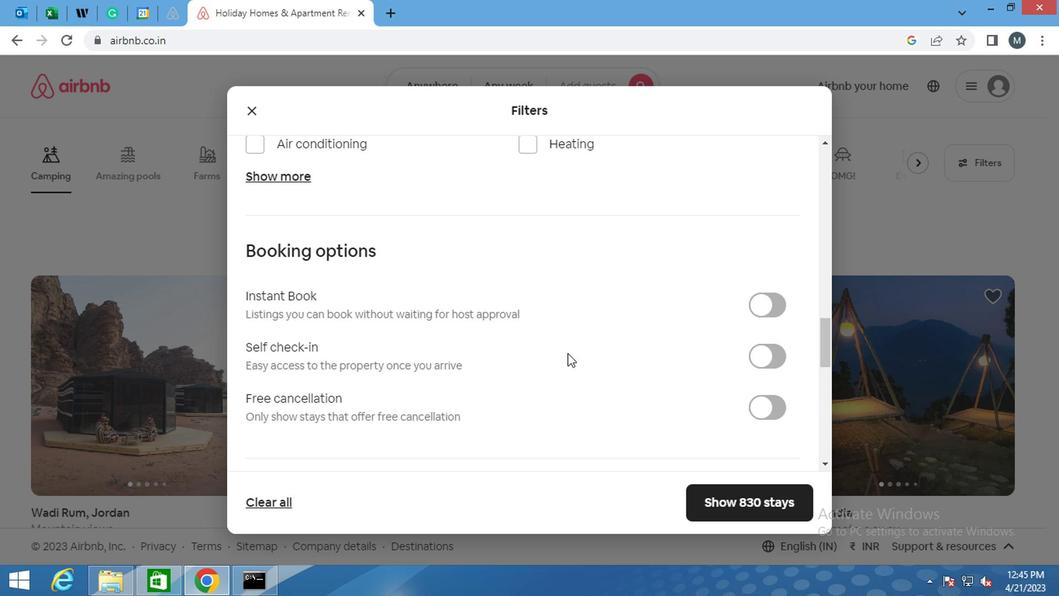 
Action: Mouse scrolled (568, 351) with delta (0, 0)
Screenshot: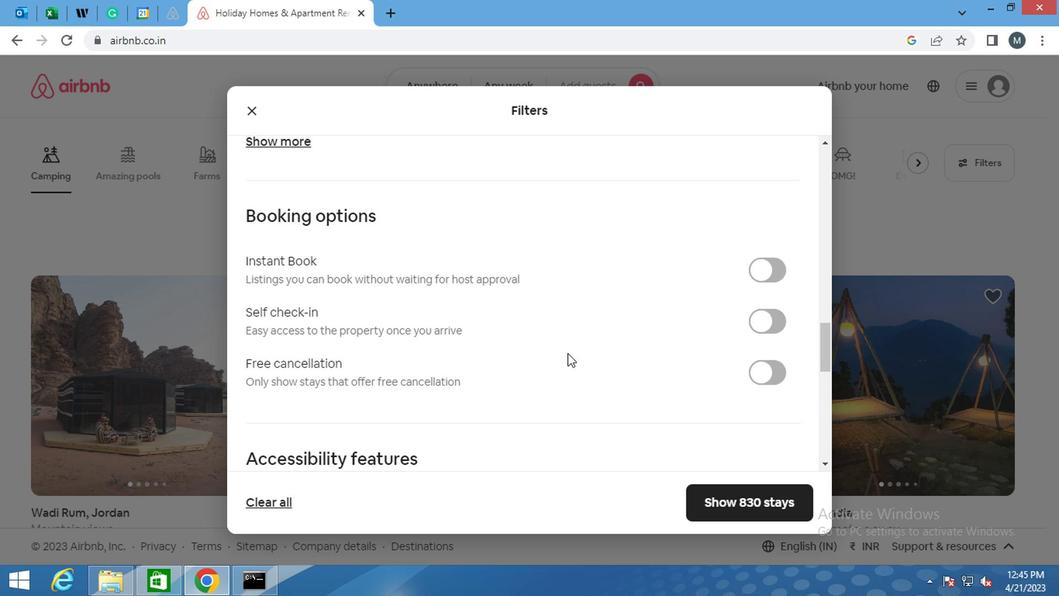 
Action: Mouse moved to (760, 214)
Screenshot: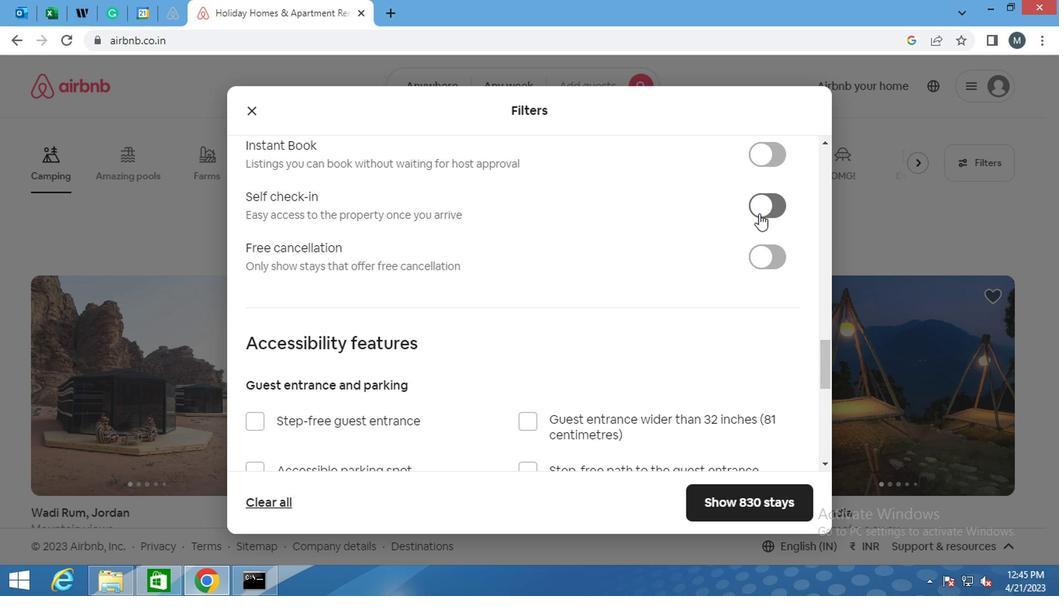 
Action: Mouse pressed left at (760, 214)
Screenshot: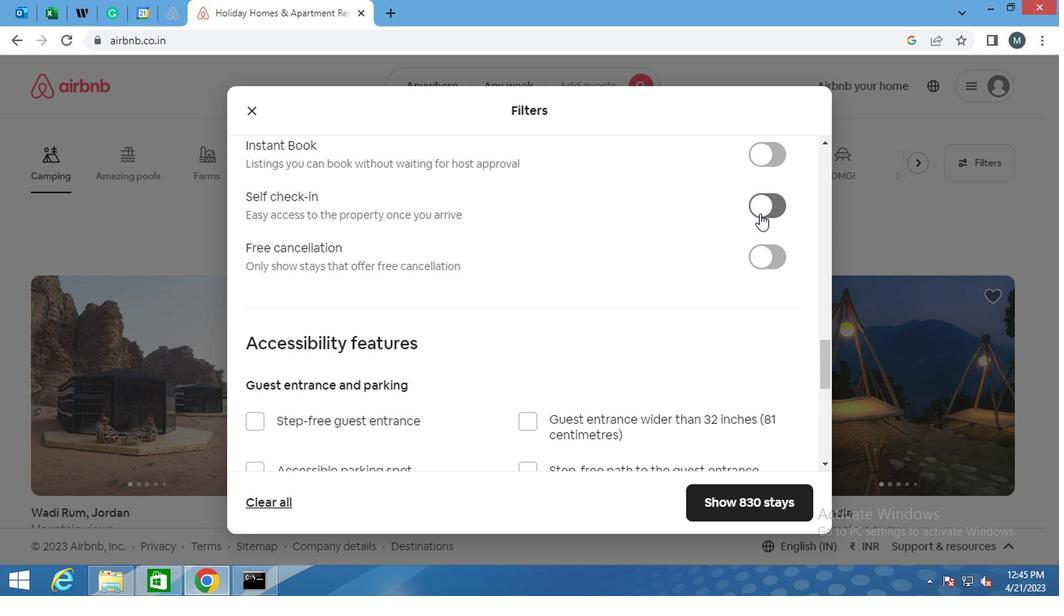 
Action: Mouse moved to (364, 328)
Screenshot: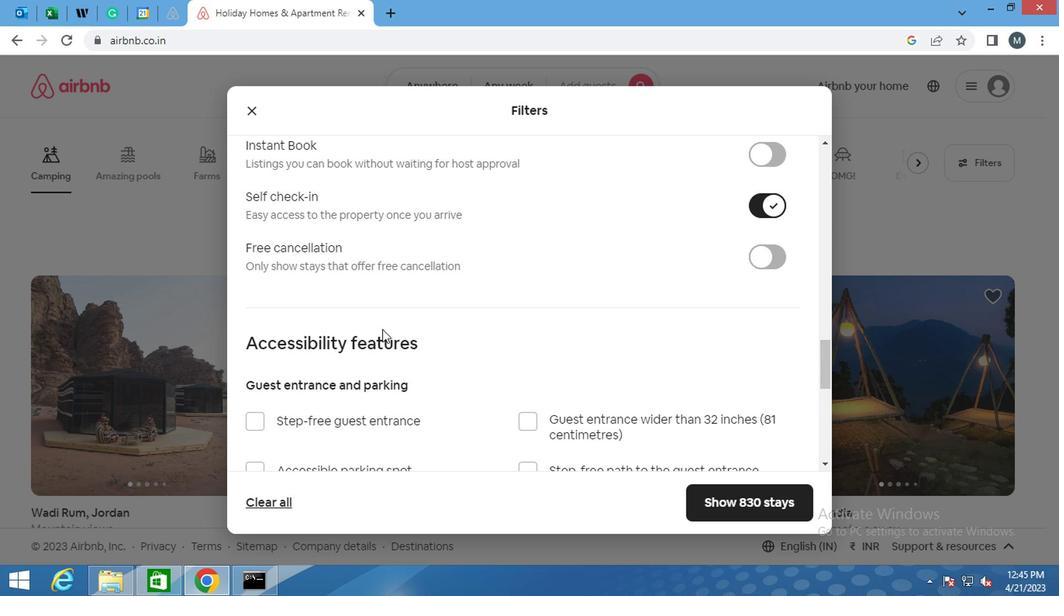
Action: Mouse scrolled (364, 327) with delta (0, 0)
Screenshot: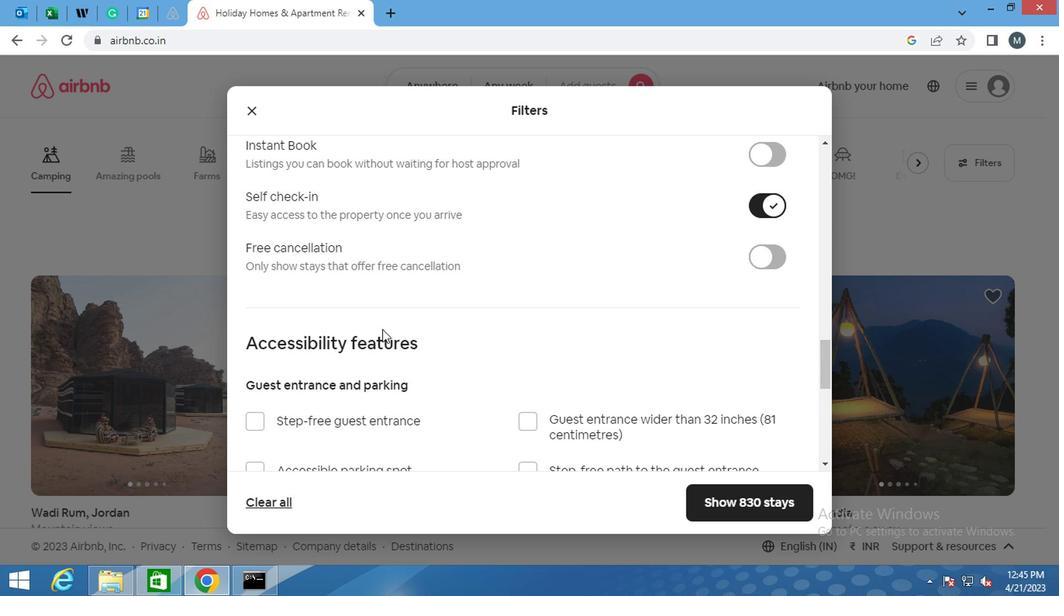 
Action: Mouse scrolled (364, 327) with delta (0, 0)
Screenshot: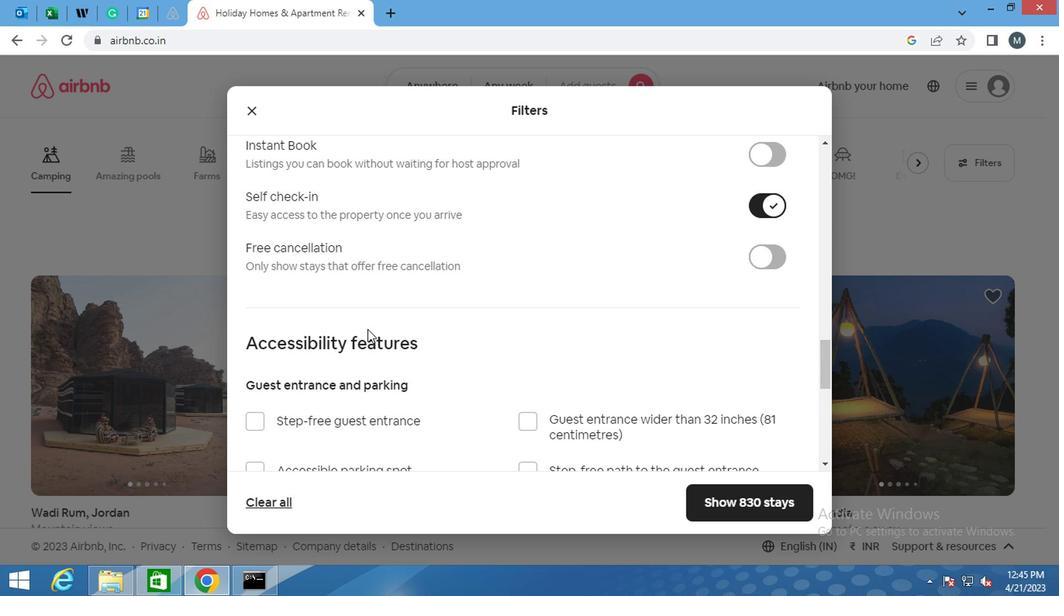
Action: Mouse moved to (326, 349)
Screenshot: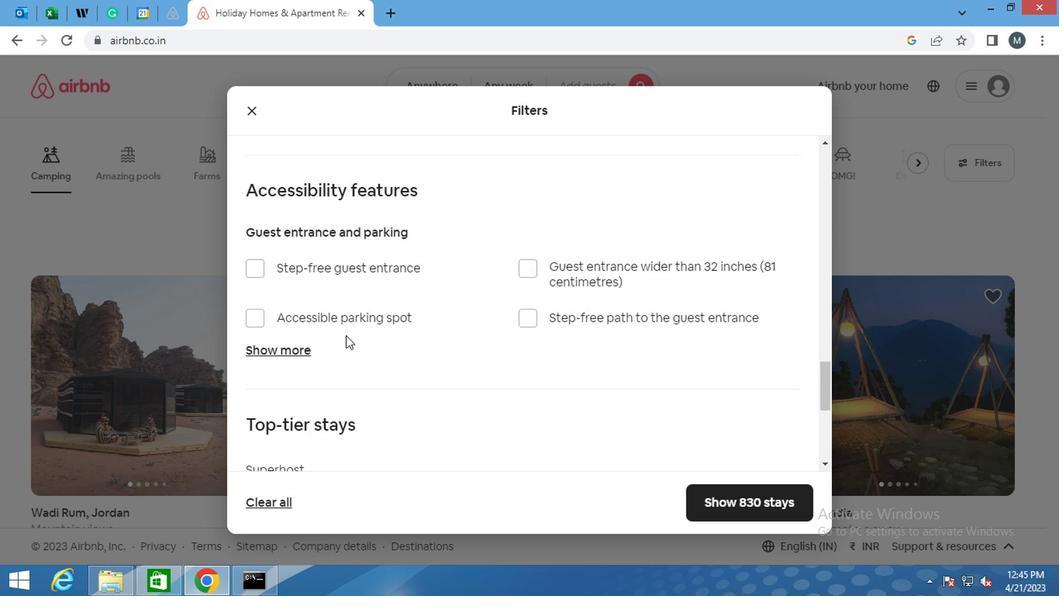 
Action: Mouse scrolled (326, 348) with delta (0, -1)
Screenshot: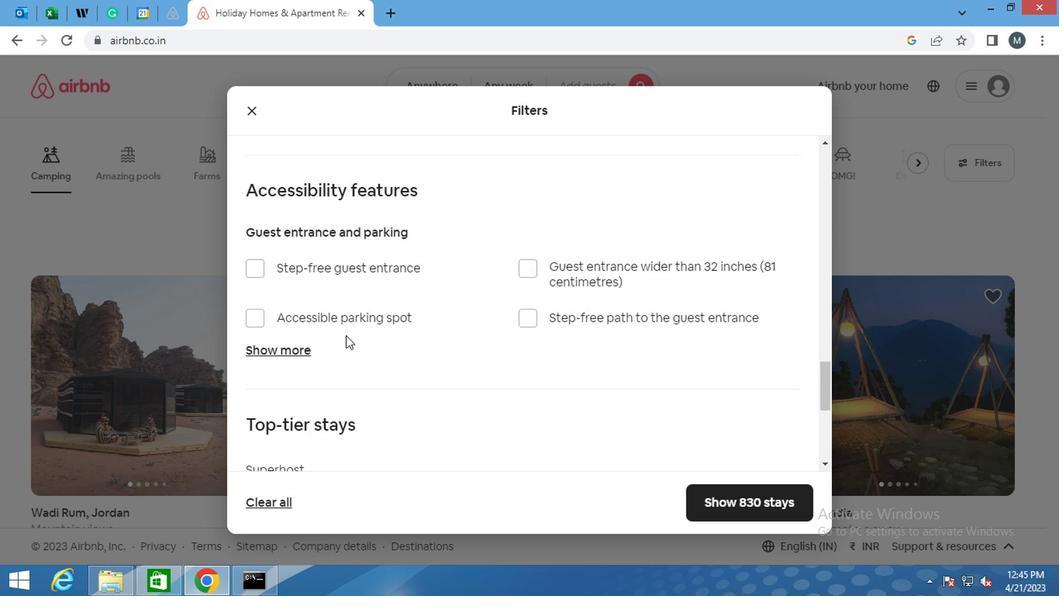 
Action: Mouse moved to (217, 396)
Screenshot: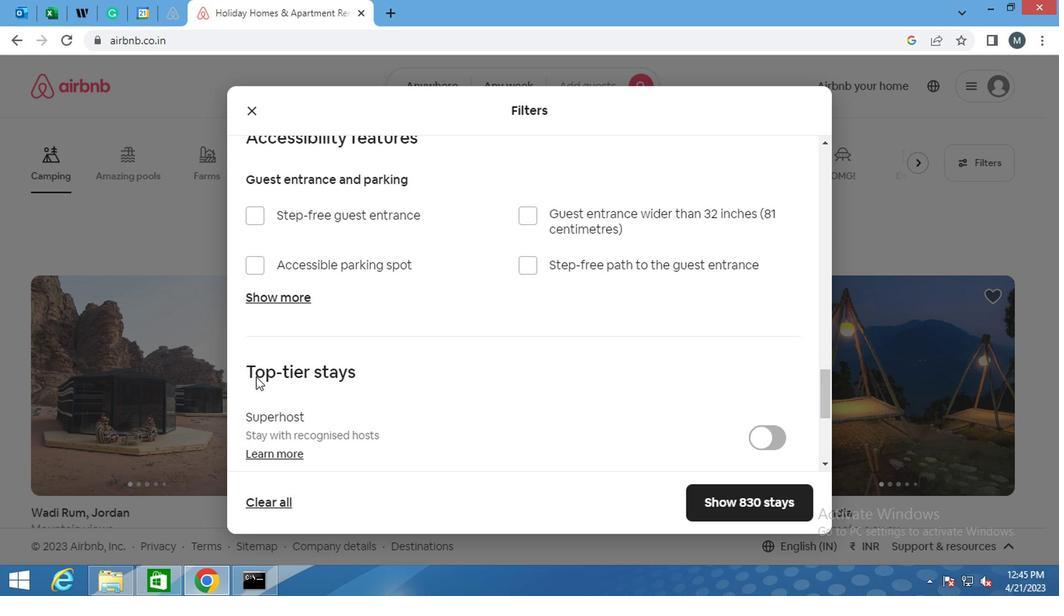 
Action: Mouse scrolled (217, 395) with delta (0, 0)
Screenshot: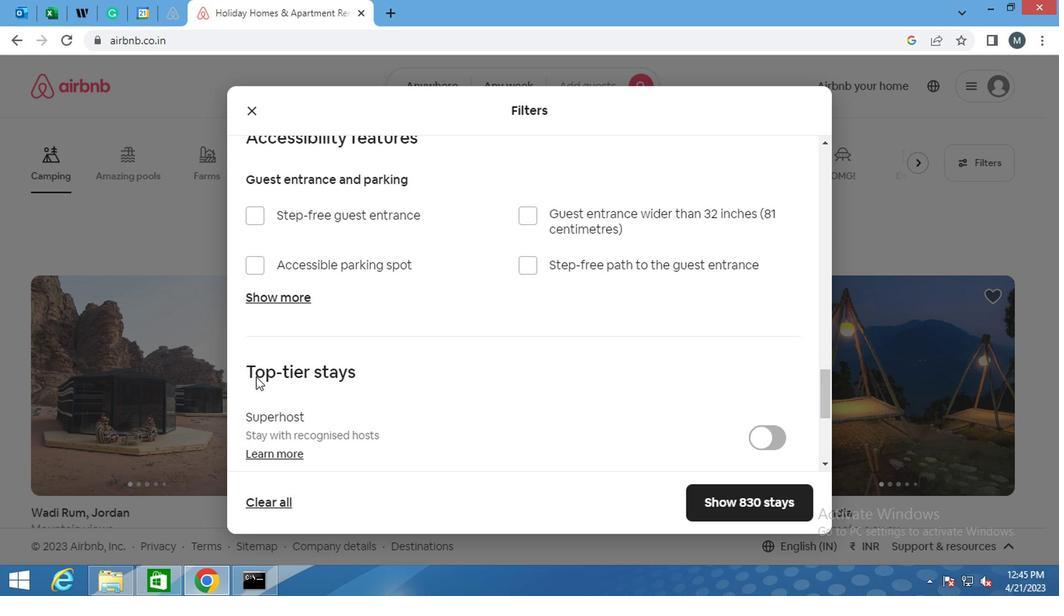 
Action: Mouse moved to (217, 402)
Screenshot: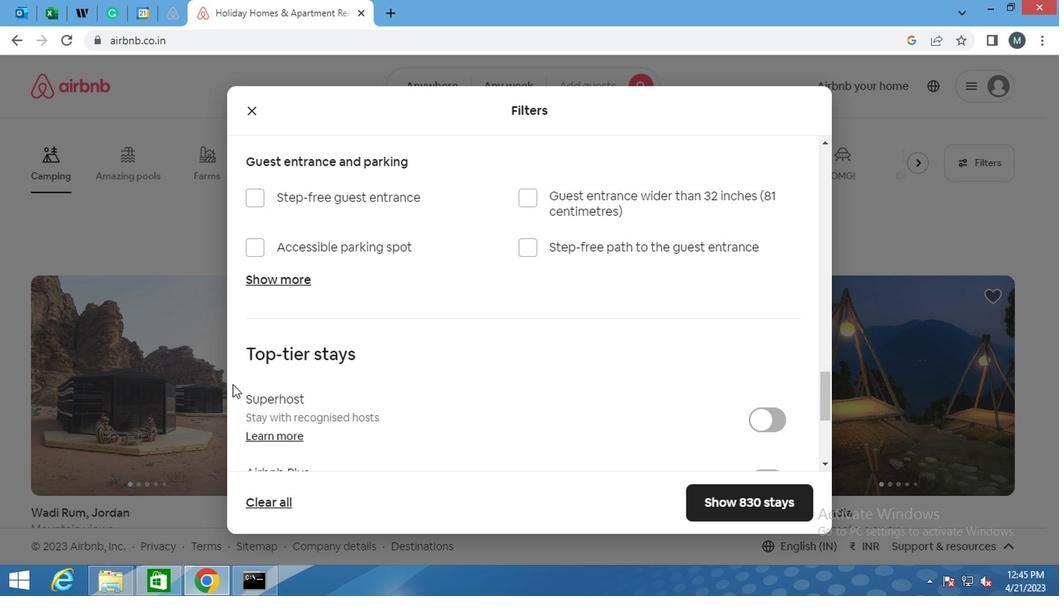 
Action: Mouse scrolled (217, 401) with delta (0, 0)
Screenshot: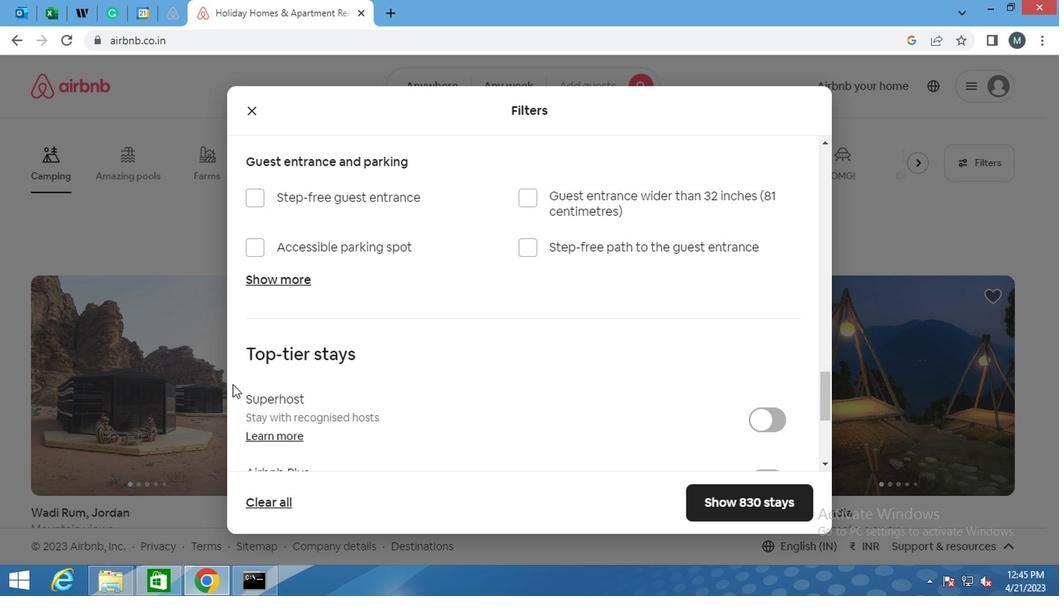 
Action: Mouse moved to (282, 416)
Screenshot: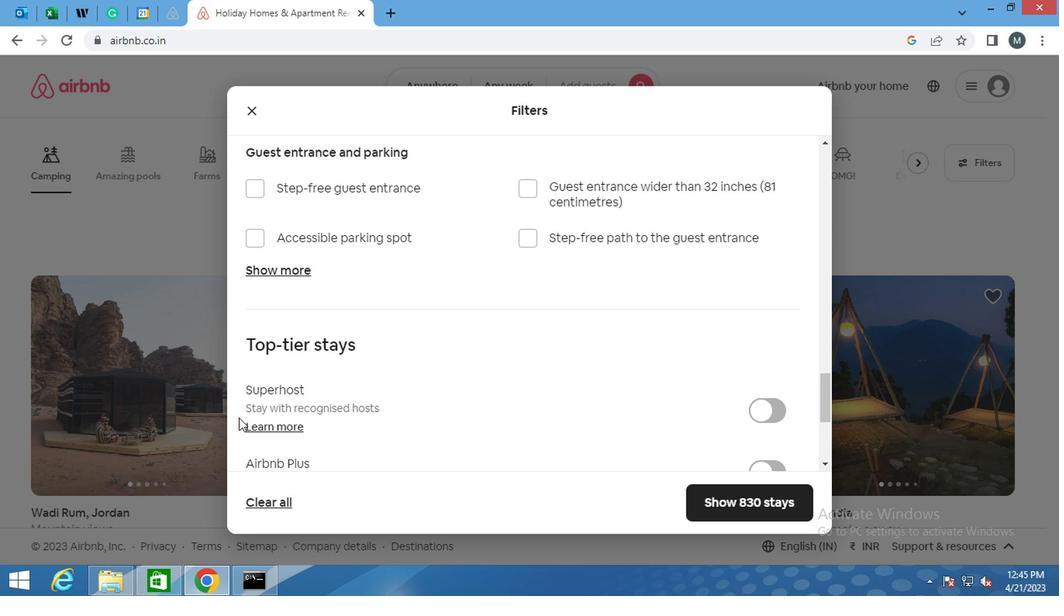 
Action: Mouse scrolled (282, 415) with delta (0, 0)
Screenshot: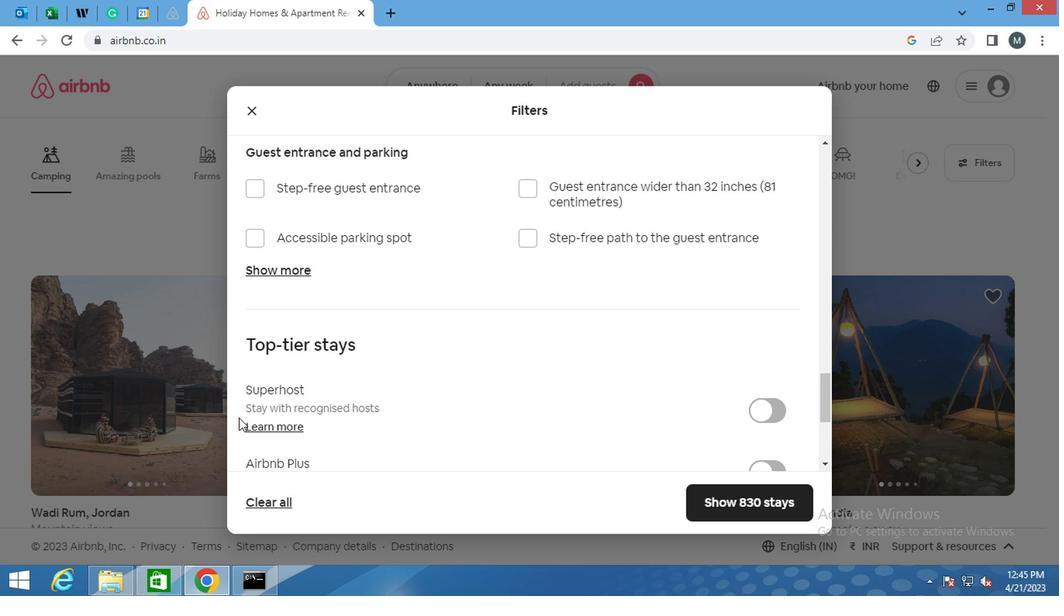 
Action: Mouse moved to (282, 417)
Screenshot: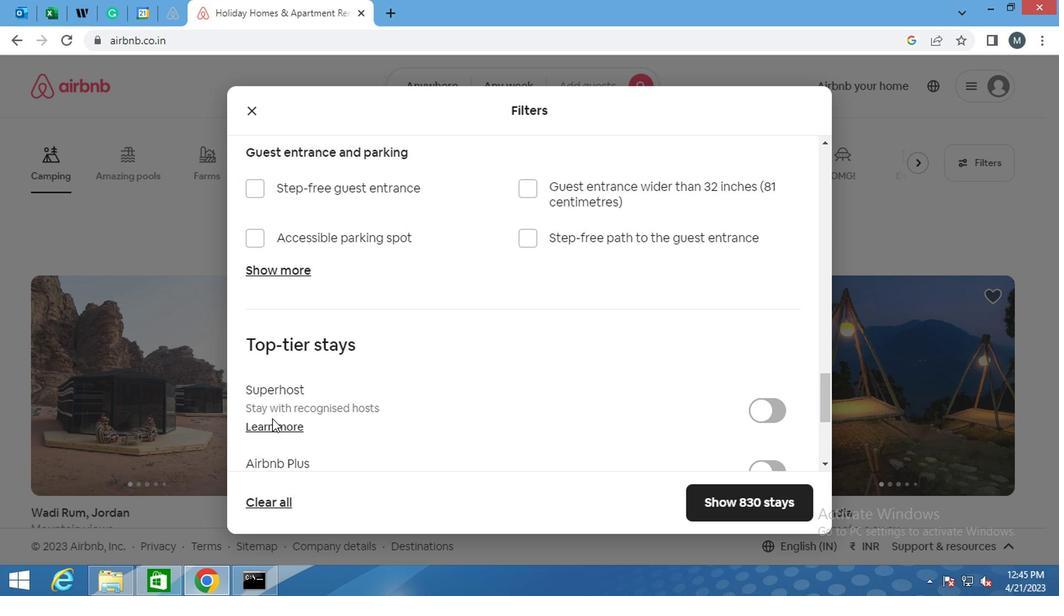 
Action: Mouse scrolled (282, 416) with delta (0, -1)
Screenshot: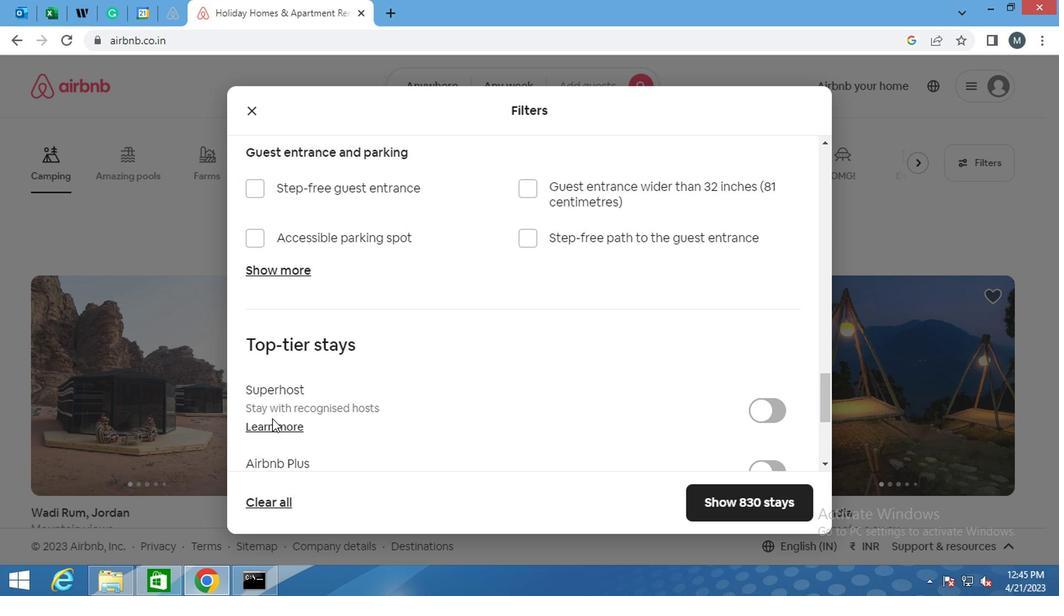 
Action: Mouse moved to (285, 418)
Screenshot: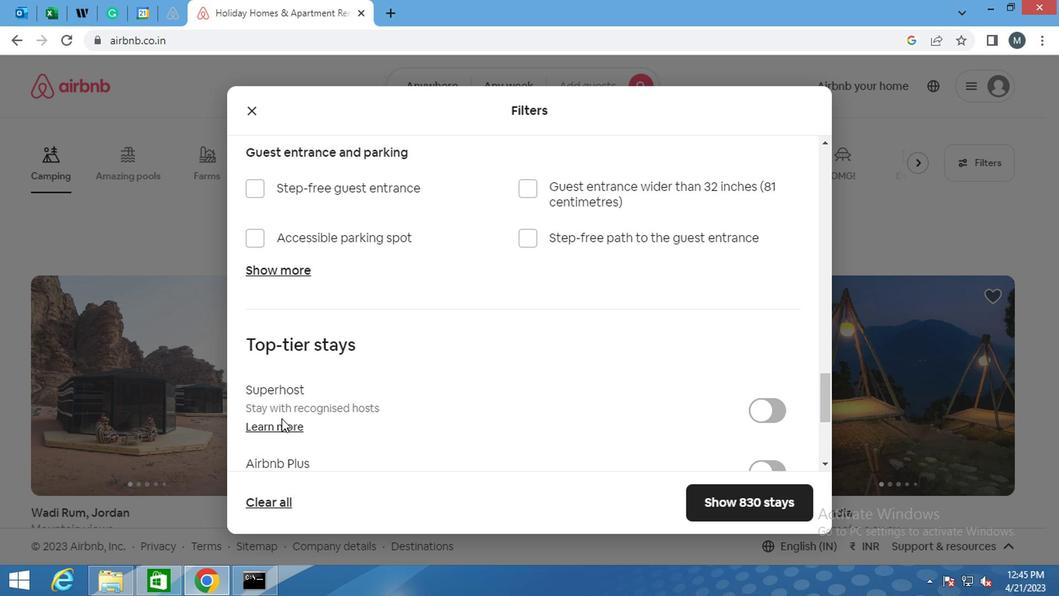 
Action: Mouse scrolled (285, 417) with delta (0, 0)
Screenshot: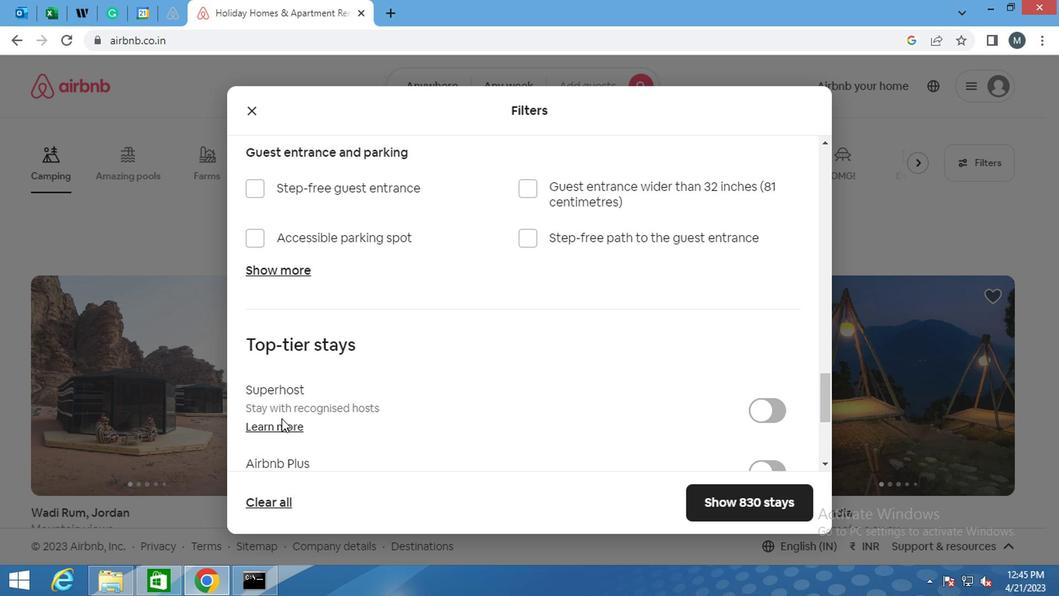 
Action: Mouse moved to (319, 411)
Screenshot: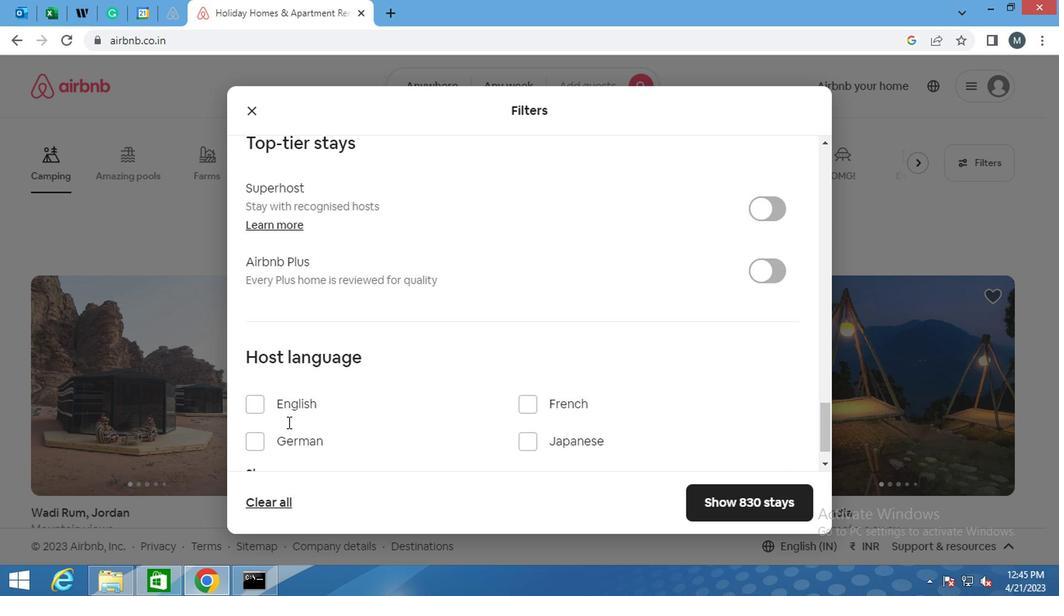 
Action: Mouse scrolled (319, 410) with delta (0, -1)
Screenshot: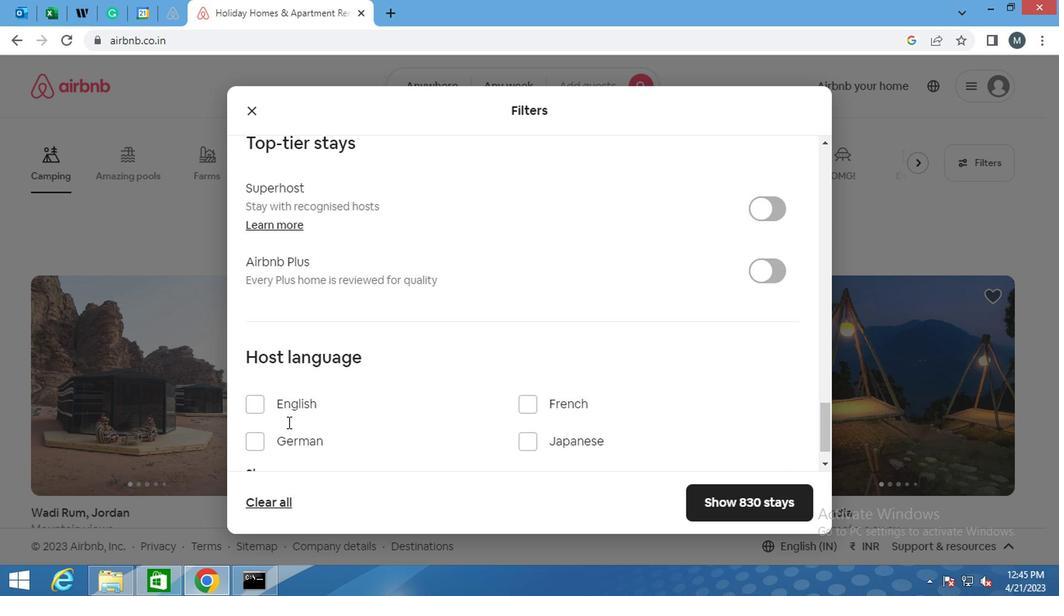 
Action: Mouse scrolled (319, 410) with delta (0, -1)
Screenshot: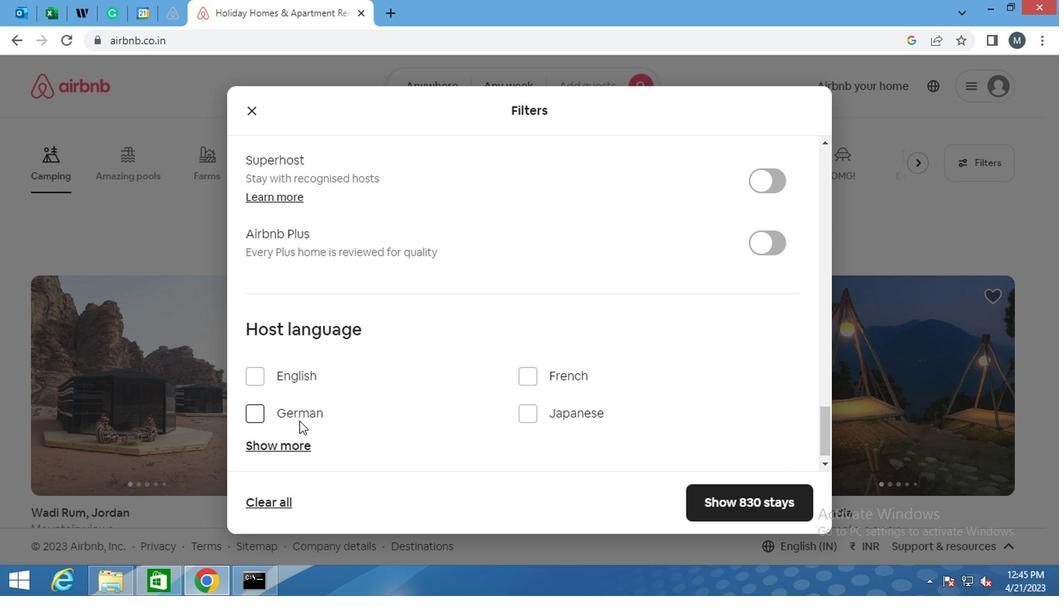 
Action: Mouse scrolled (319, 410) with delta (0, -1)
Screenshot: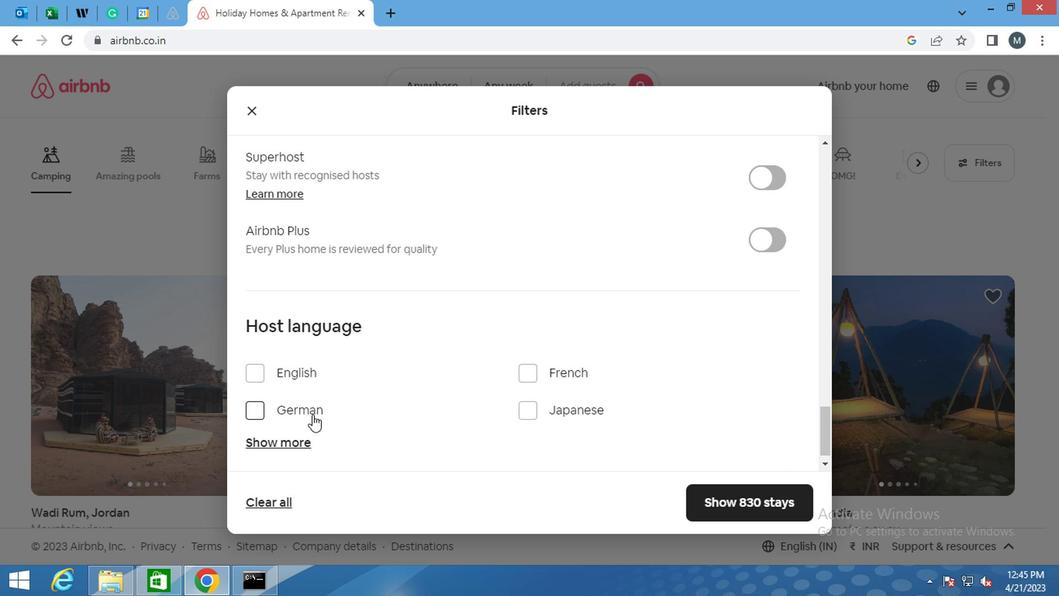 
Action: Mouse moved to (255, 353)
Screenshot: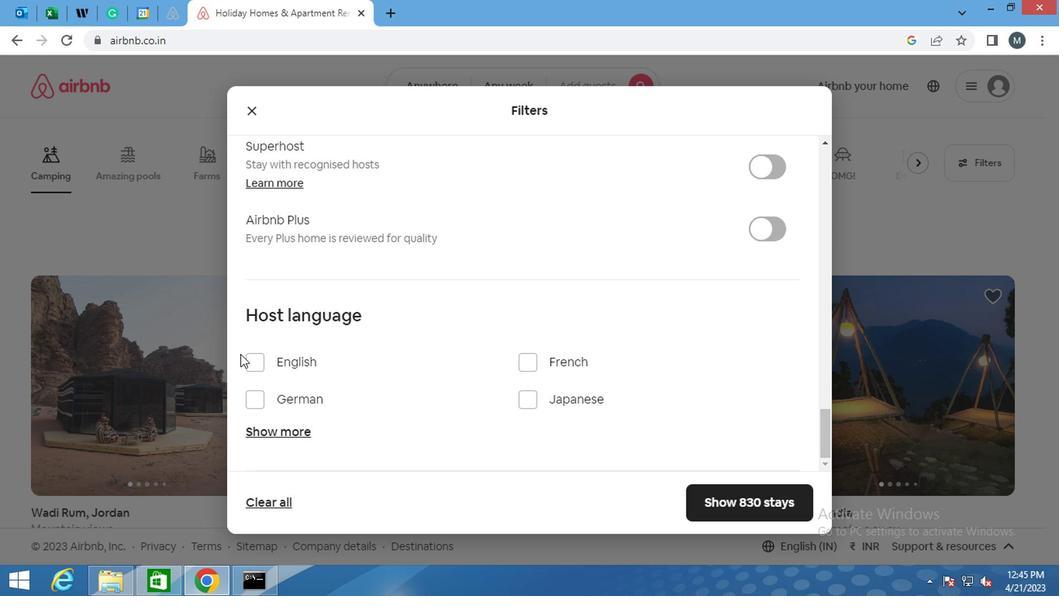 
Action: Mouse pressed left at (255, 353)
Screenshot: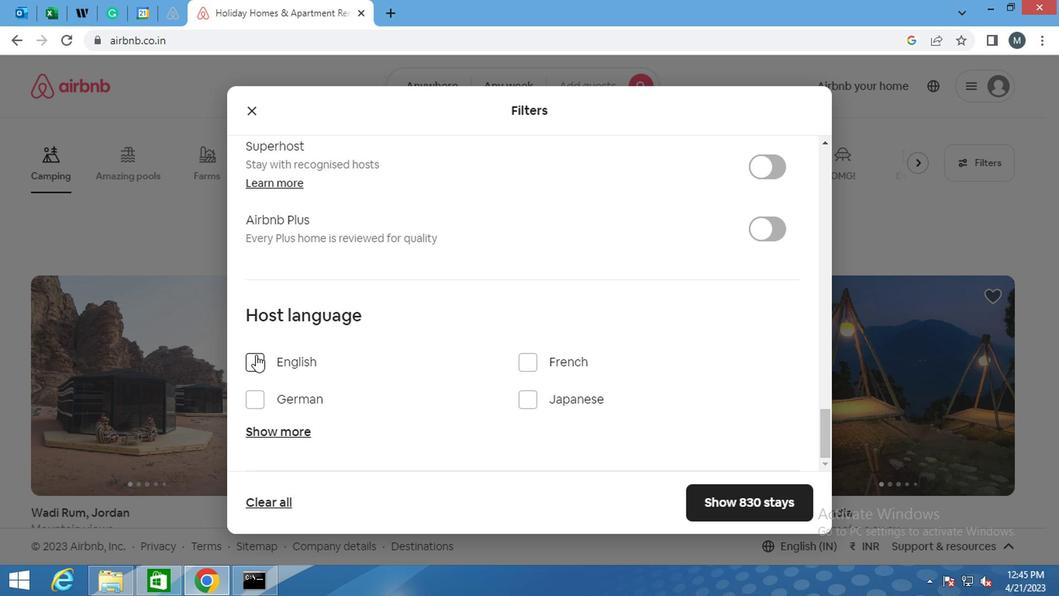 
Action: Mouse moved to (717, 485)
Screenshot: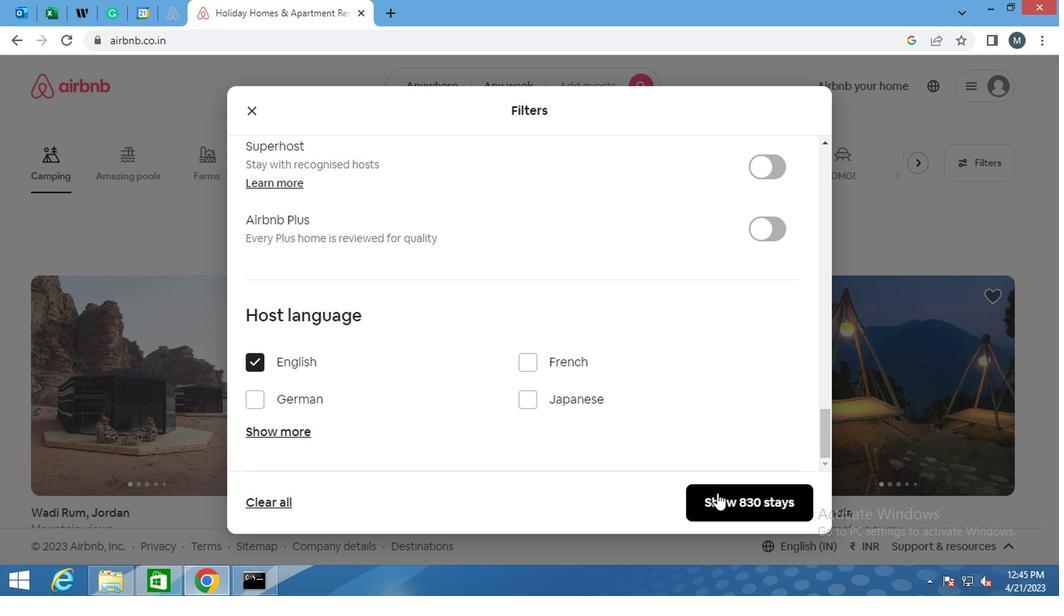 
Action: Mouse pressed left at (717, 485)
Screenshot: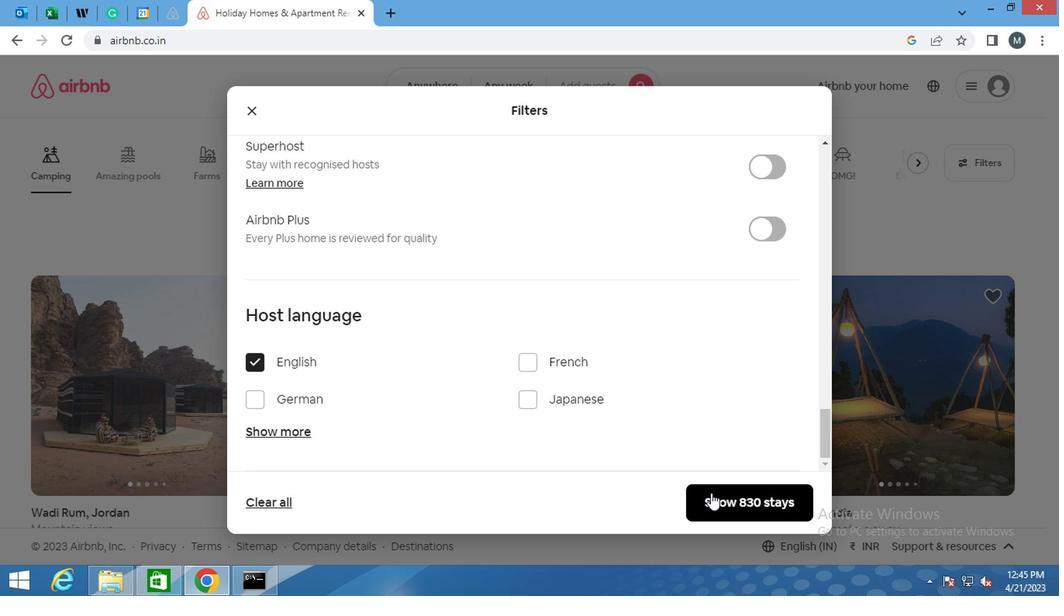 
Action: Mouse moved to (470, 398)
Screenshot: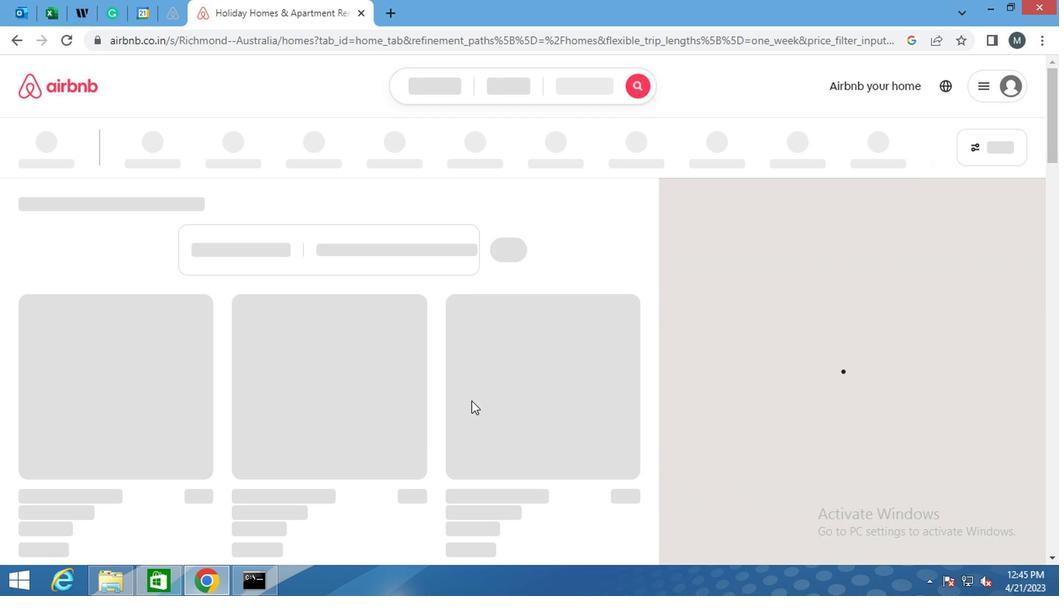 
